 Task: Look for space in Thành Phố Hòa Bình, Vietnam from 24th August, 2023 to 10th September, 2023 for 8 adults, 2 children in price range Rs.12000 to Rs.15000. Place can be entire place or shared room with 4 bedrooms having 8 beds and 4 bathrooms. Property type can be house, flat, guest house. Amenities needed are: wifi, TV, free parkinig on premises, gym, breakfast. Booking option can be shelf check-in. Required host language is English.
Action: Mouse moved to (519, 108)
Screenshot: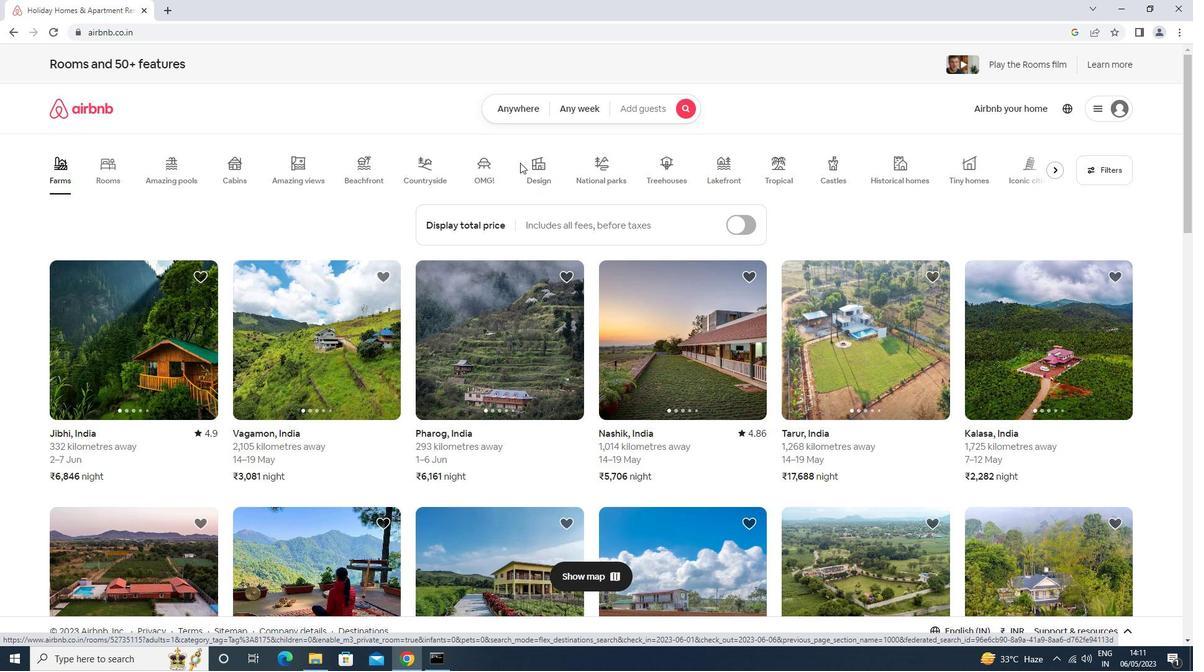 
Action: Mouse pressed left at (519, 108)
Screenshot: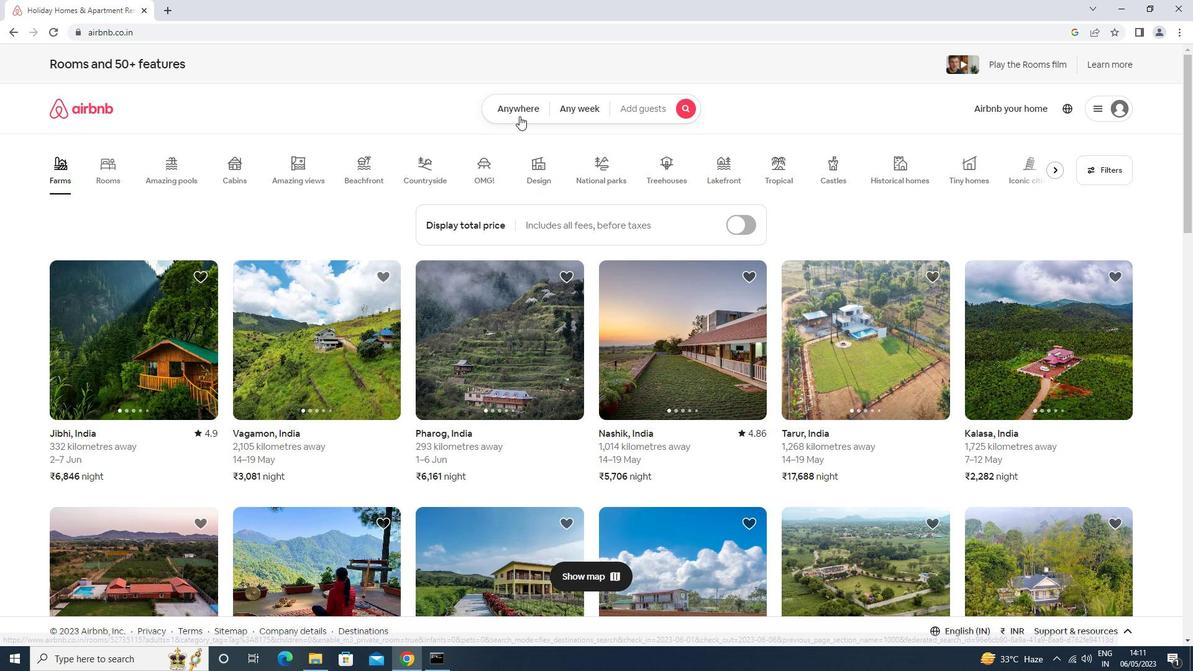 
Action: Mouse moved to (495, 149)
Screenshot: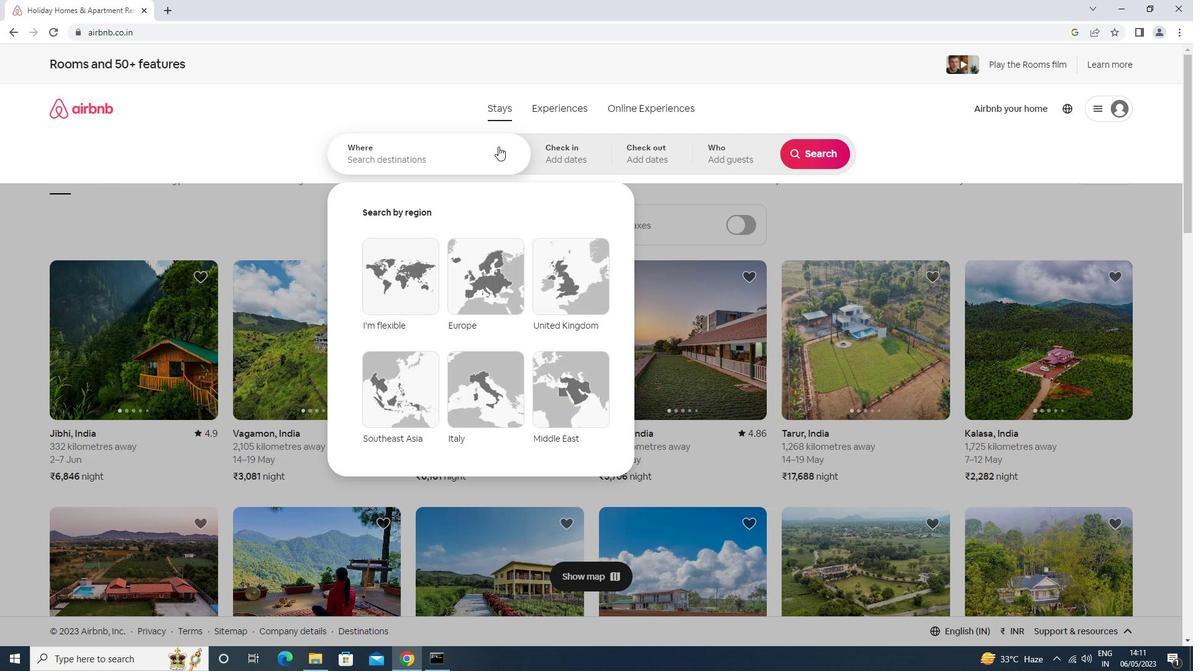 
Action: Mouse pressed left at (495, 149)
Screenshot: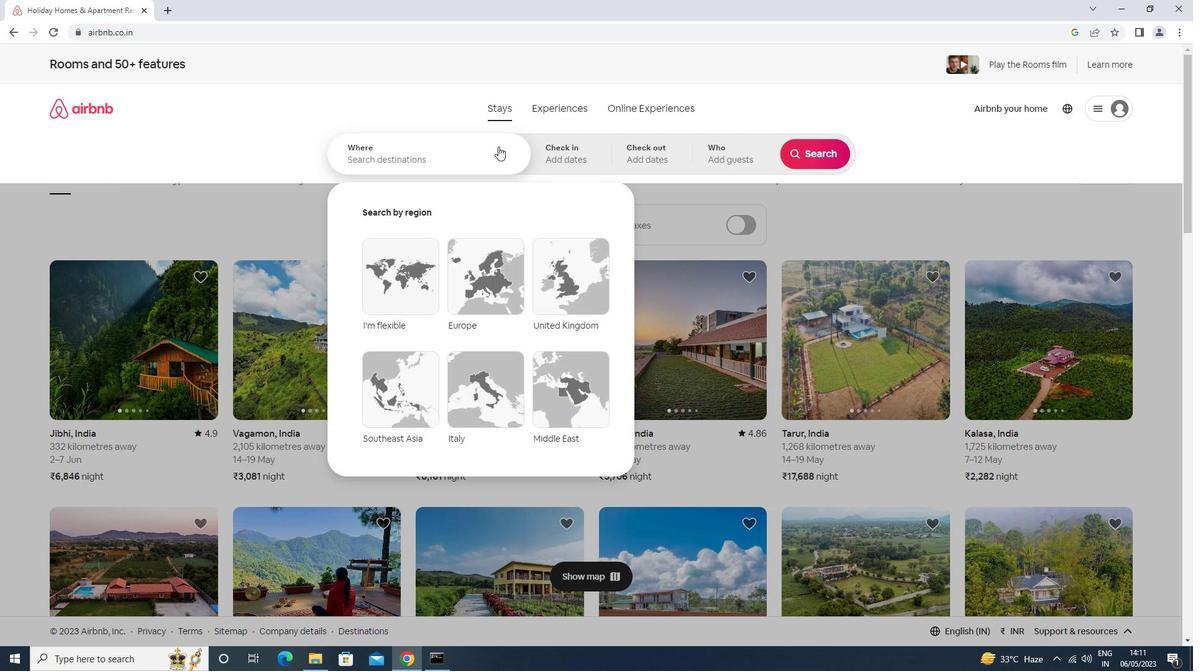 
Action: Key pressed thanh<Key.space>pho<Key.space>hoa<Key.space>binh<Key.enter>
Screenshot: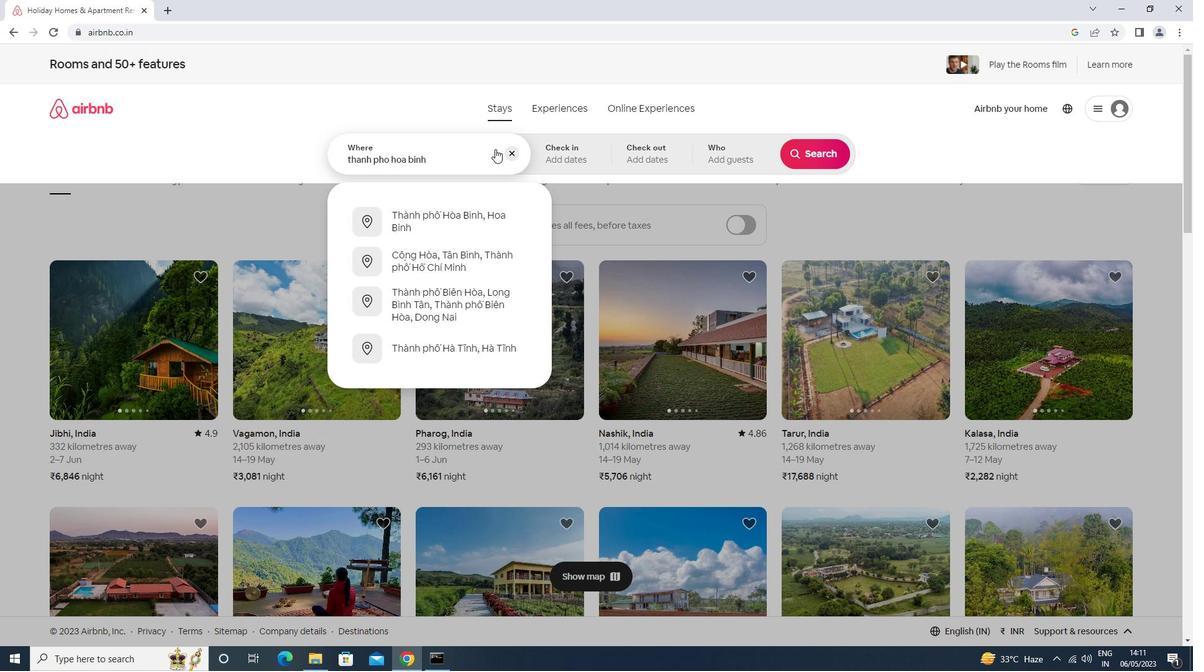 
Action: Mouse moved to (811, 251)
Screenshot: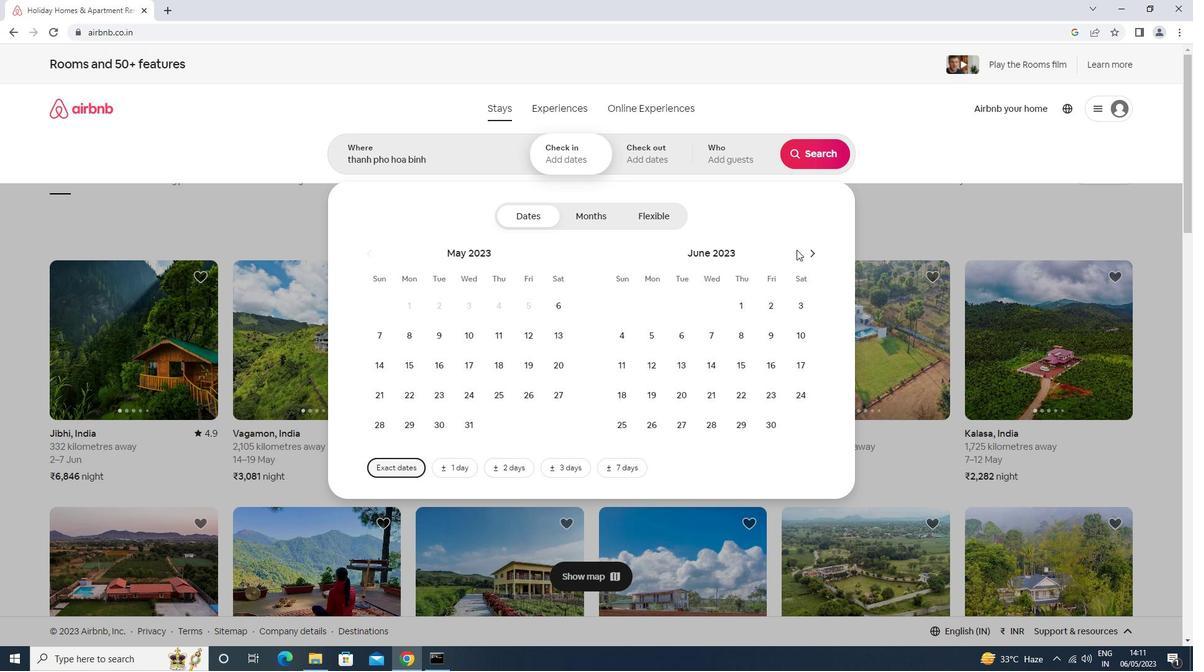 
Action: Mouse pressed left at (811, 251)
Screenshot: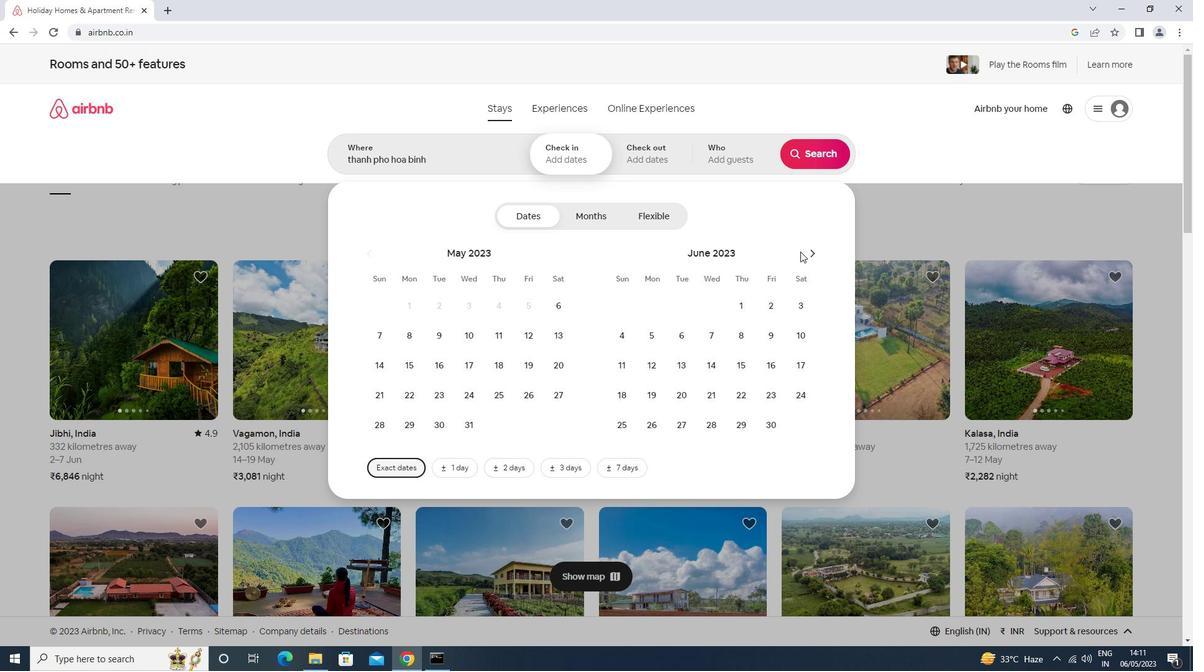 
Action: Mouse pressed left at (811, 251)
Screenshot: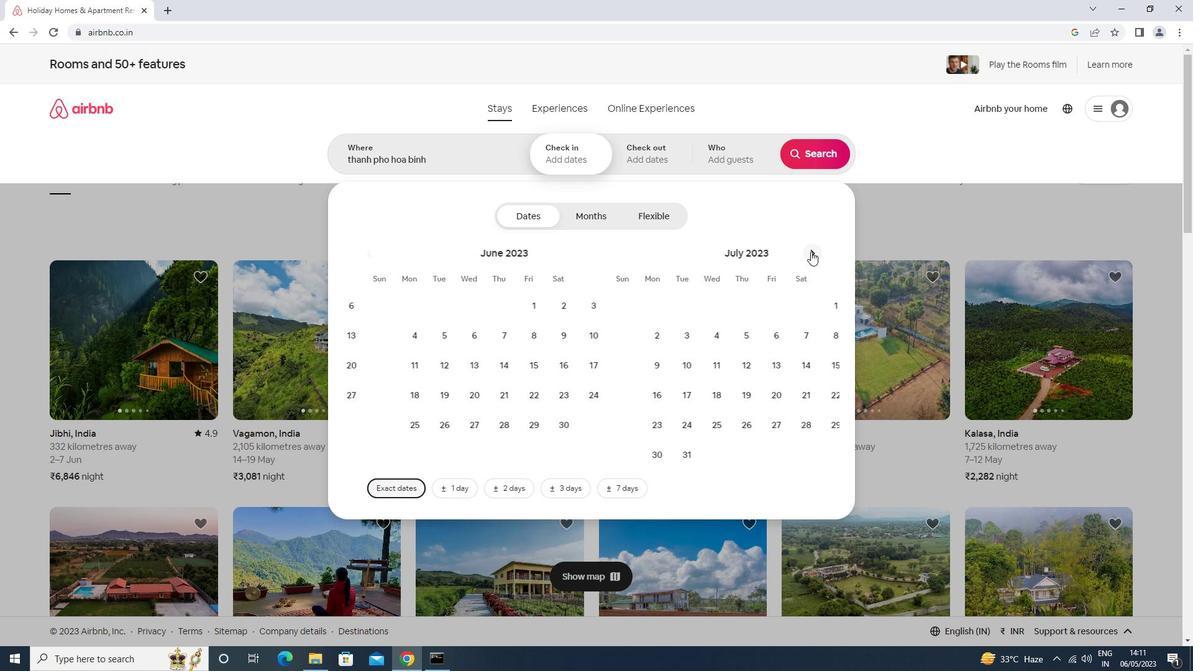 
Action: Mouse moved to (730, 387)
Screenshot: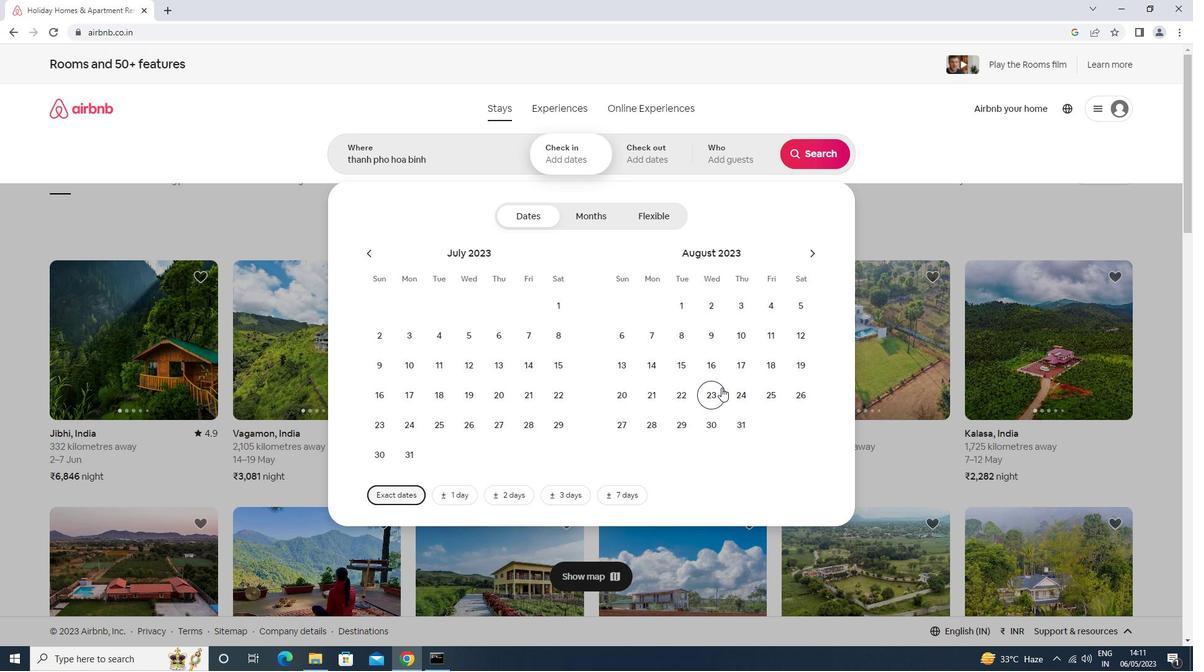
Action: Mouse pressed left at (730, 387)
Screenshot: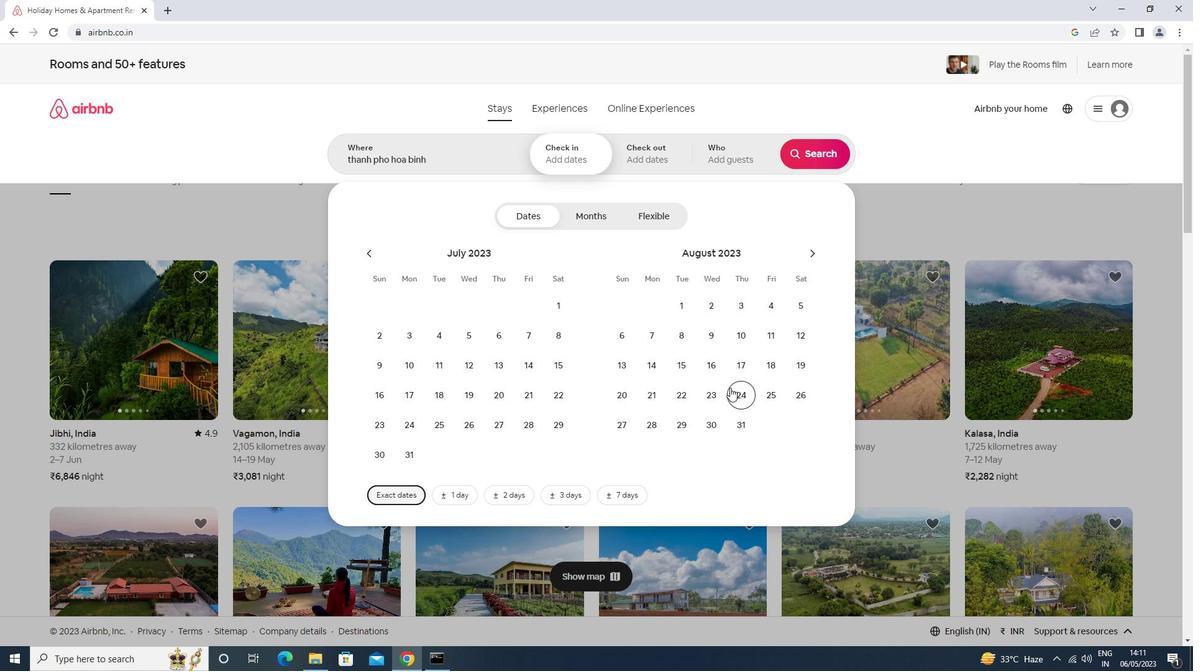
Action: Mouse moved to (815, 257)
Screenshot: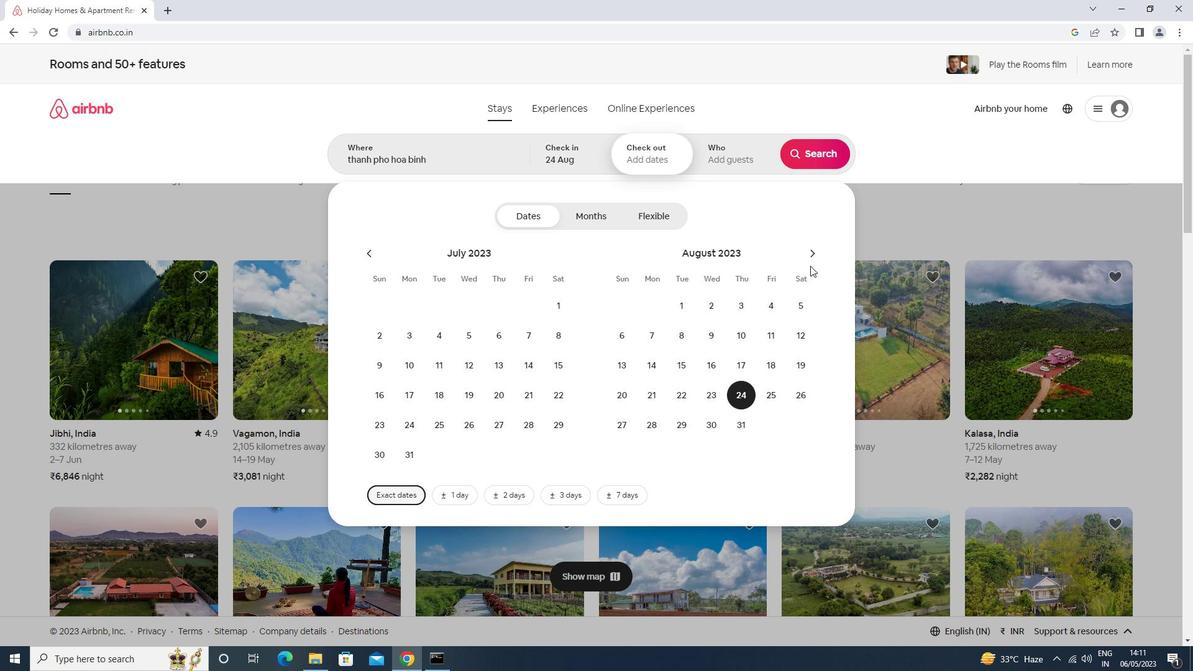 
Action: Mouse pressed left at (815, 257)
Screenshot: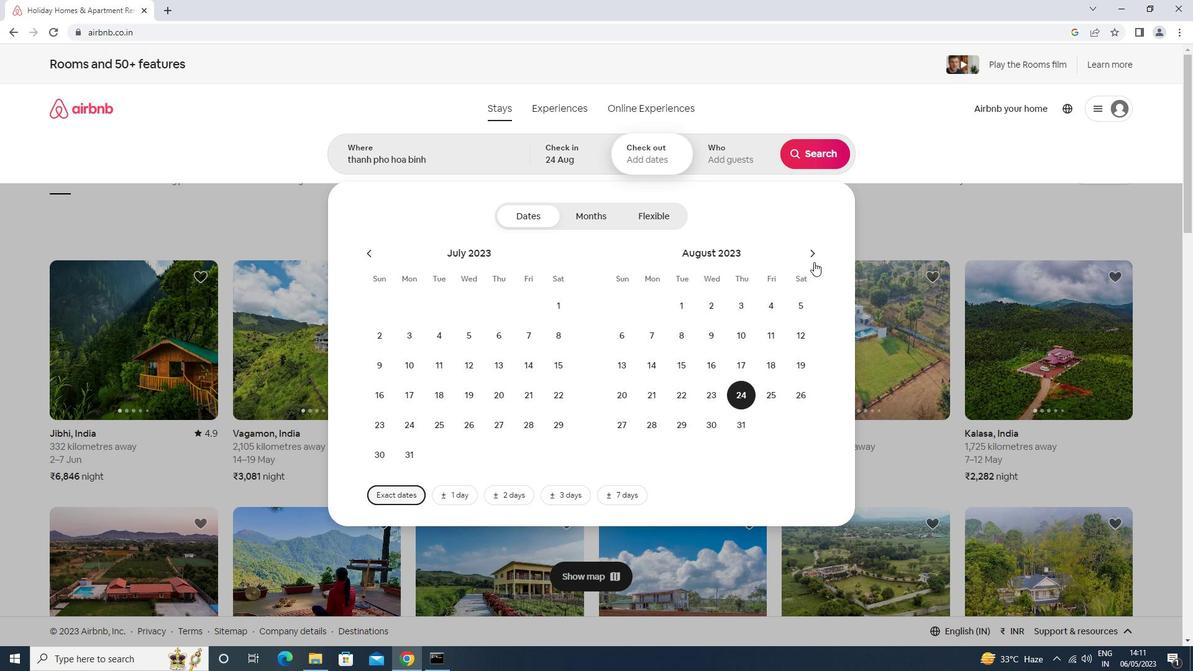 
Action: Mouse moved to (622, 369)
Screenshot: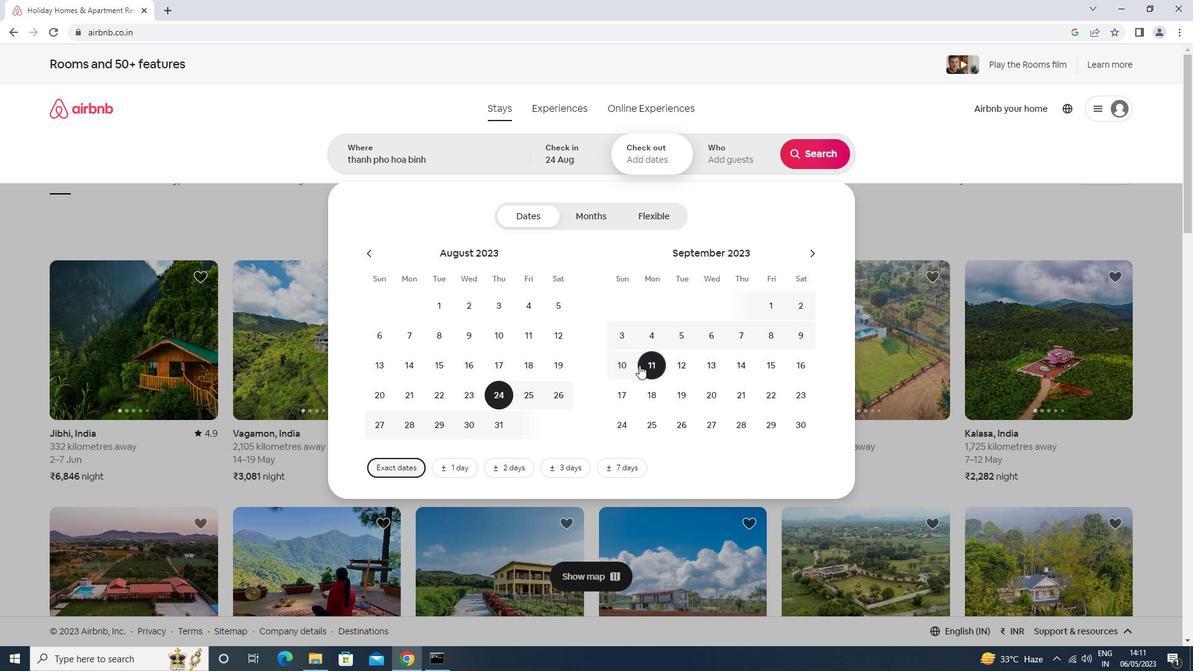 
Action: Mouse pressed left at (622, 369)
Screenshot: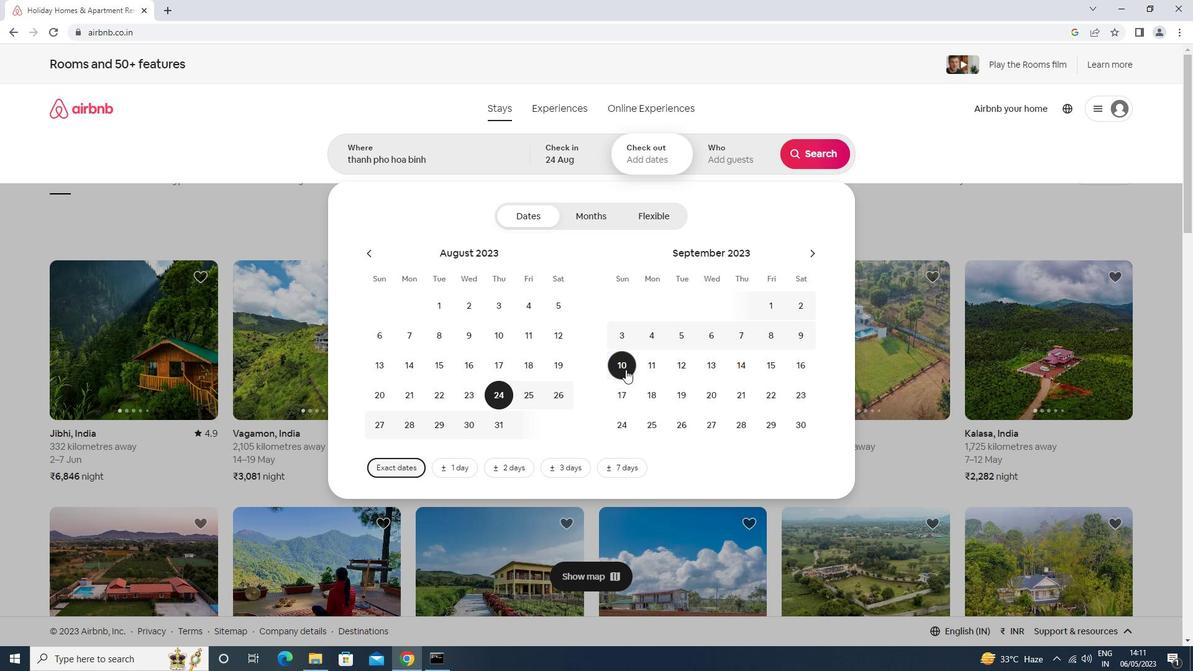 
Action: Mouse moved to (727, 170)
Screenshot: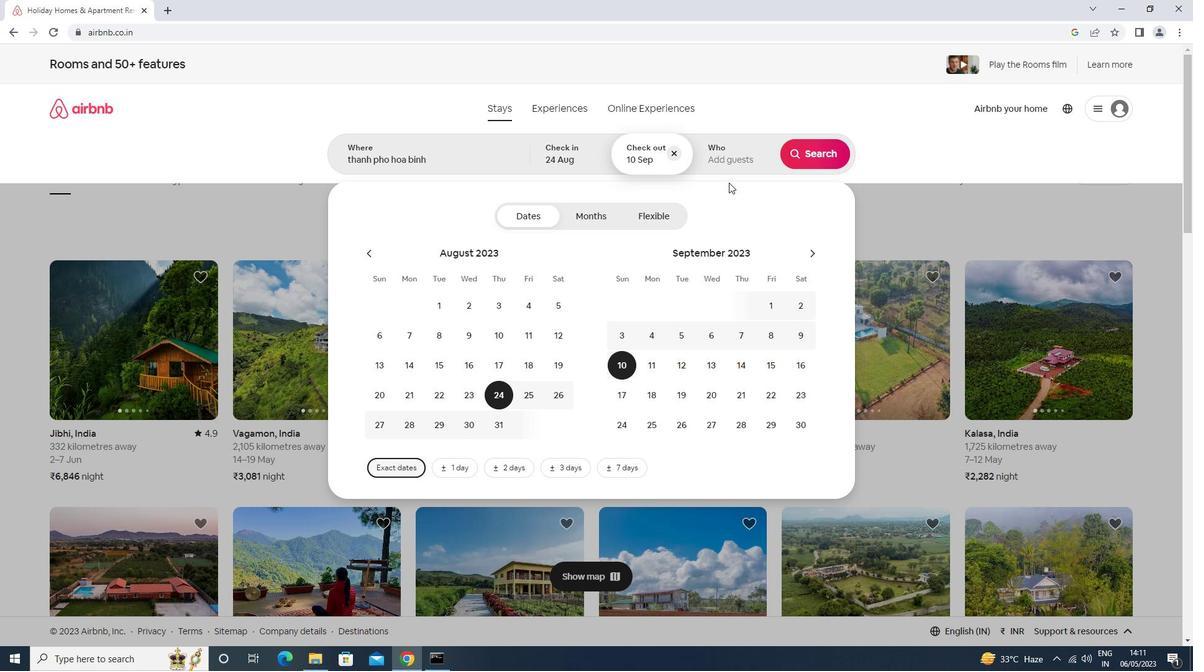 
Action: Mouse pressed left at (727, 170)
Screenshot: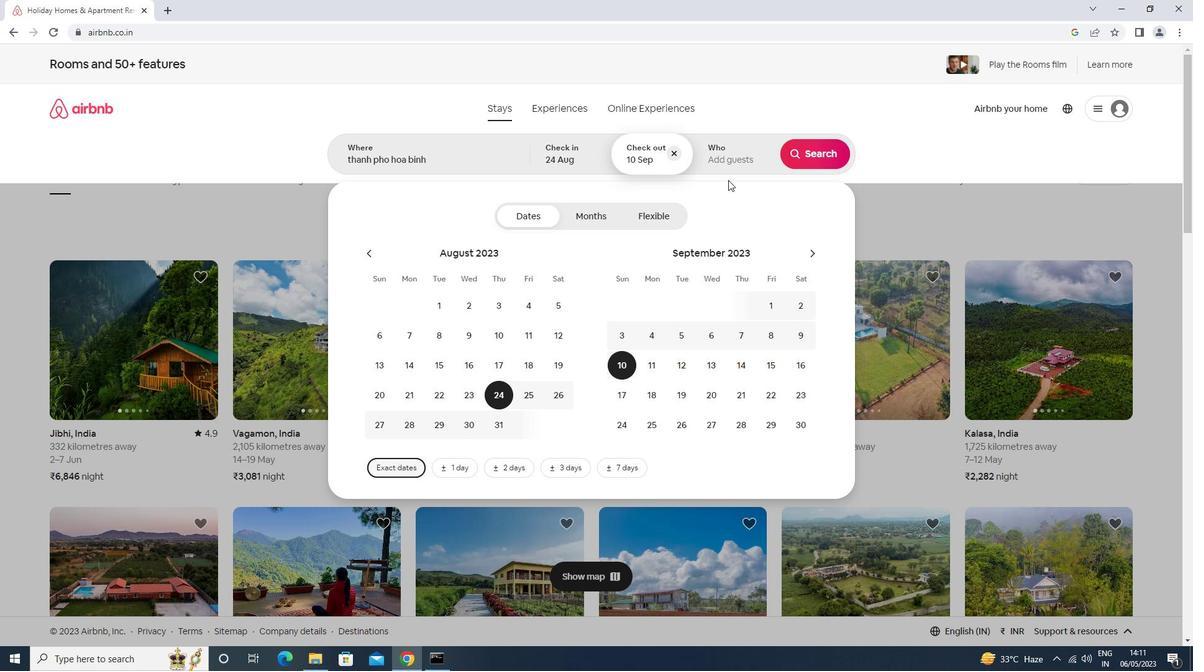 
Action: Mouse moved to (821, 215)
Screenshot: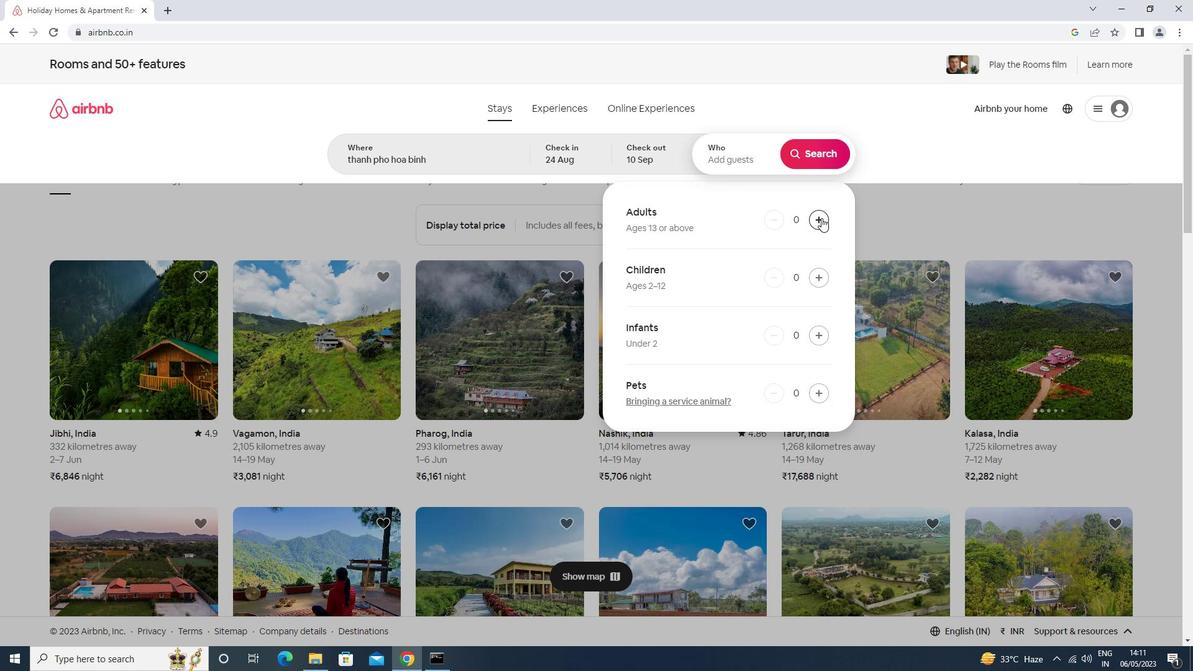 
Action: Mouse pressed left at (821, 215)
Screenshot: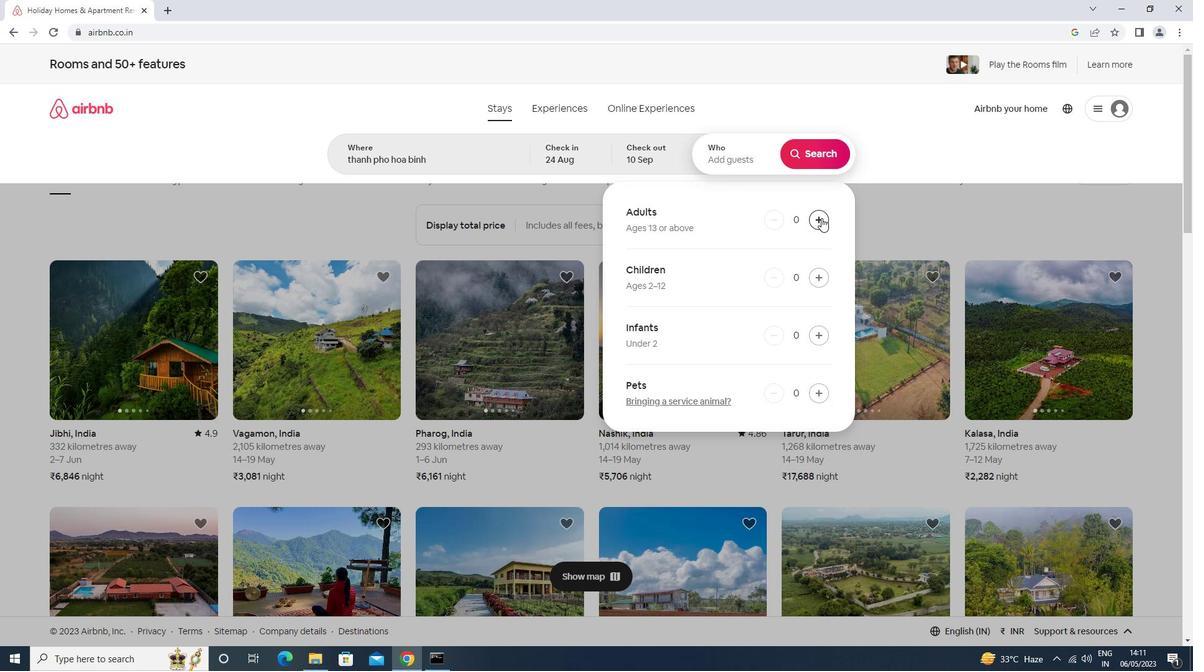 
Action: Mouse pressed left at (821, 215)
Screenshot: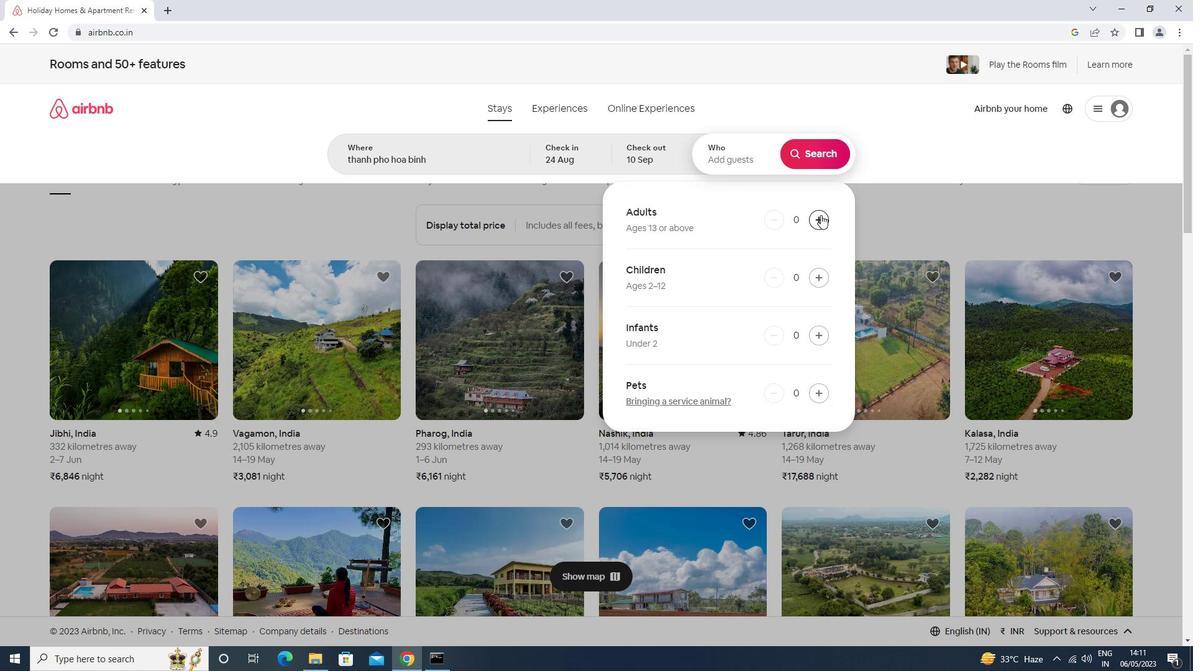 
Action: Mouse pressed left at (821, 215)
Screenshot: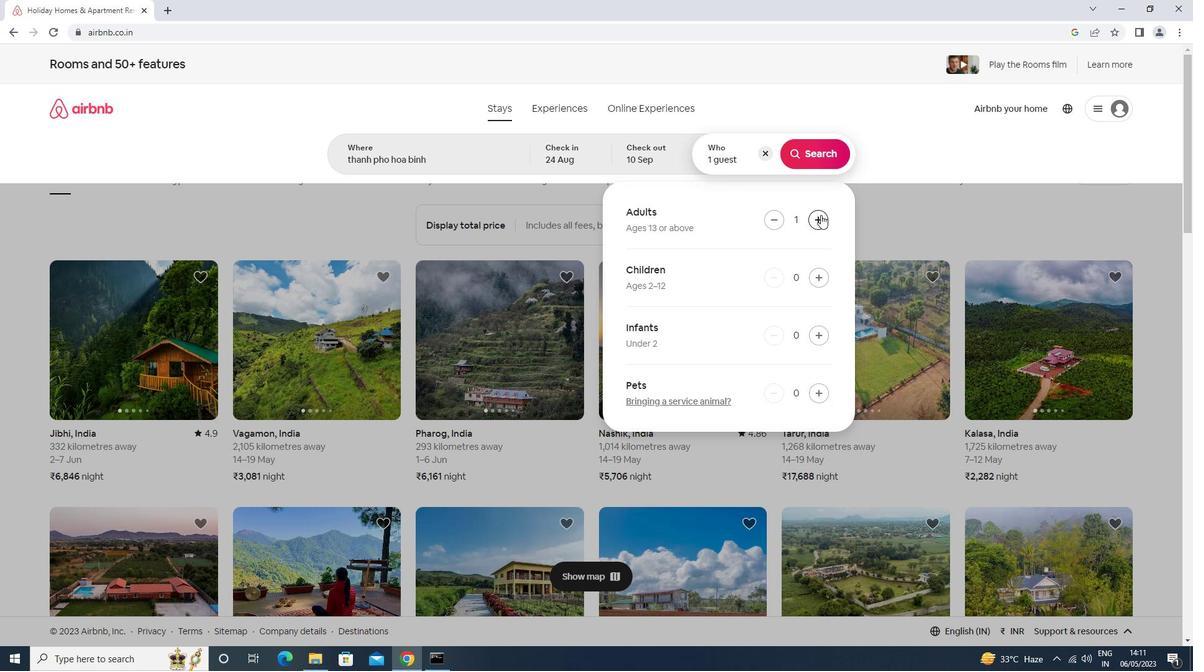 
Action: Mouse pressed left at (821, 215)
Screenshot: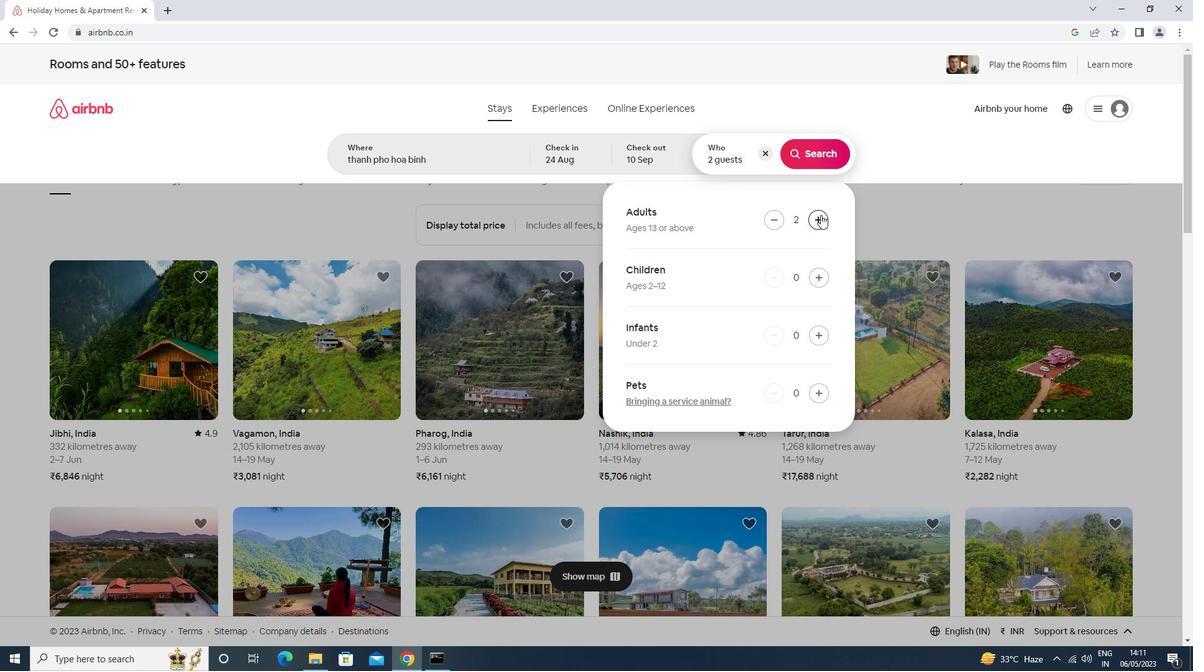 
Action: Mouse pressed left at (821, 215)
Screenshot: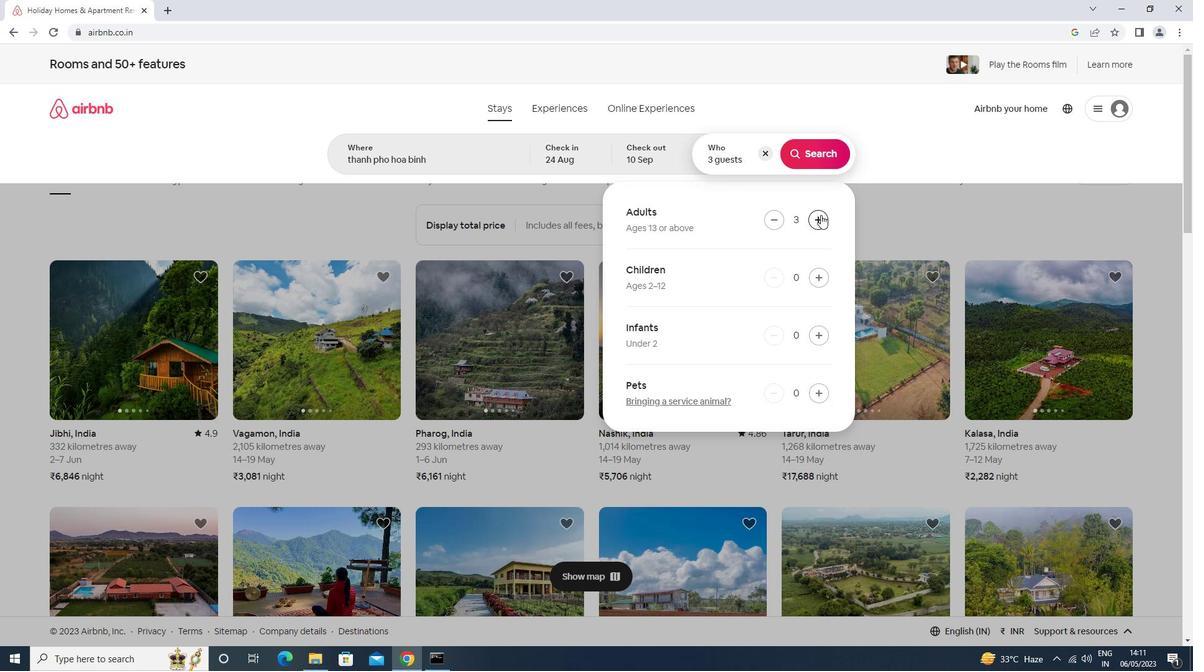 
Action: Mouse pressed left at (821, 215)
Screenshot: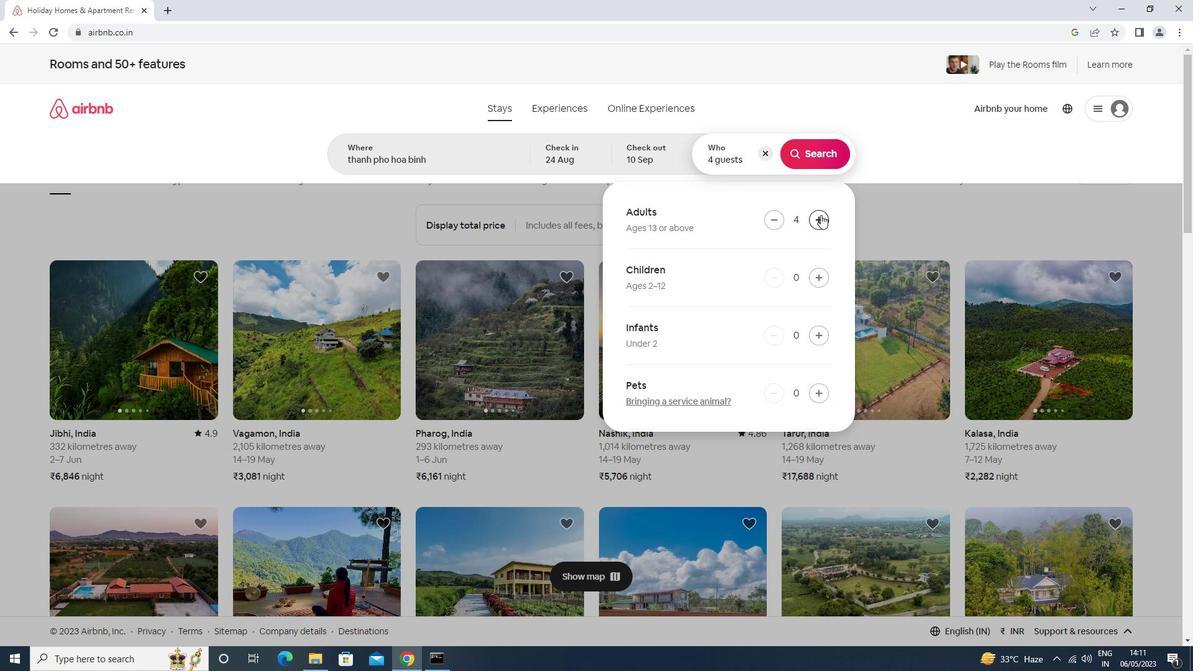 
Action: Mouse pressed left at (821, 215)
Screenshot: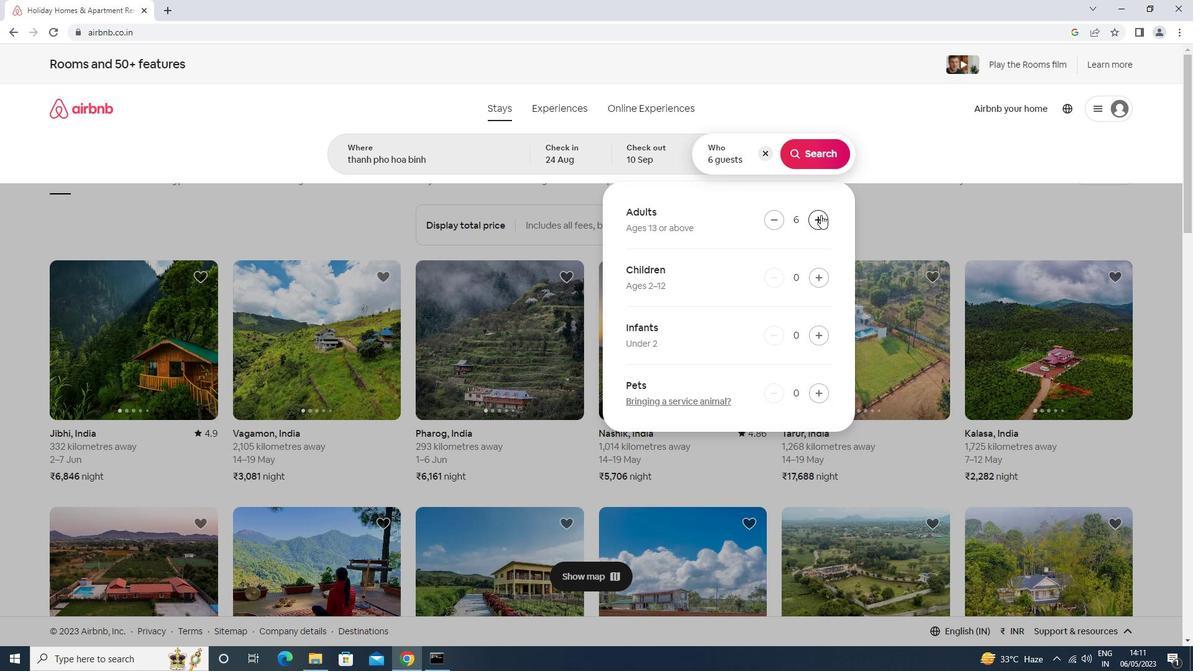 
Action: Mouse moved to (818, 215)
Screenshot: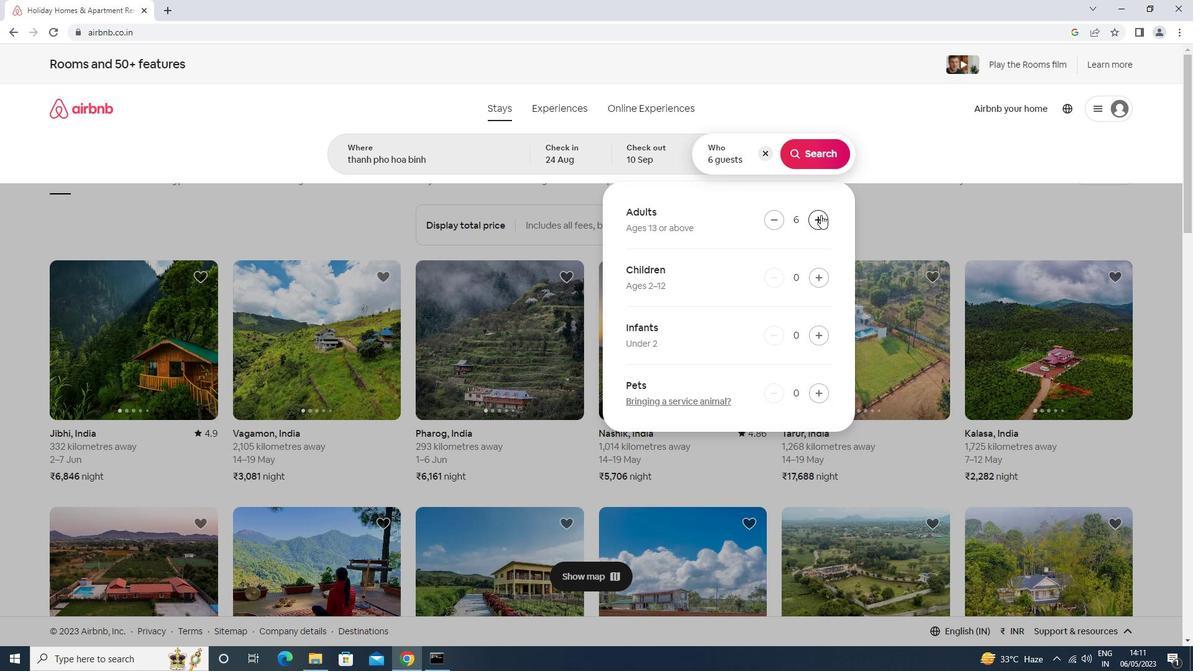 
Action: Mouse pressed left at (818, 215)
Screenshot: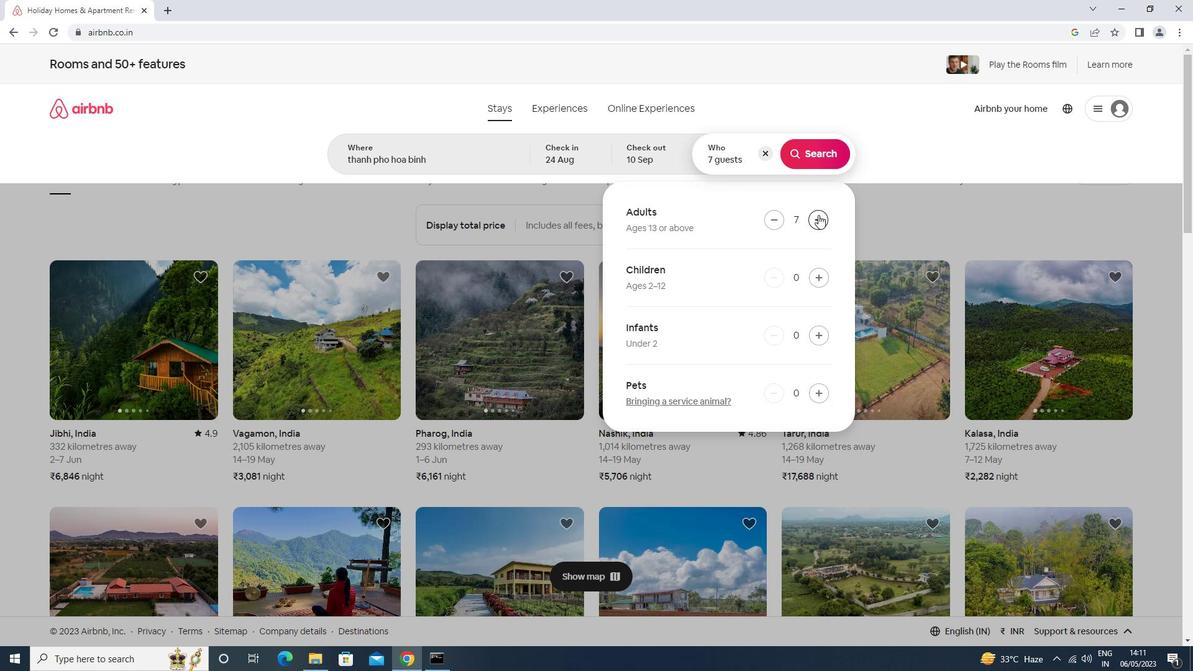 
Action: Mouse moved to (816, 157)
Screenshot: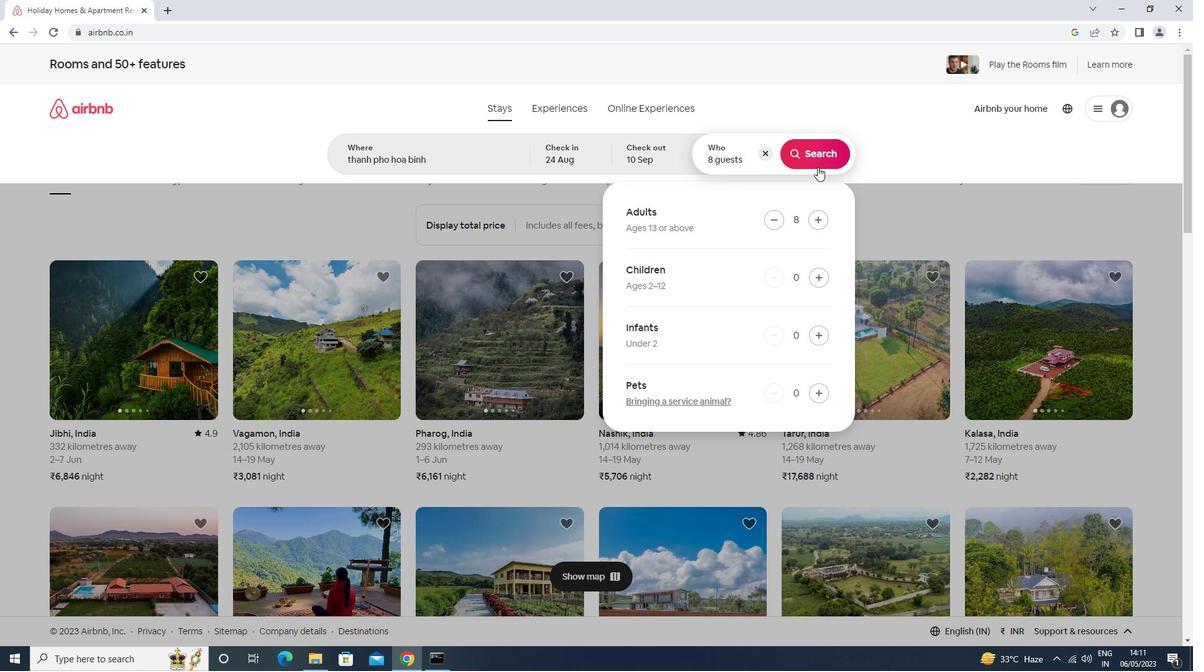 
Action: Mouse pressed left at (816, 157)
Screenshot: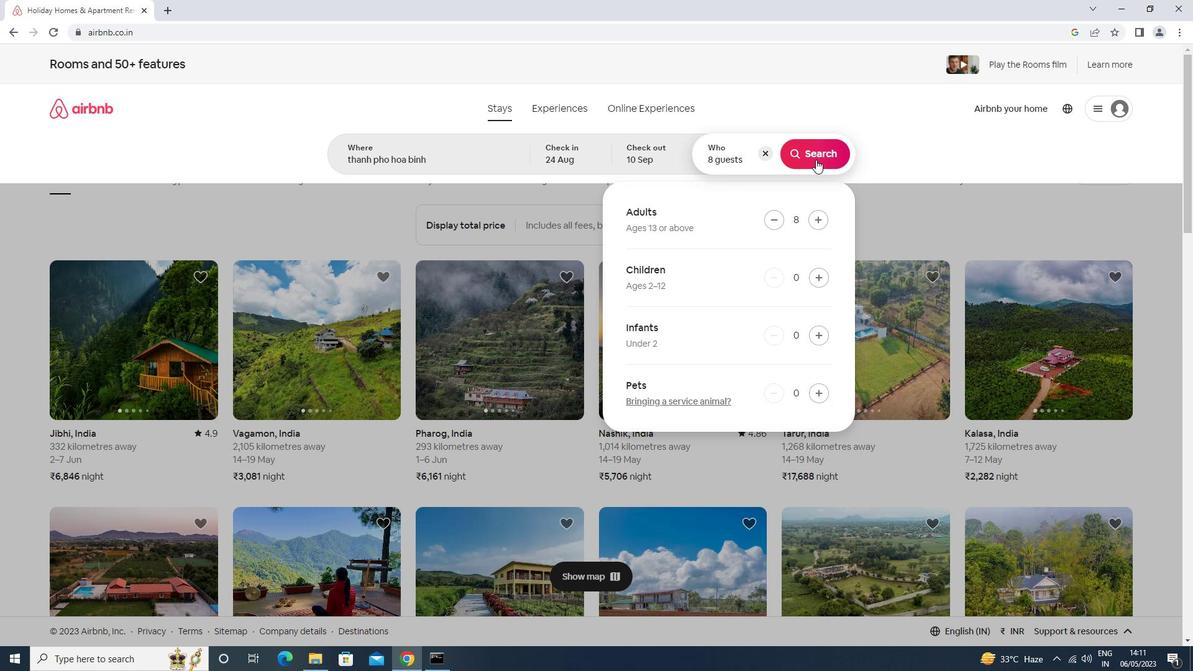 
Action: Mouse moved to (681, 72)
Screenshot: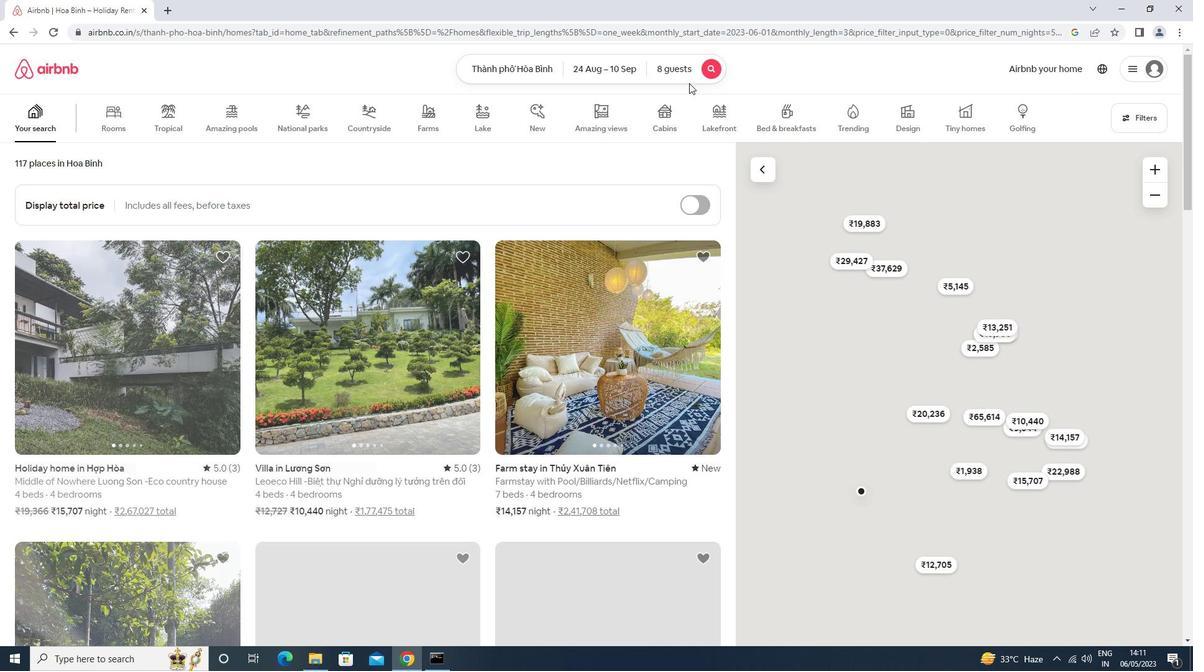 
Action: Mouse pressed left at (681, 72)
Screenshot: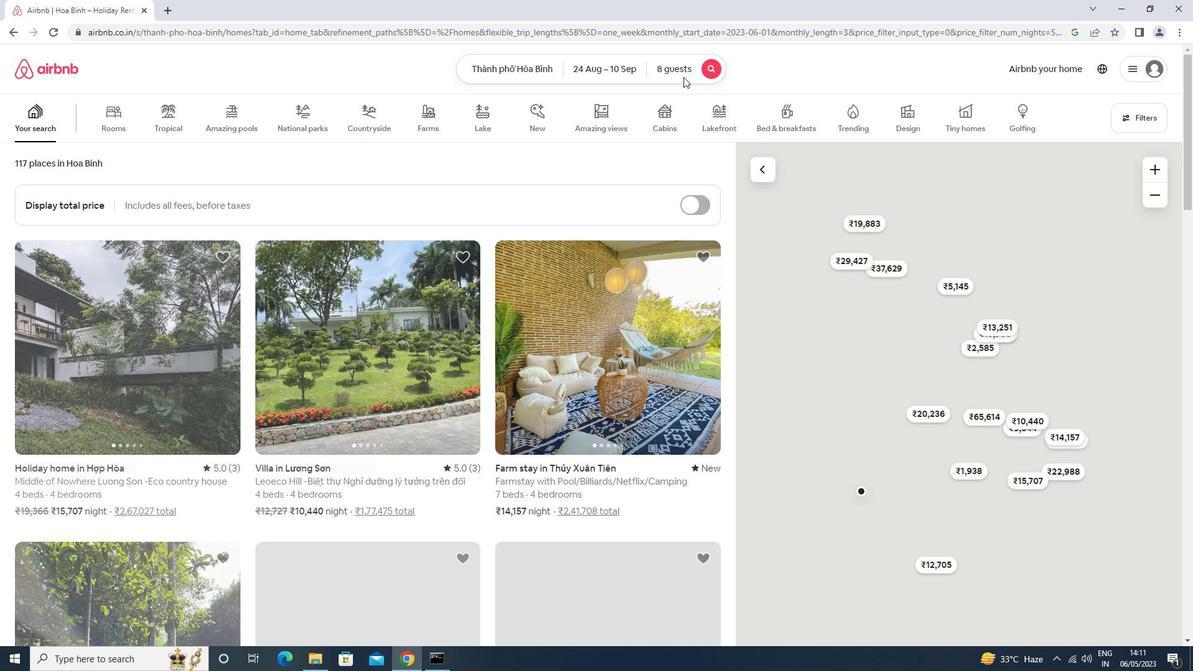 
Action: Mouse moved to (818, 237)
Screenshot: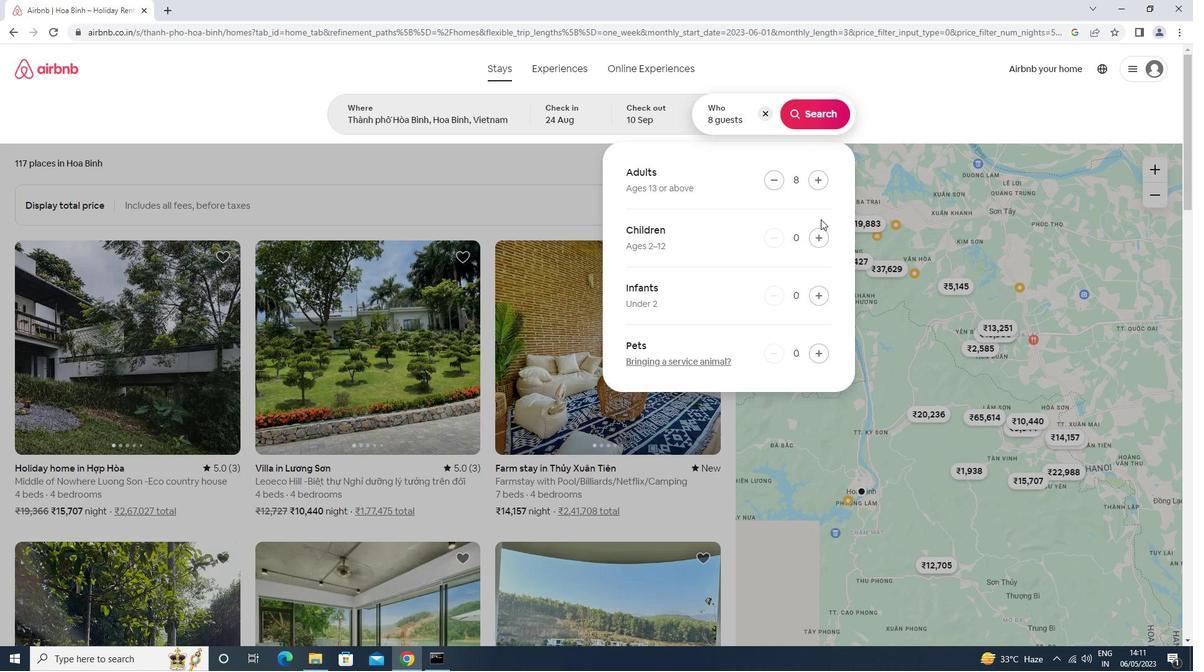 
Action: Mouse pressed left at (818, 237)
Screenshot: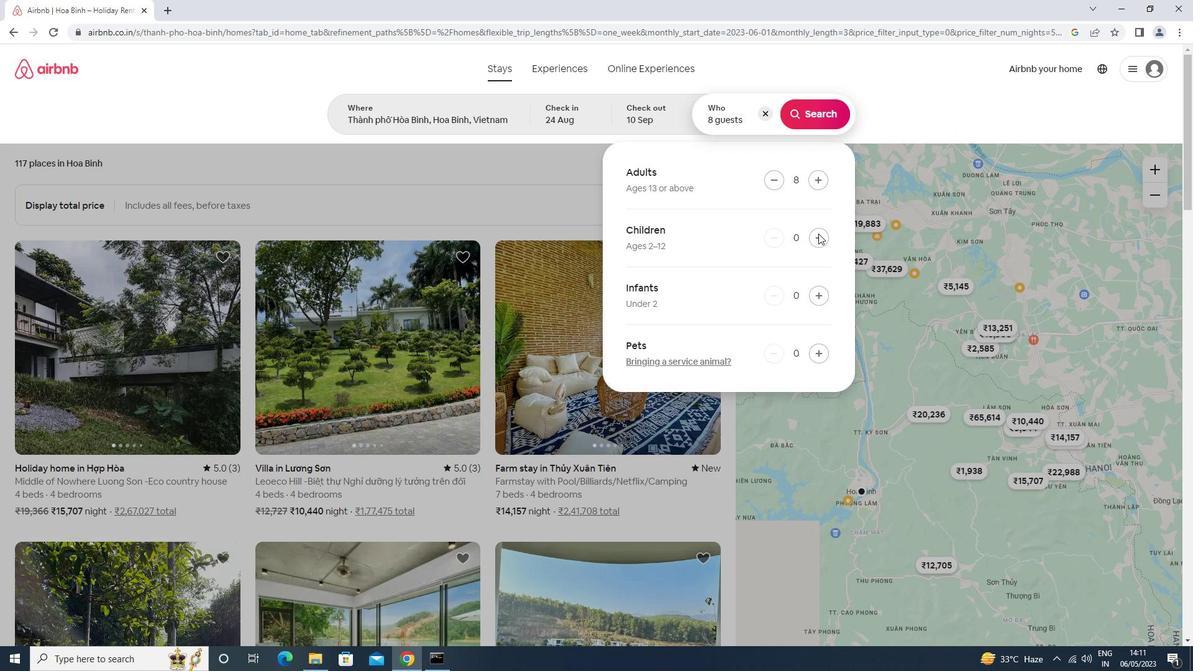 
Action: Mouse pressed left at (818, 237)
Screenshot: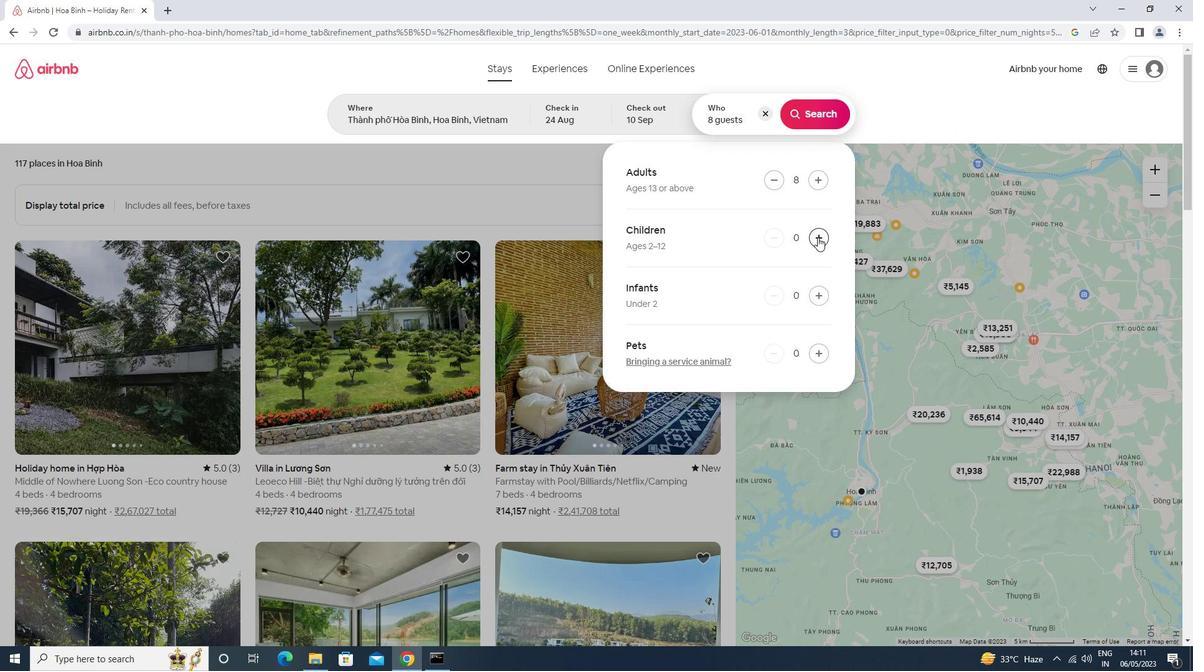 
Action: Mouse moved to (819, 111)
Screenshot: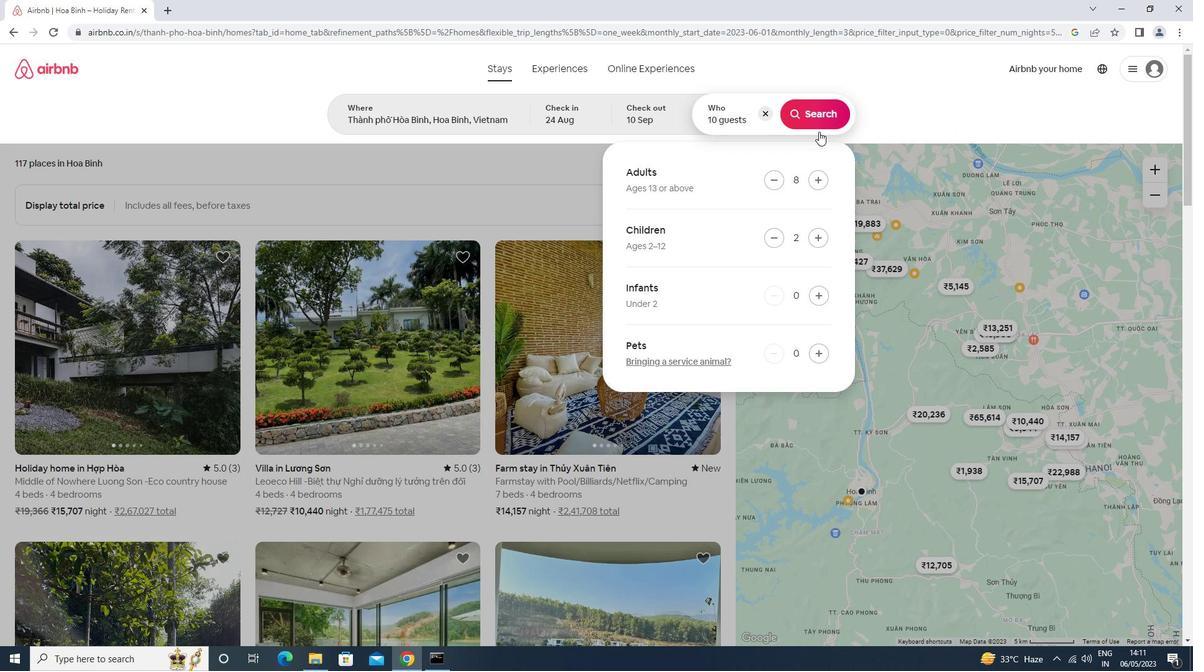 
Action: Mouse pressed left at (819, 111)
Screenshot: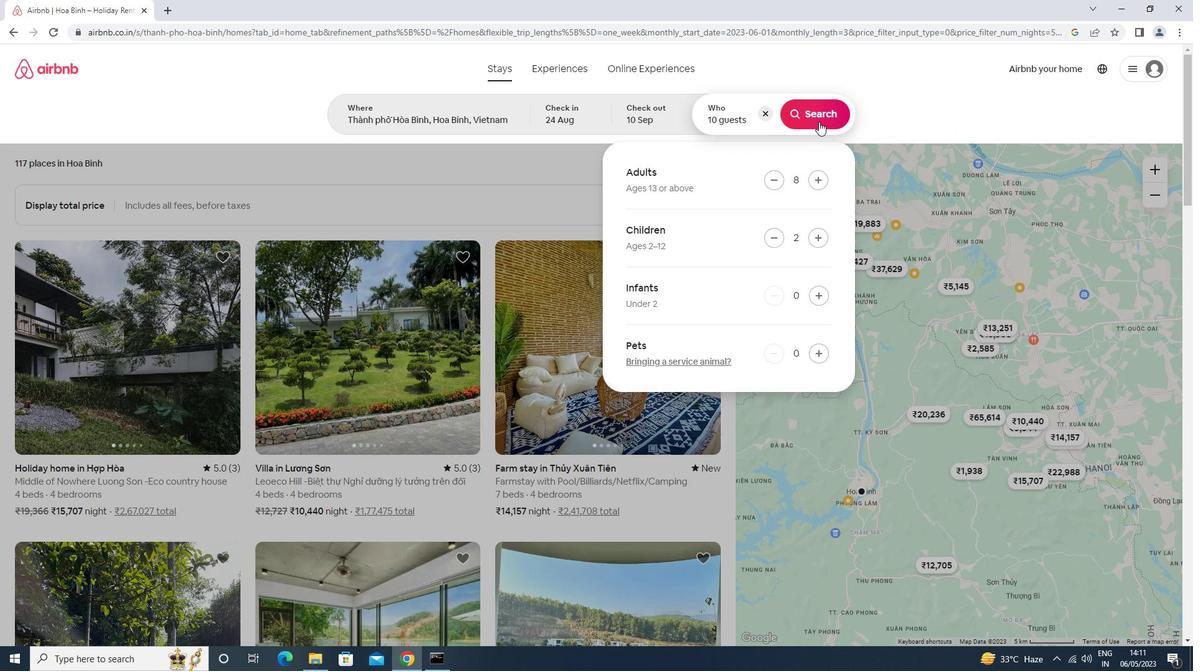 
Action: Mouse moved to (1156, 116)
Screenshot: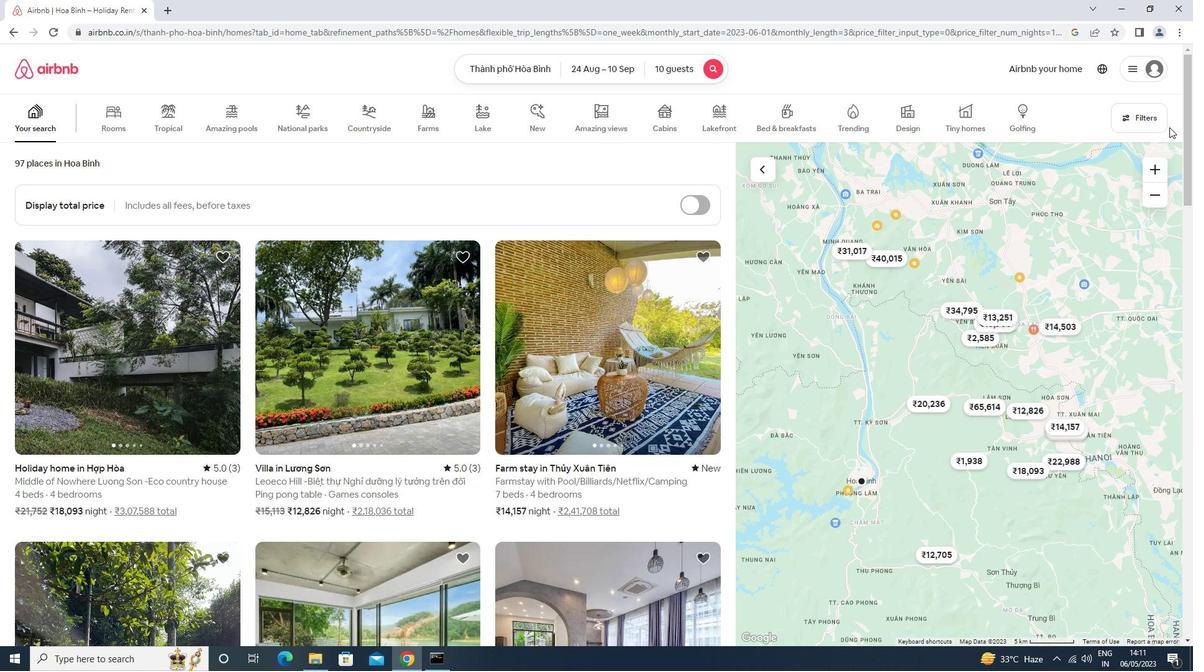 
Action: Mouse pressed left at (1156, 116)
Screenshot: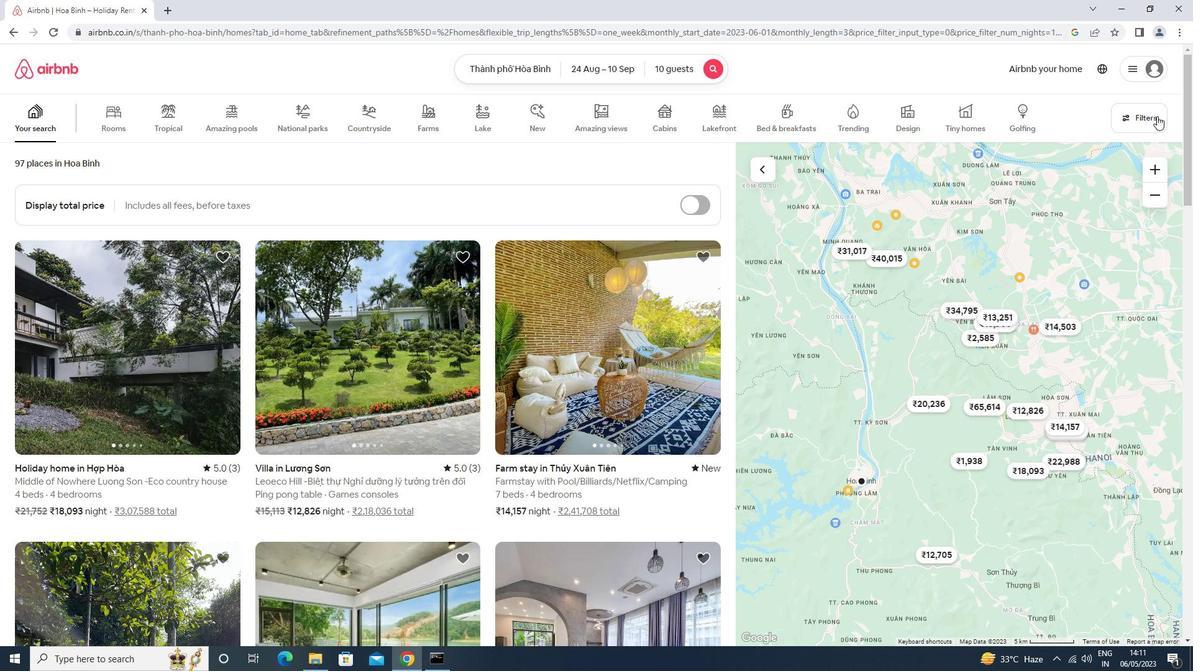 
Action: Mouse moved to (494, 425)
Screenshot: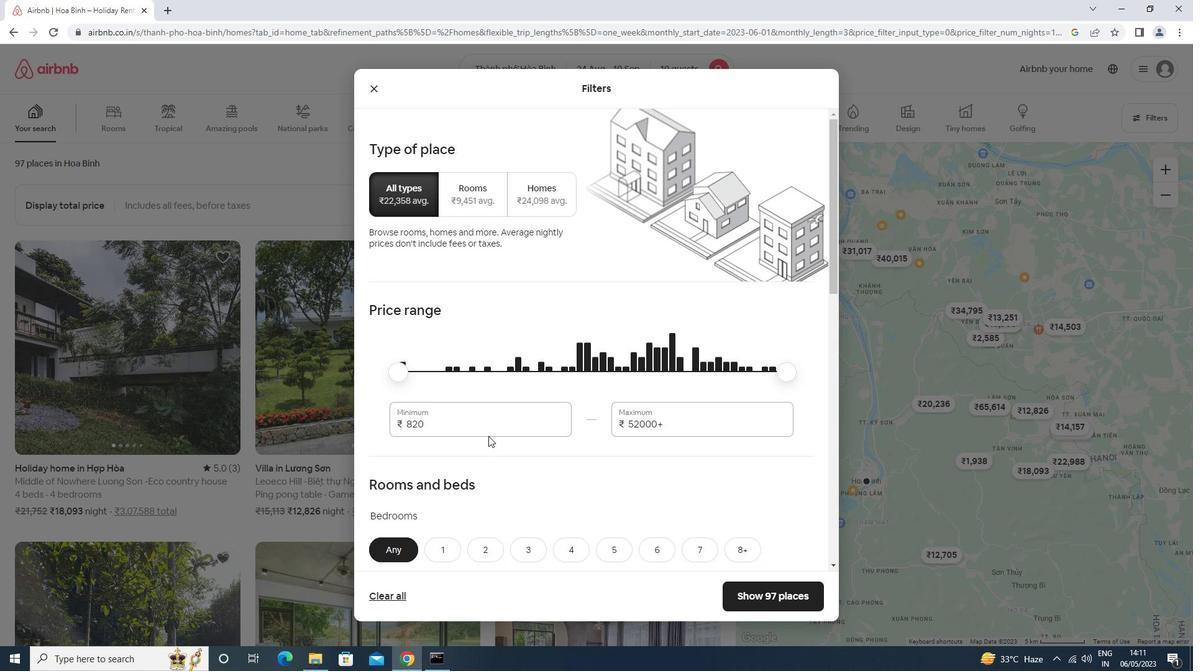 
Action: Mouse pressed left at (494, 425)
Screenshot: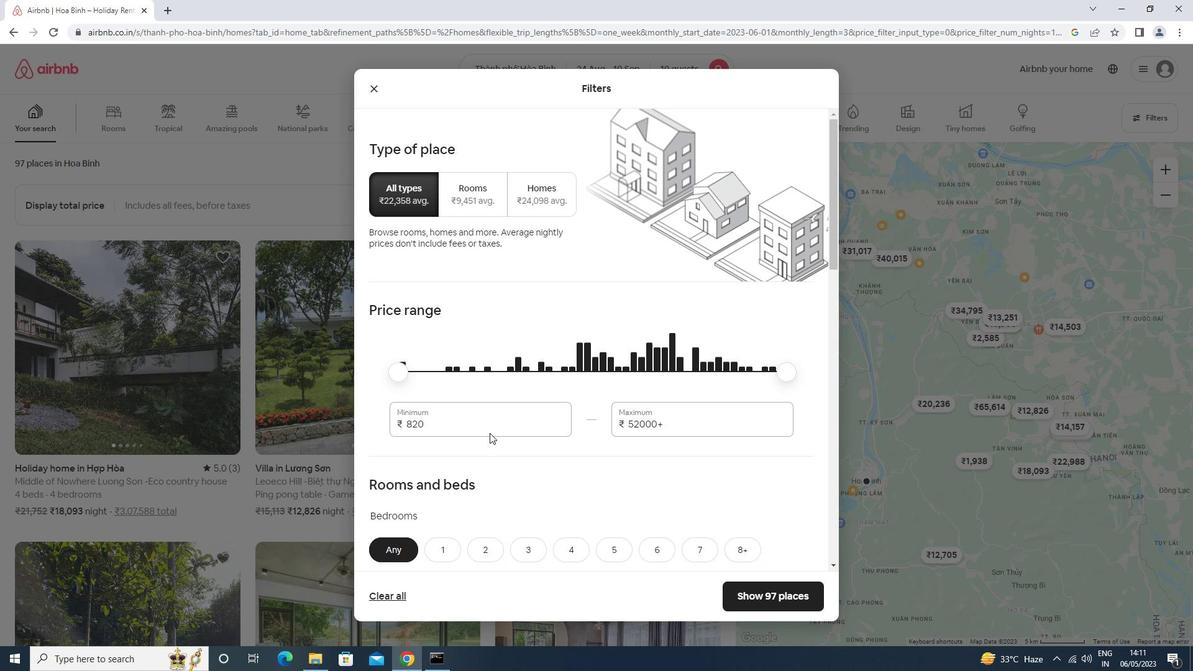 
Action: Mouse moved to (494, 419)
Screenshot: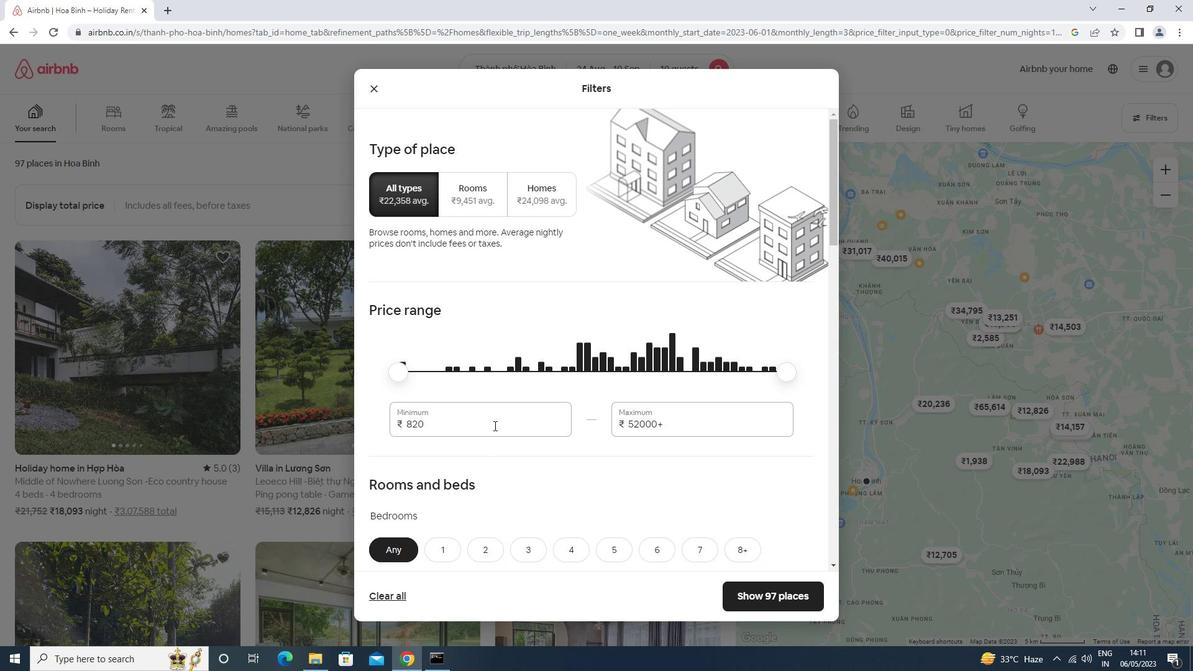 
Action: Key pressed <Key.backspace><Key.backspace><Key.backspace>12000<Key.tab>15000
Screenshot: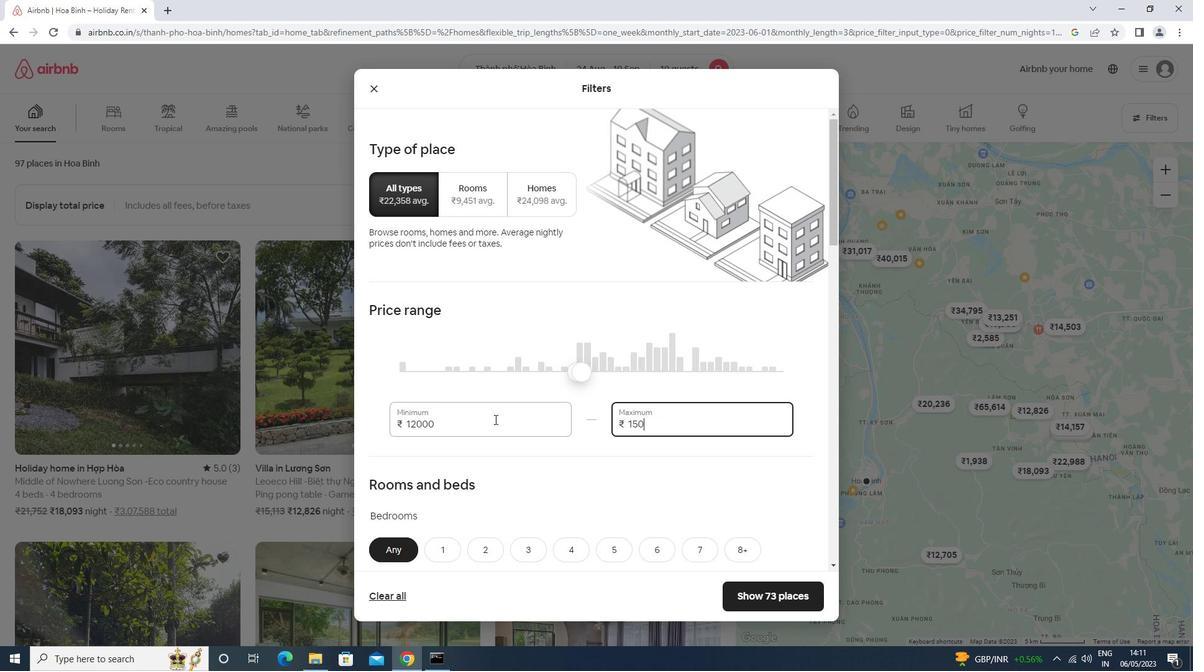 
Action: Mouse moved to (494, 414)
Screenshot: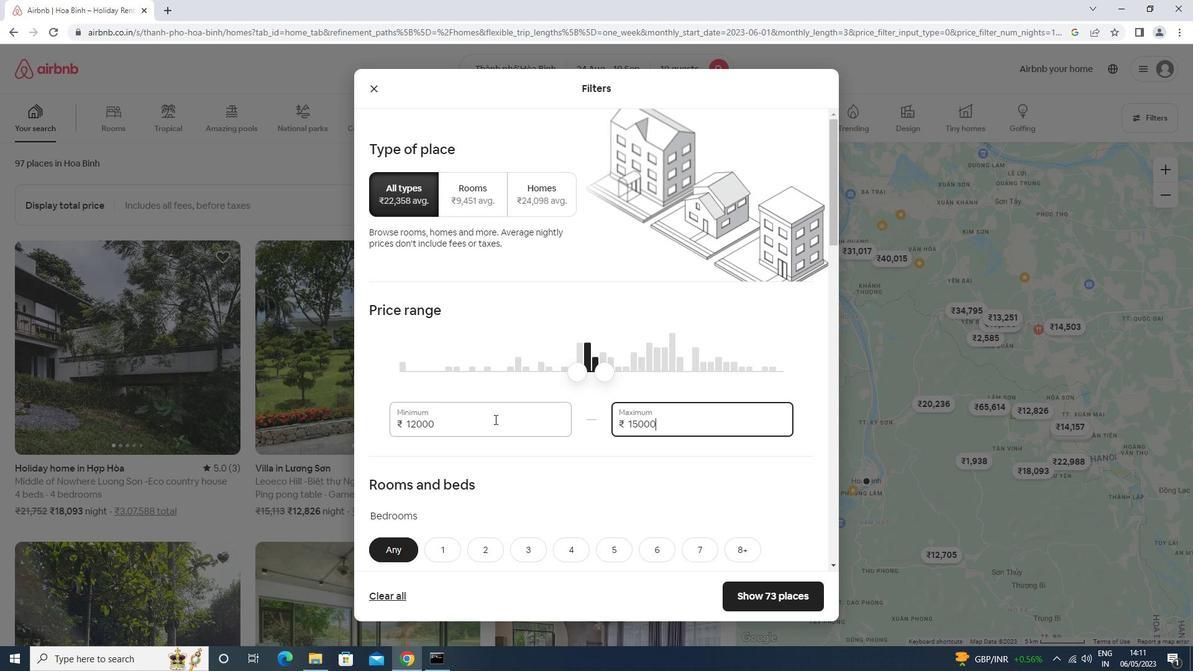 
Action: Mouse scrolled (494, 413) with delta (0, 0)
Screenshot: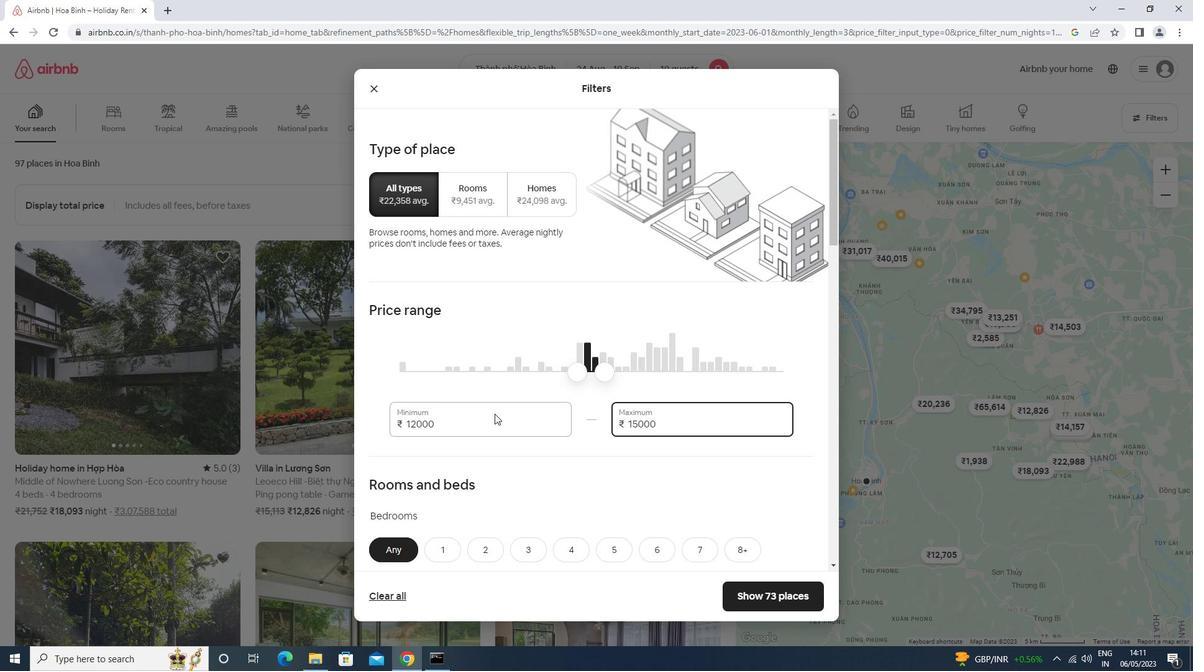 
Action: Mouse scrolled (494, 413) with delta (0, 0)
Screenshot: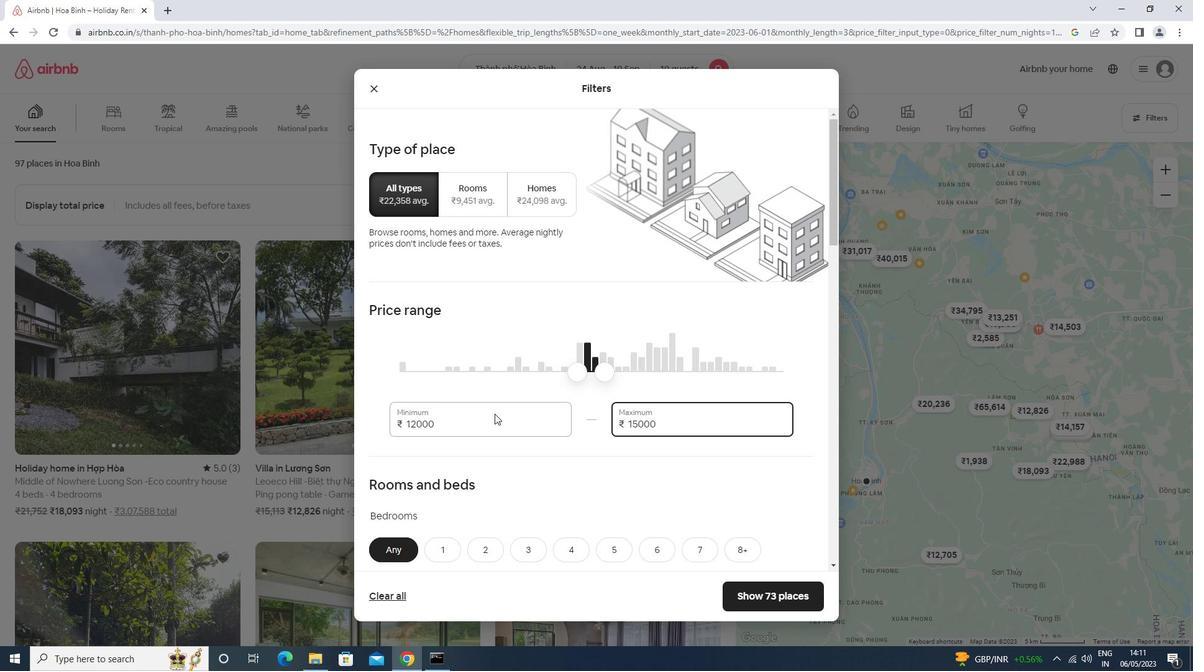 
Action: Mouse scrolled (494, 413) with delta (0, 0)
Screenshot: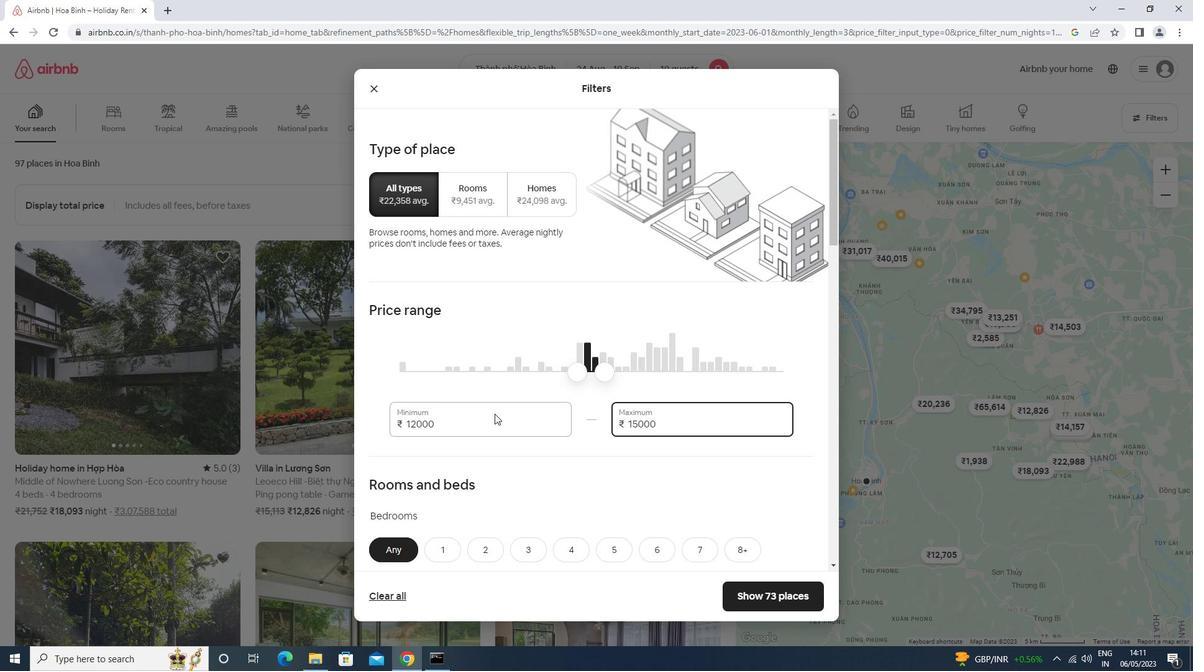 
Action: Mouse moved to (566, 363)
Screenshot: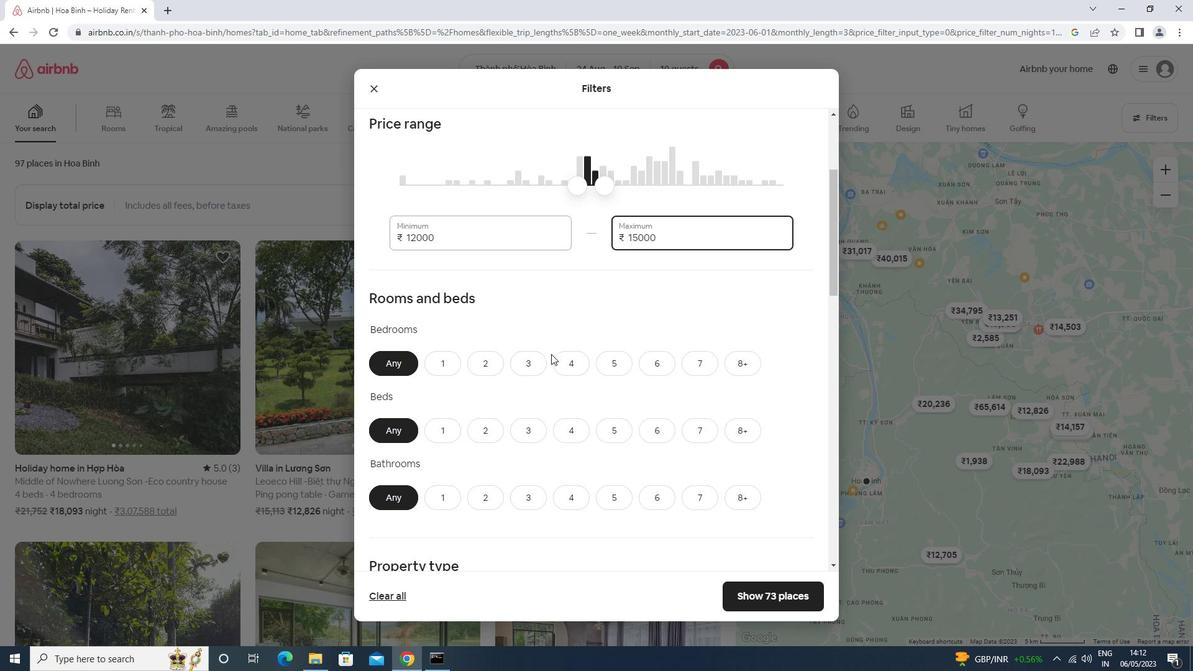 
Action: Mouse pressed left at (566, 363)
Screenshot: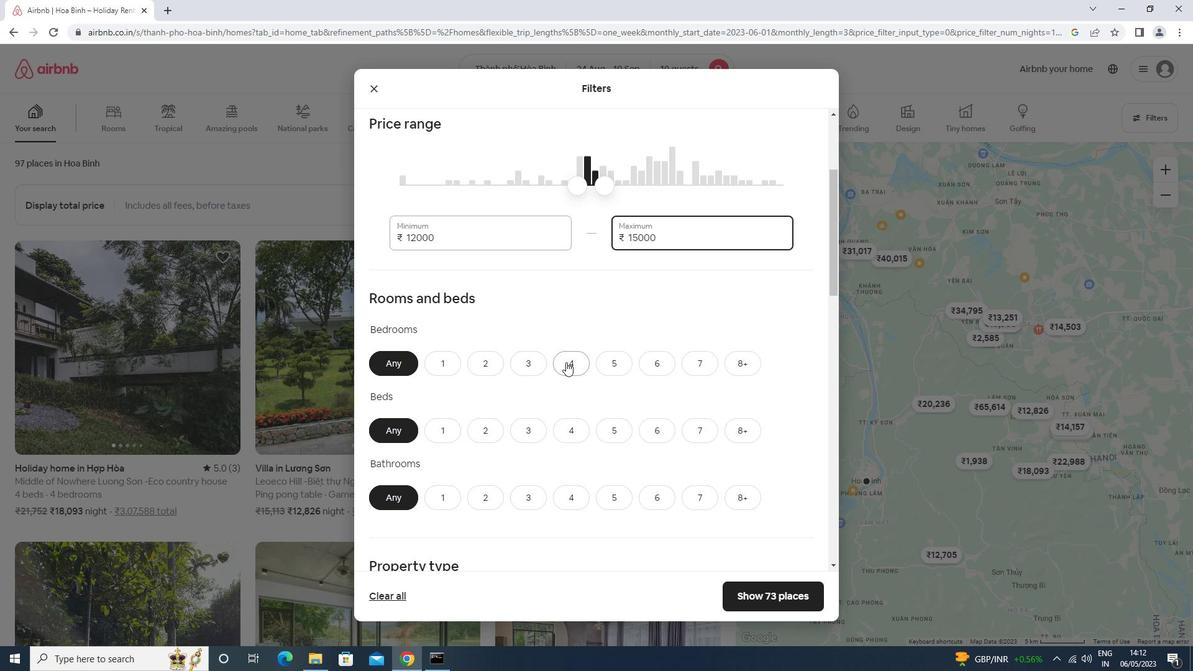 
Action: Mouse moved to (748, 423)
Screenshot: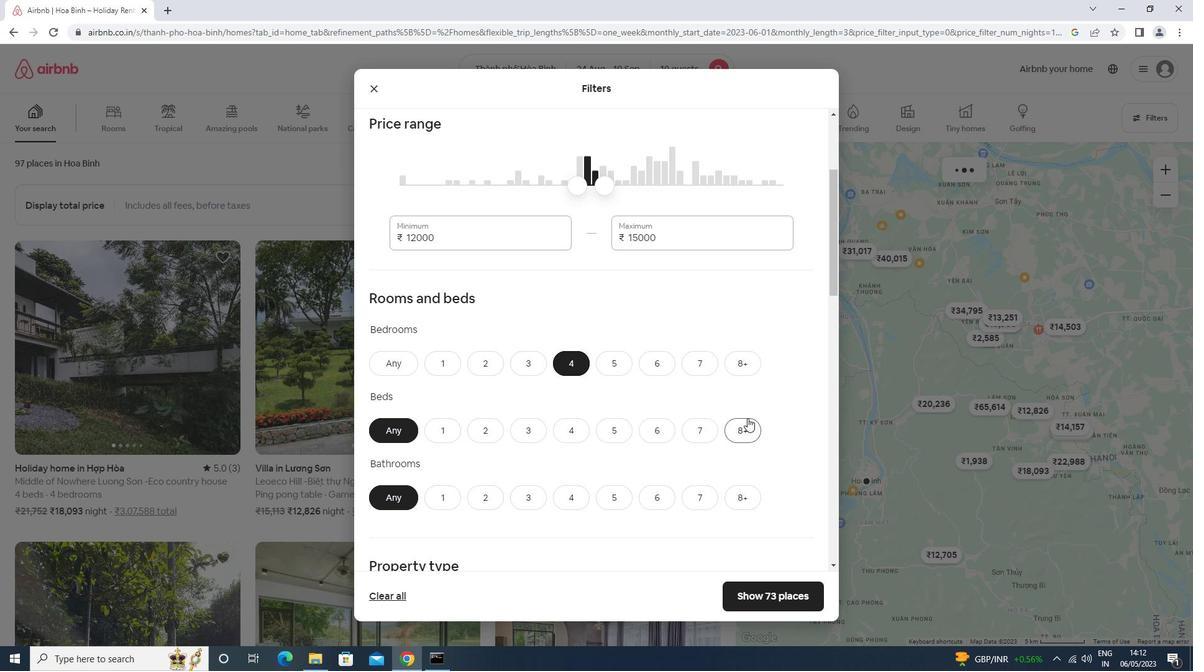 
Action: Mouse pressed left at (748, 423)
Screenshot: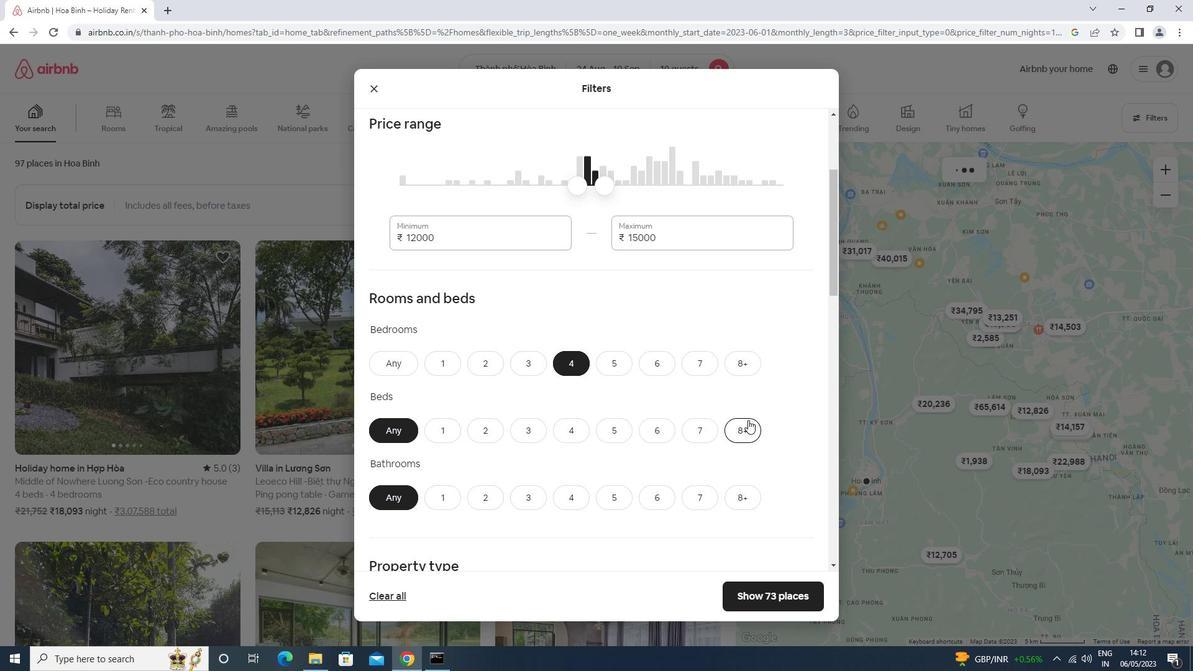 
Action: Mouse moved to (583, 492)
Screenshot: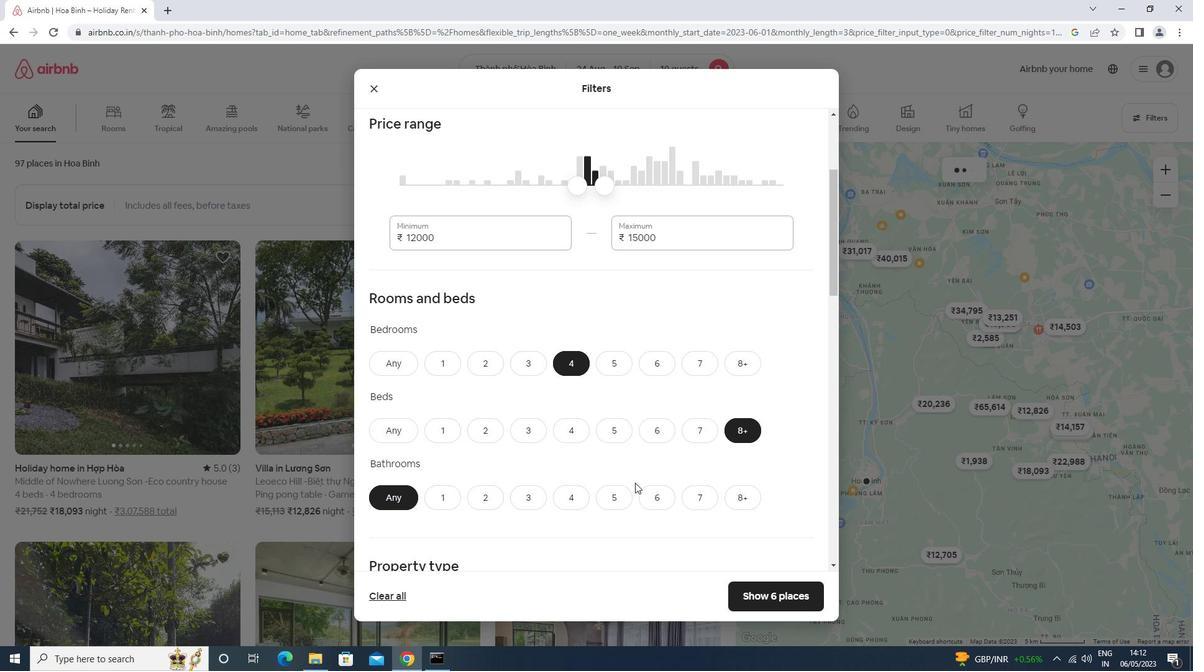 
Action: Mouse pressed left at (583, 492)
Screenshot: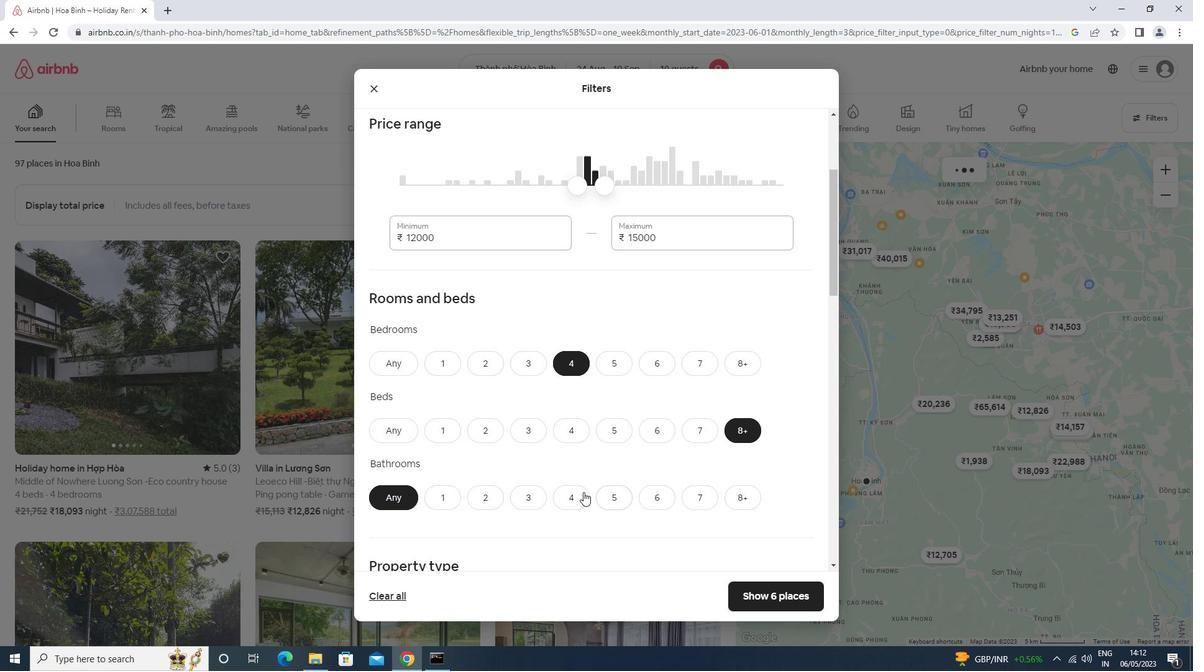 
Action: Mouse moved to (593, 435)
Screenshot: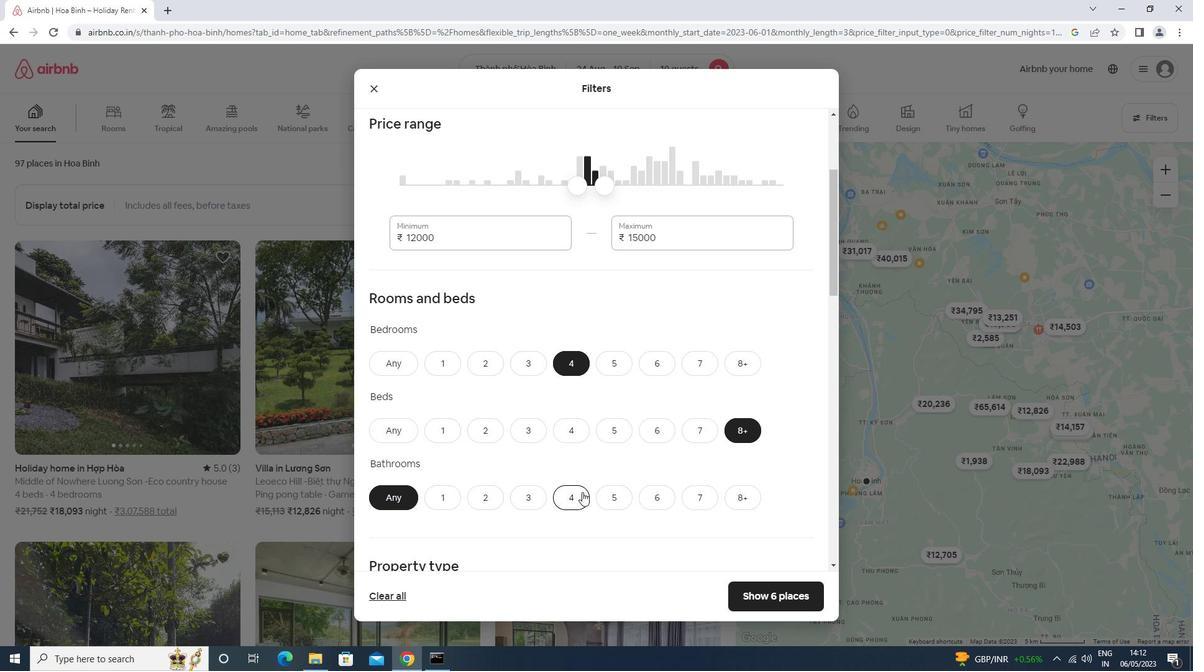 
Action: Mouse scrolled (593, 434) with delta (0, 0)
Screenshot: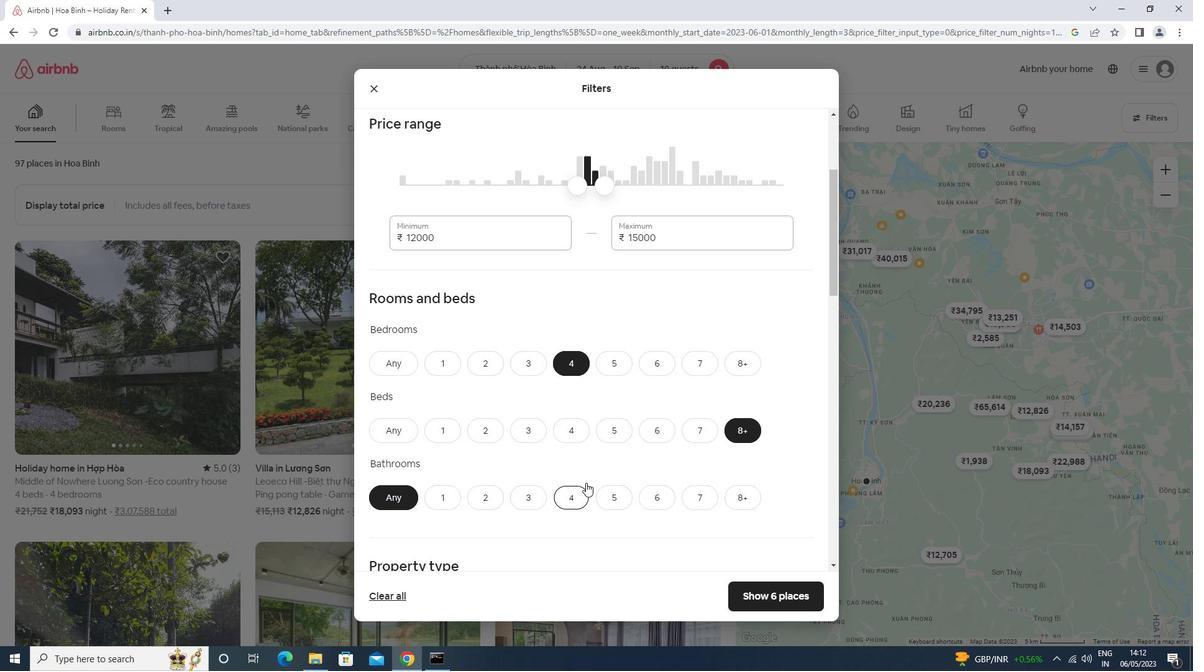 
Action: Mouse scrolled (593, 434) with delta (0, 0)
Screenshot: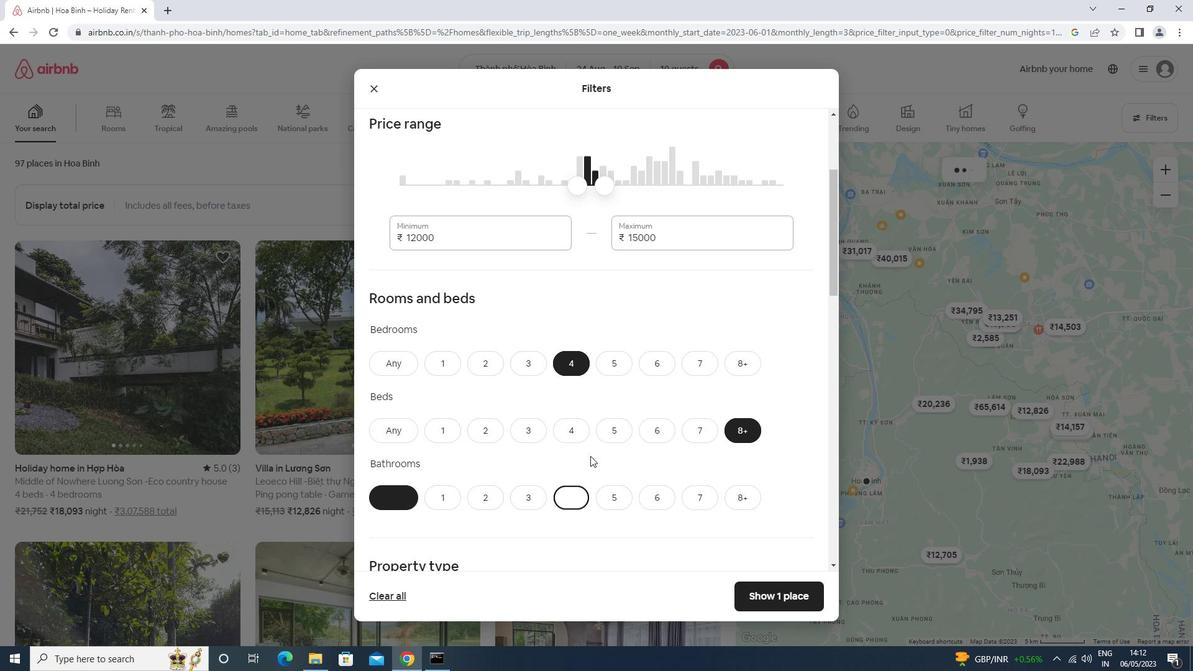 
Action: Mouse scrolled (593, 434) with delta (0, 0)
Screenshot: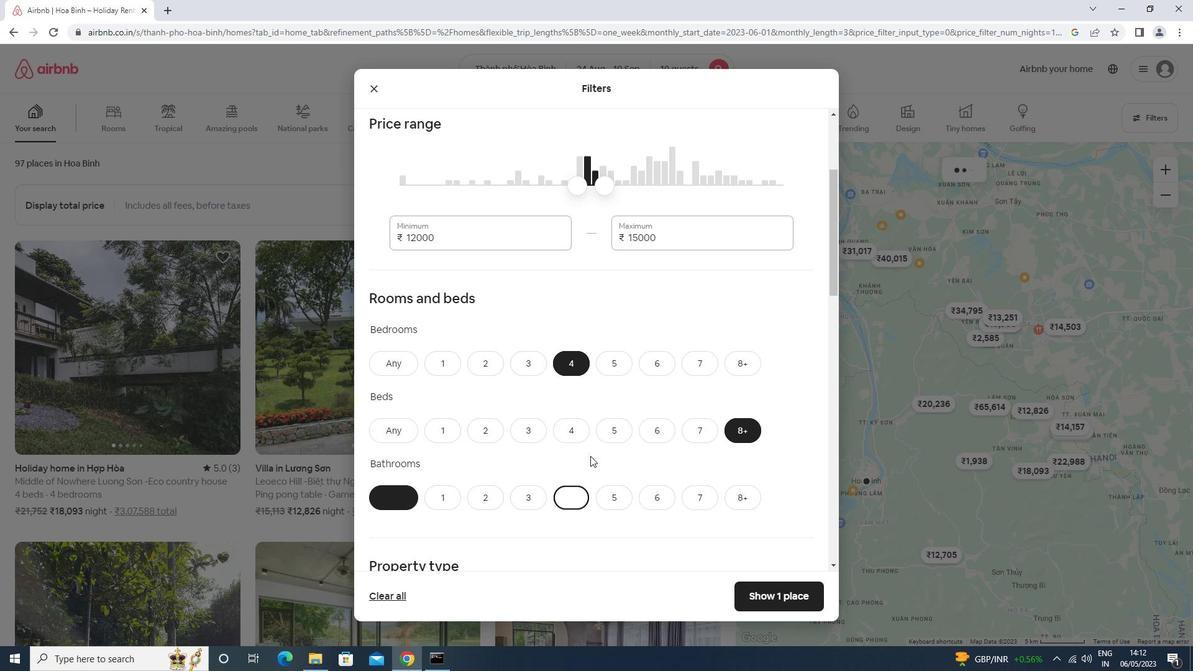 
Action: Mouse scrolled (593, 434) with delta (0, 0)
Screenshot: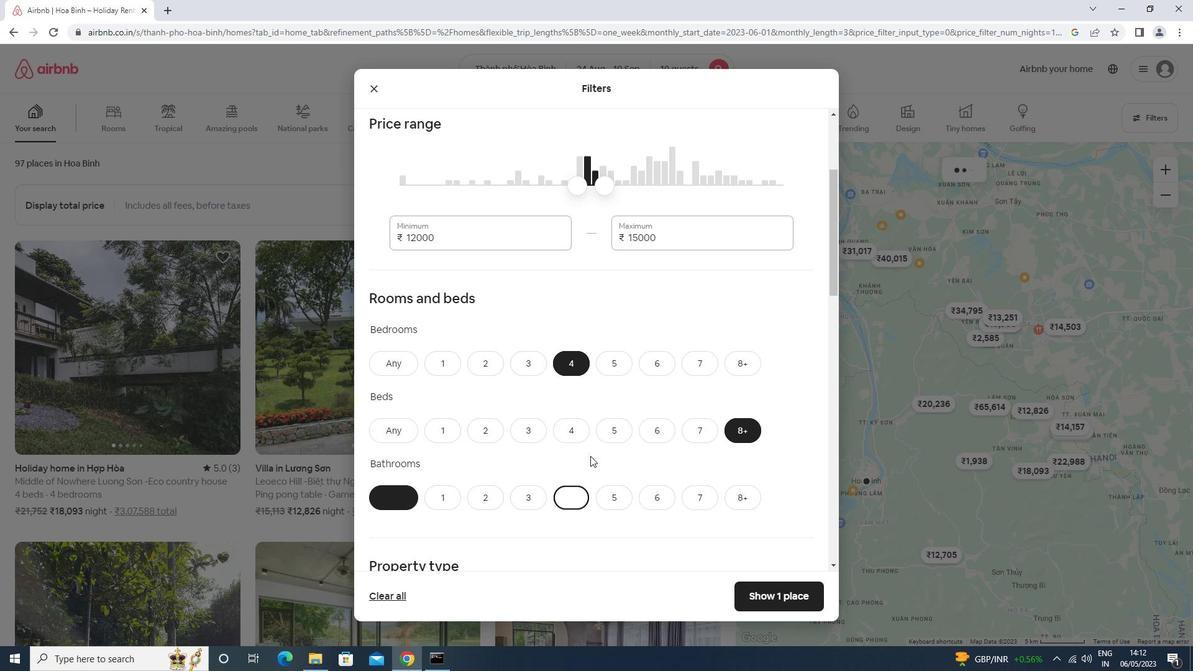 
Action: Mouse scrolled (593, 434) with delta (0, 0)
Screenshot: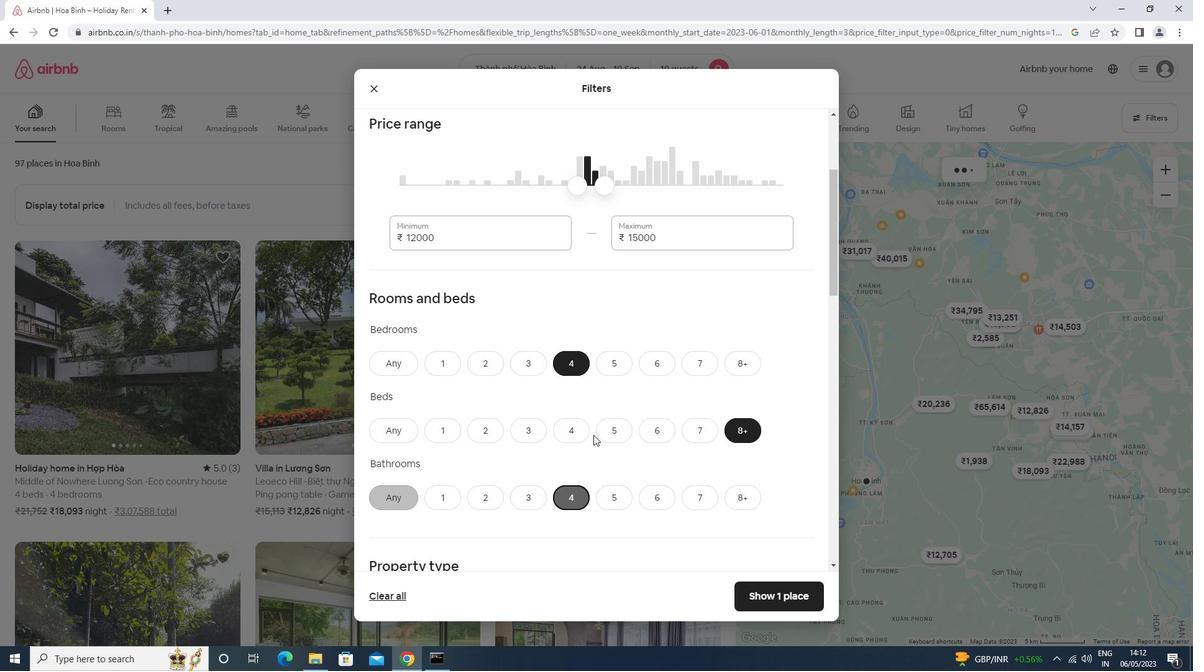 
Action: Mouse moved to (427, 336)
Screenshot: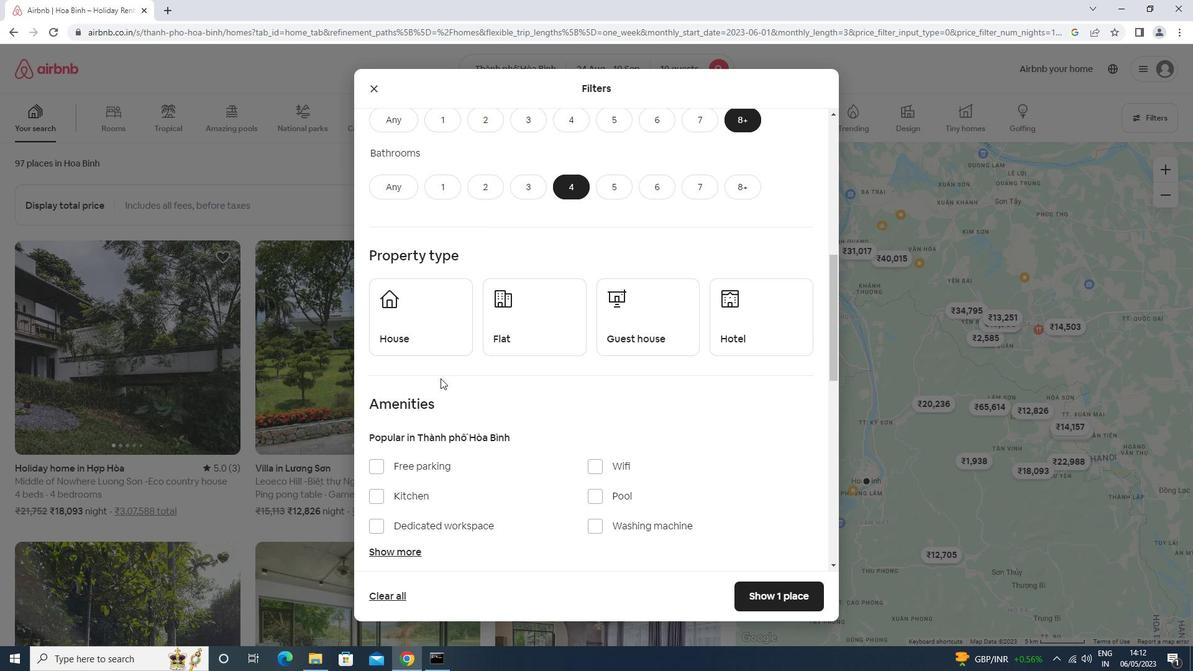 
Action: Mouse pressed left at (427, 336)
Screenshot: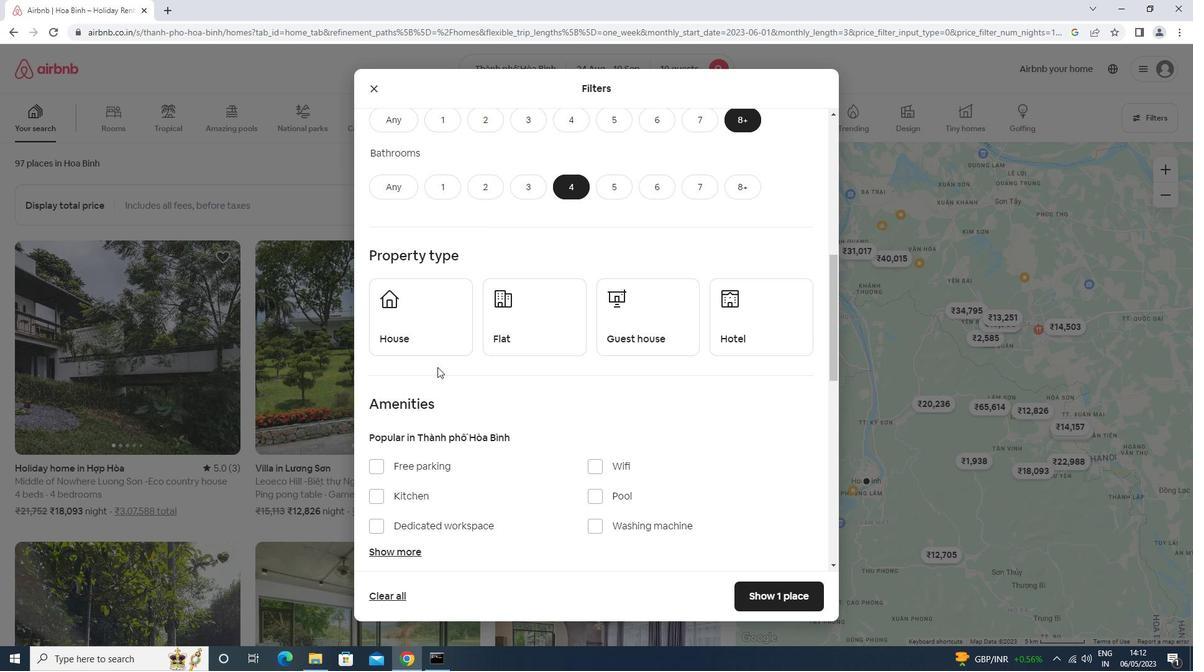 
Action: Mouse moved to (568, 346)
Screenshot: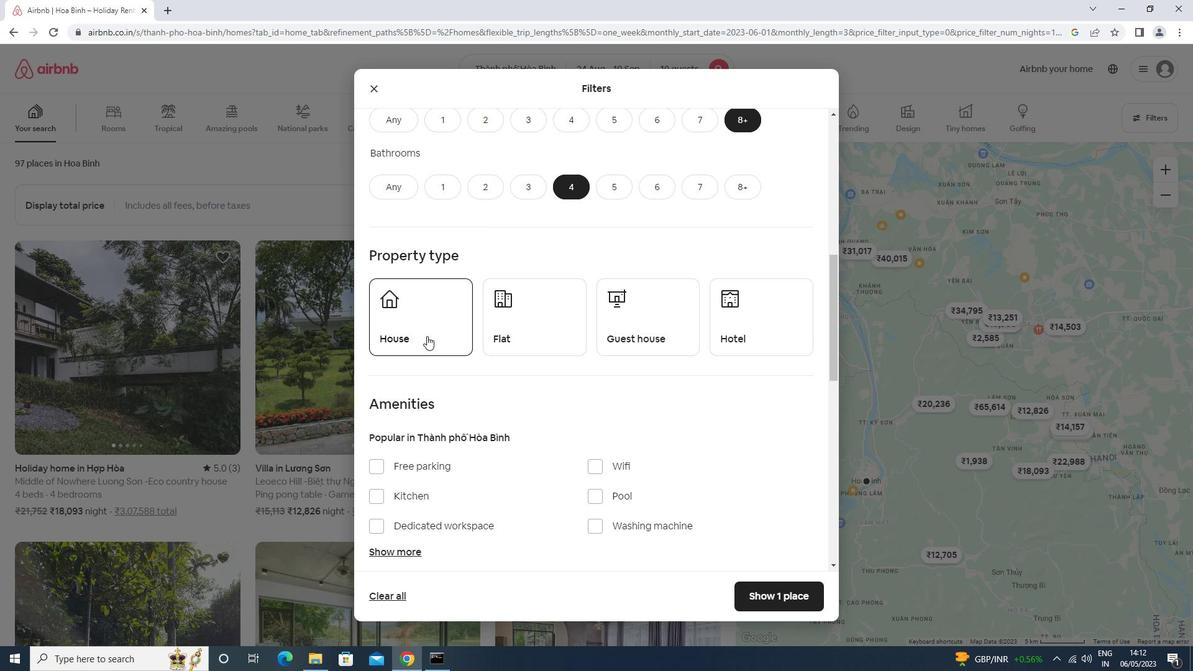 
Action: Mouse pressed left at (568, 346)
Screenshot: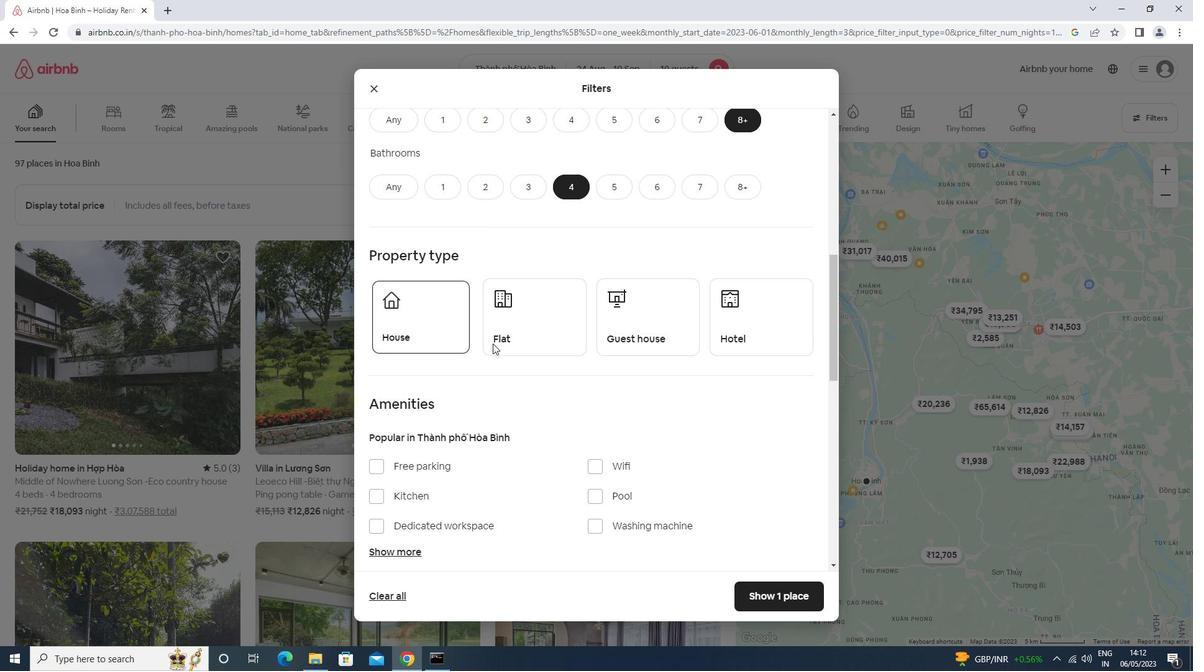 
Action: Mouse moved to (647, 323)
Screenshot: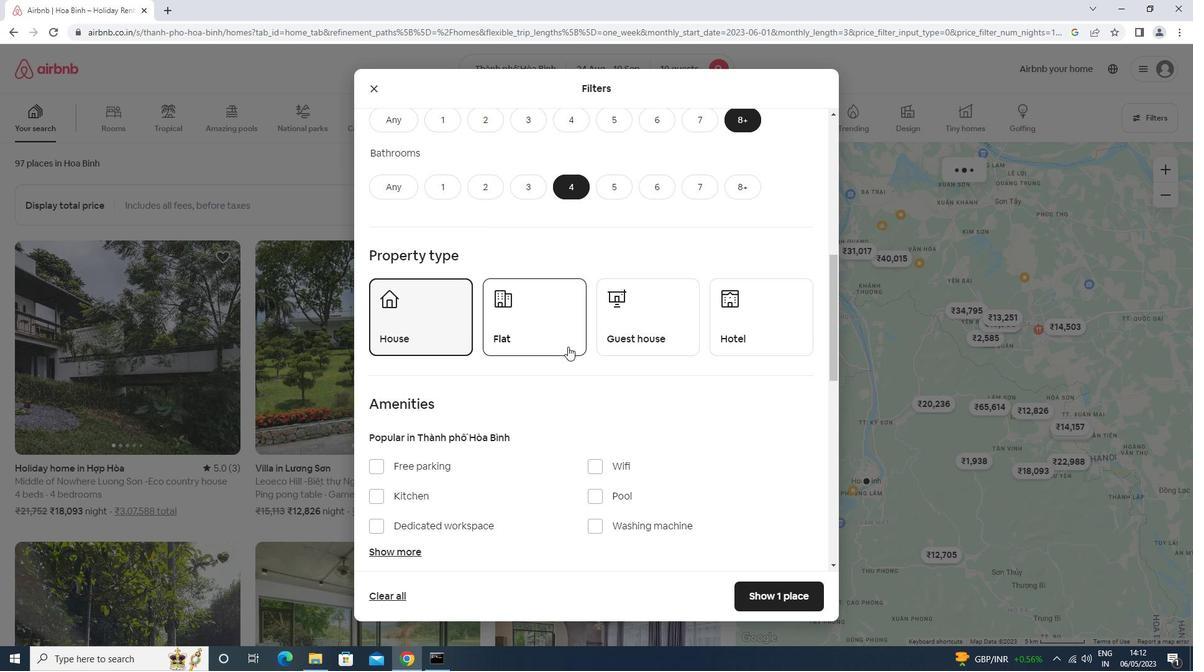 
Action: Mouse pressed left at (647, 323)
Screenshot: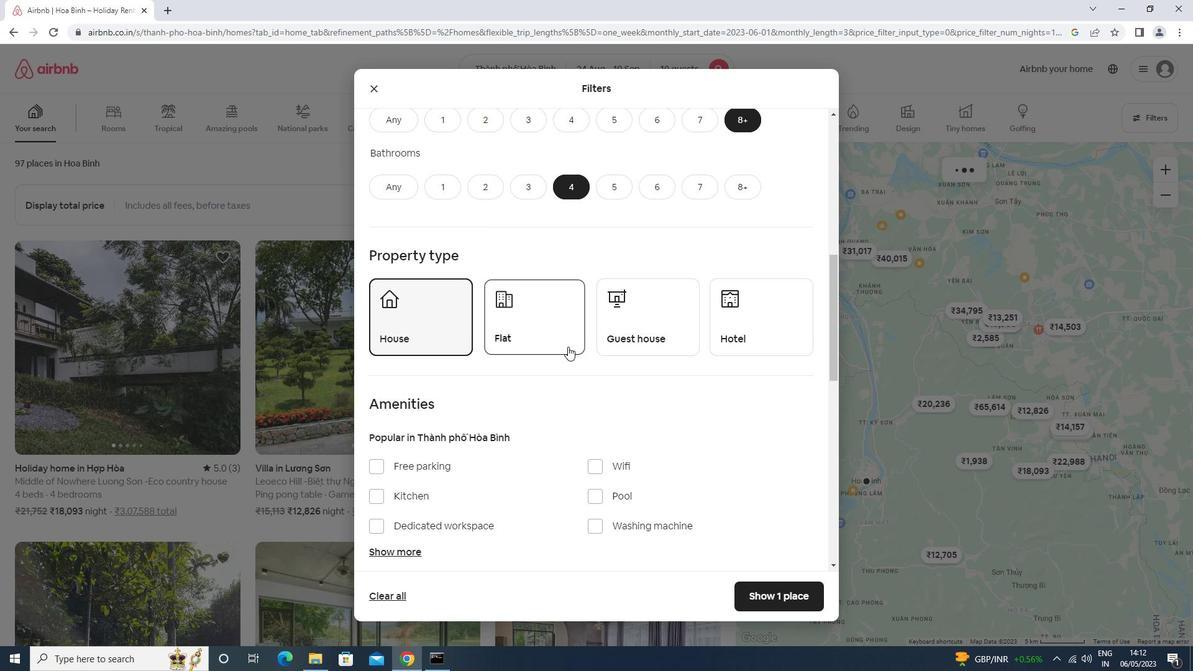 
Action: Mouse moved to (648, 323)
Screenshot: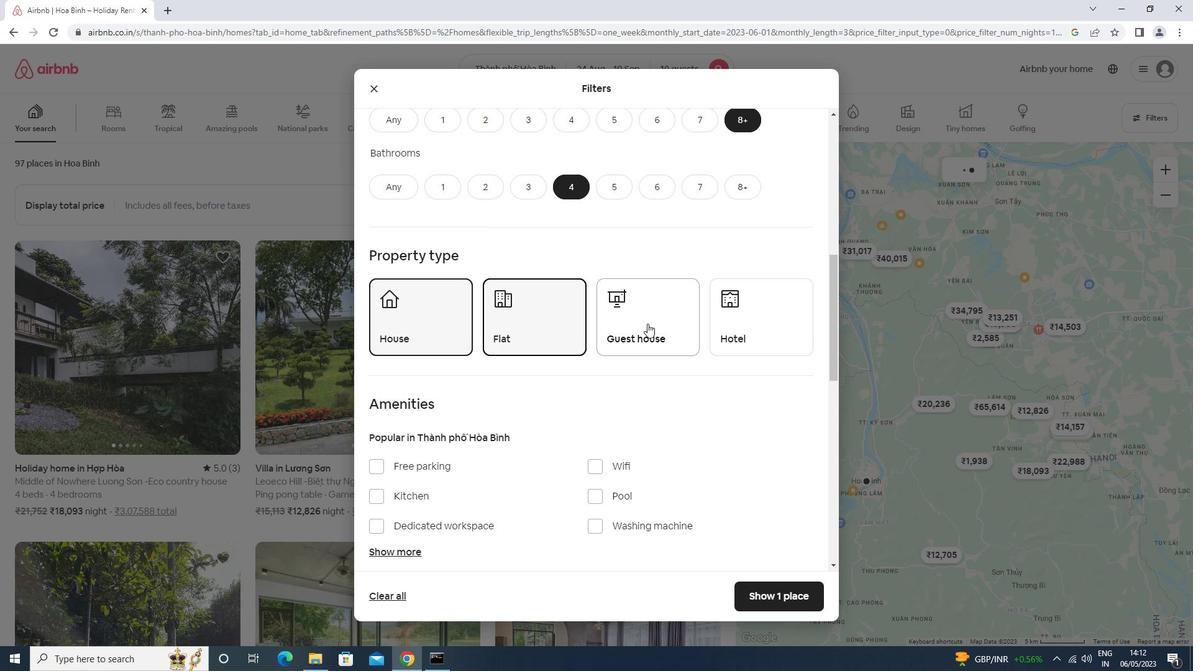 
Action: Mouse scrolled (648, 323) with delta (0, 0)
Screenshot: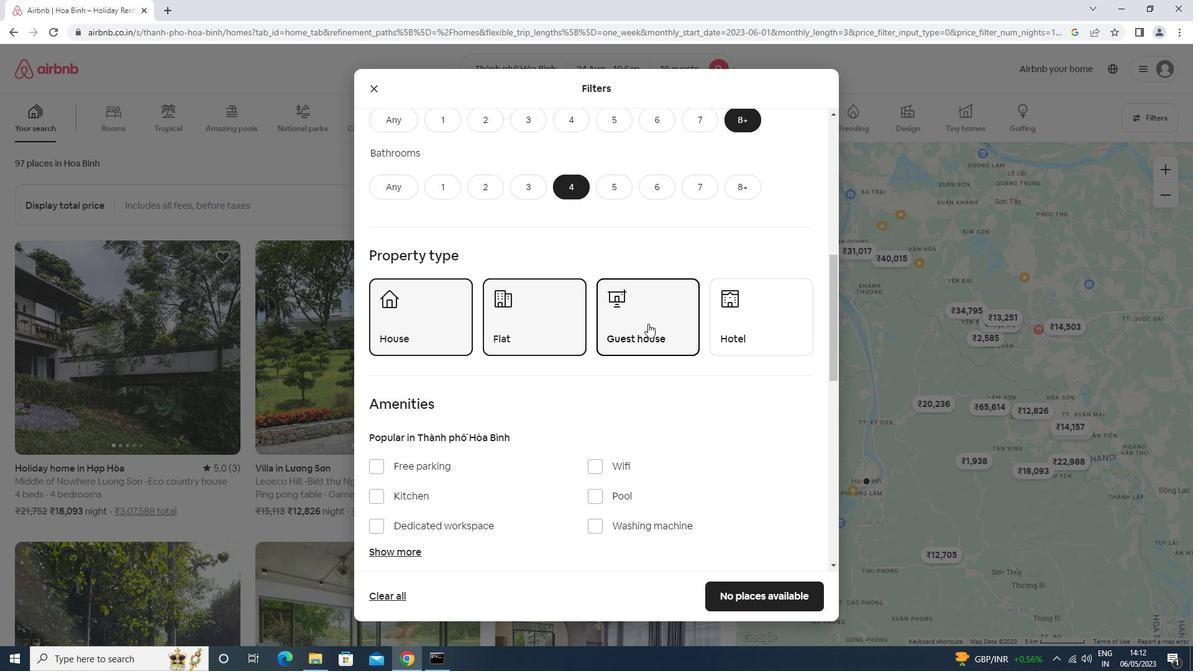 
Action: Mouse scrolled (648, 323) with delta (0, 0)
Screenshot: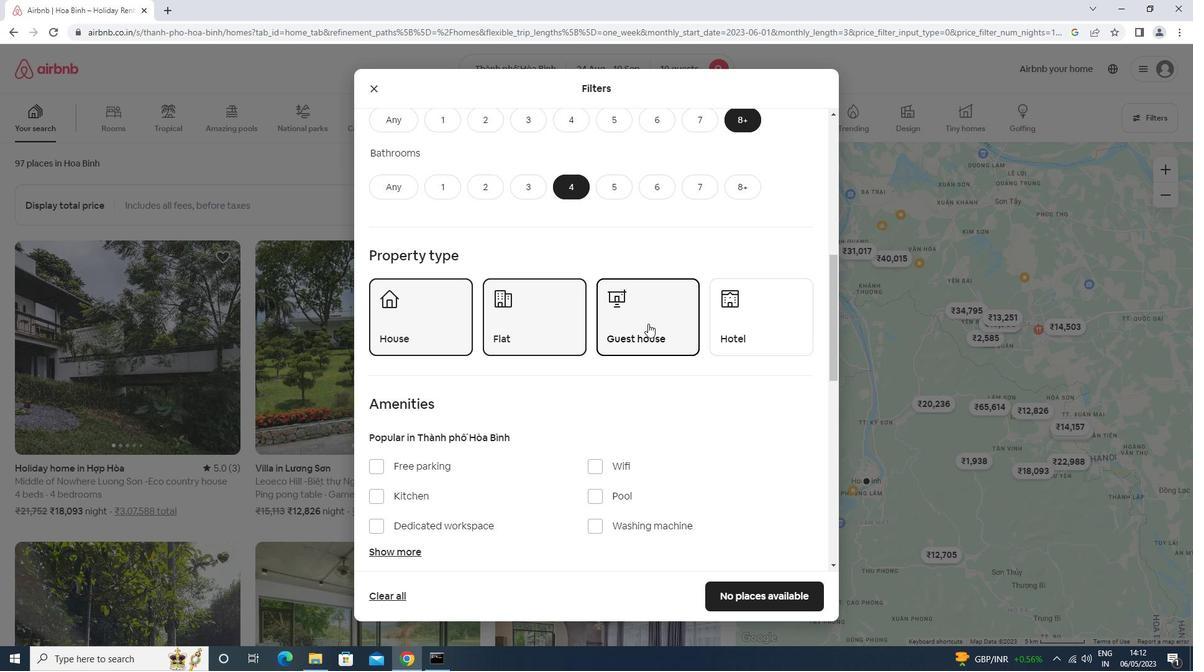 
Action: Mouse moved to (390, 337)
Screenshot: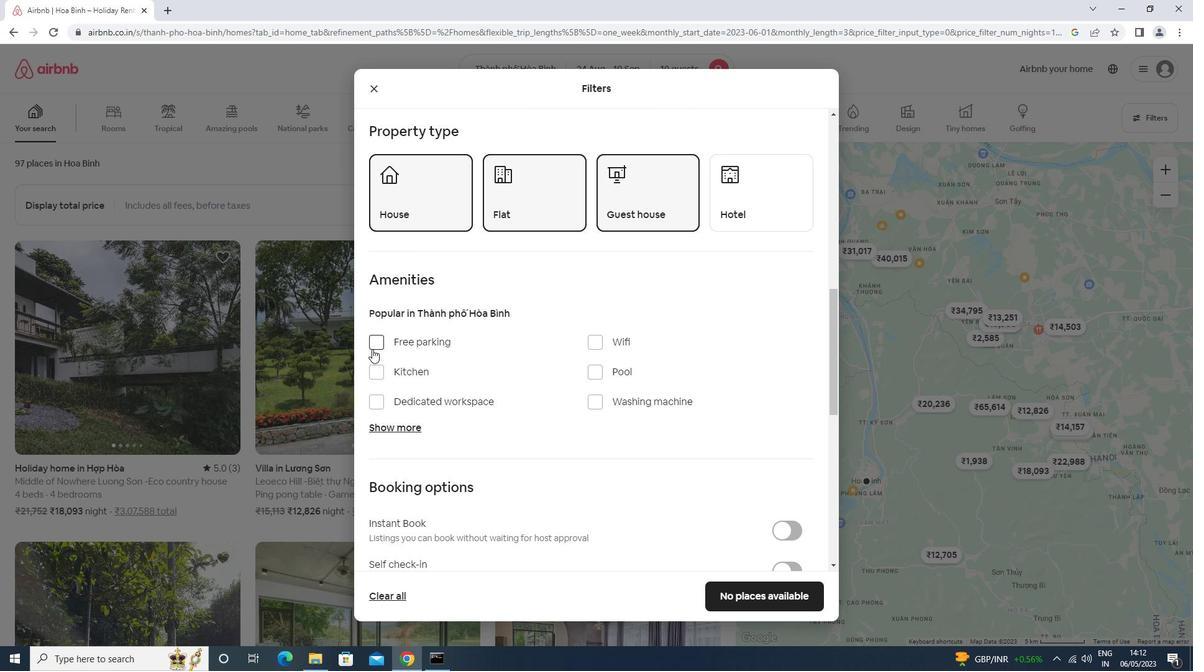 
Action: Mouse pressed left at (390, 337)
Screenshot: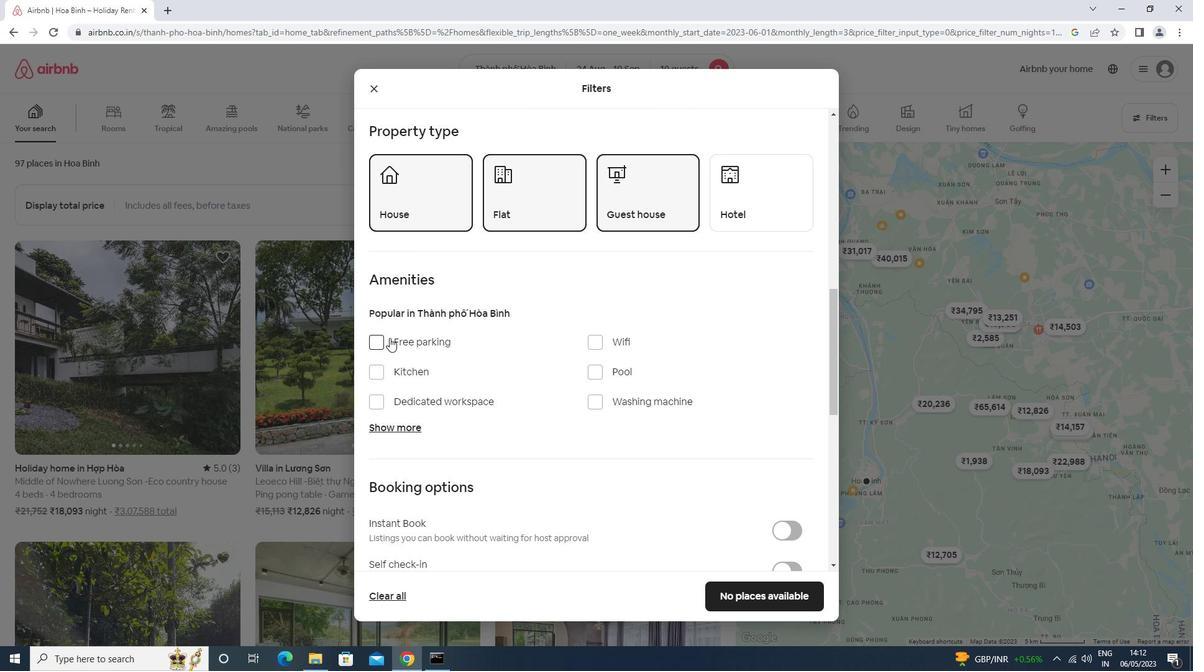 
Action: Mouse moved to (613, 338)
Screenshot: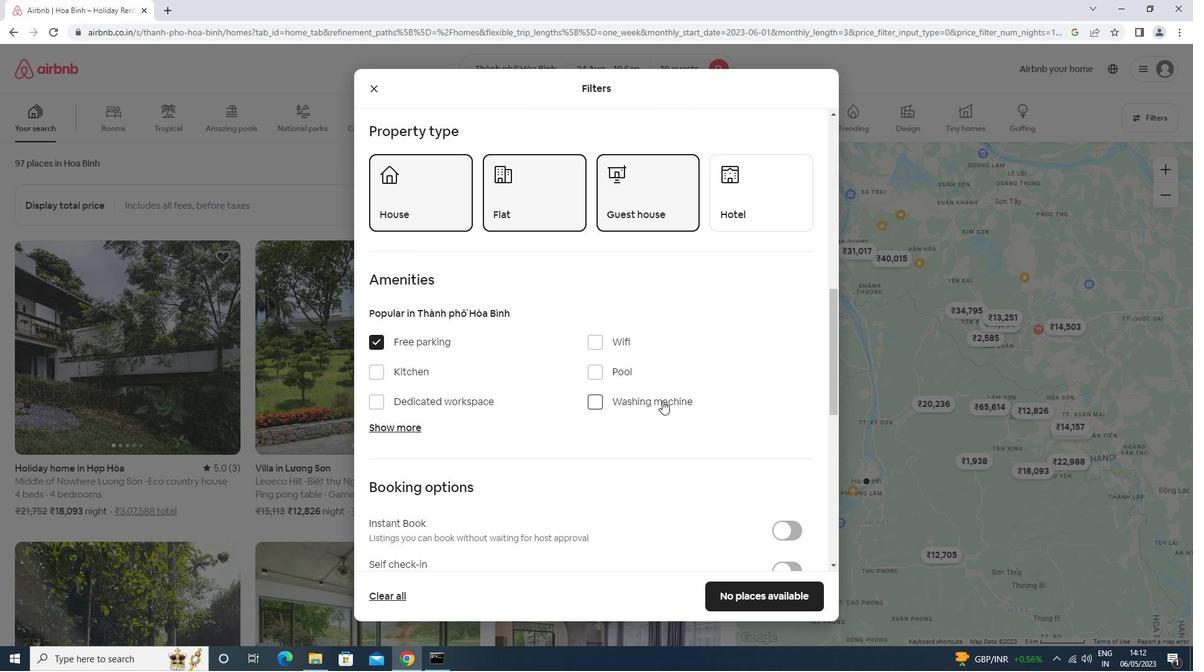 
Action: Mouse pressed left at (613, 338)
Screenshot: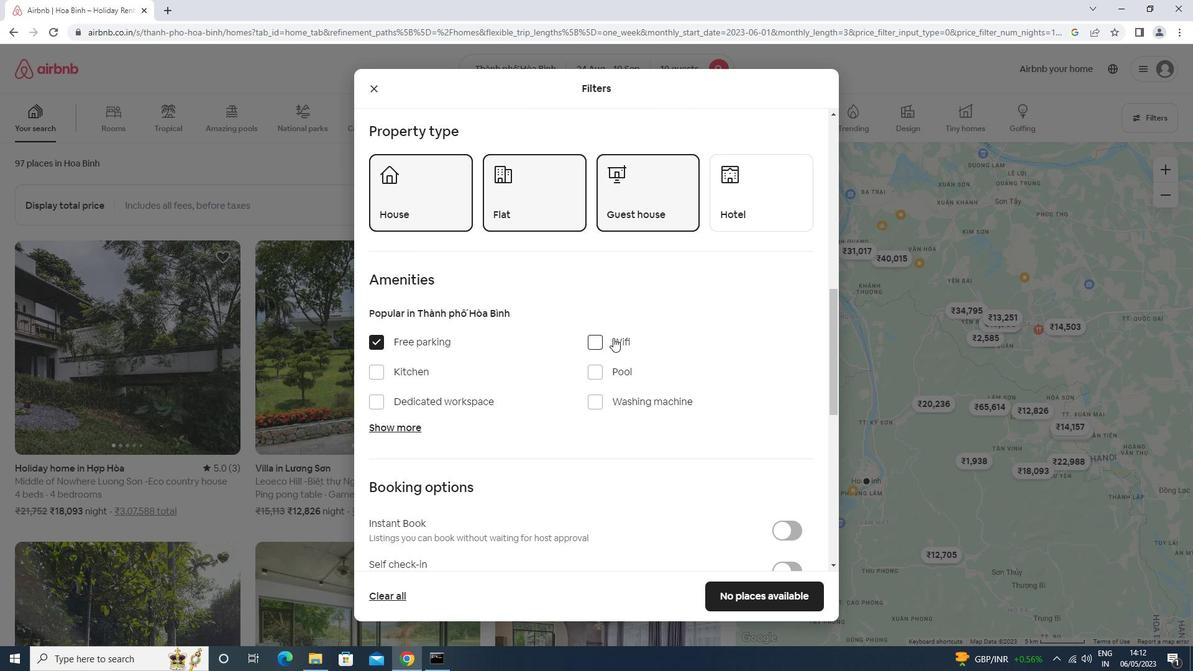 
Action: Mouse moved to (414, 427)
Screenshot: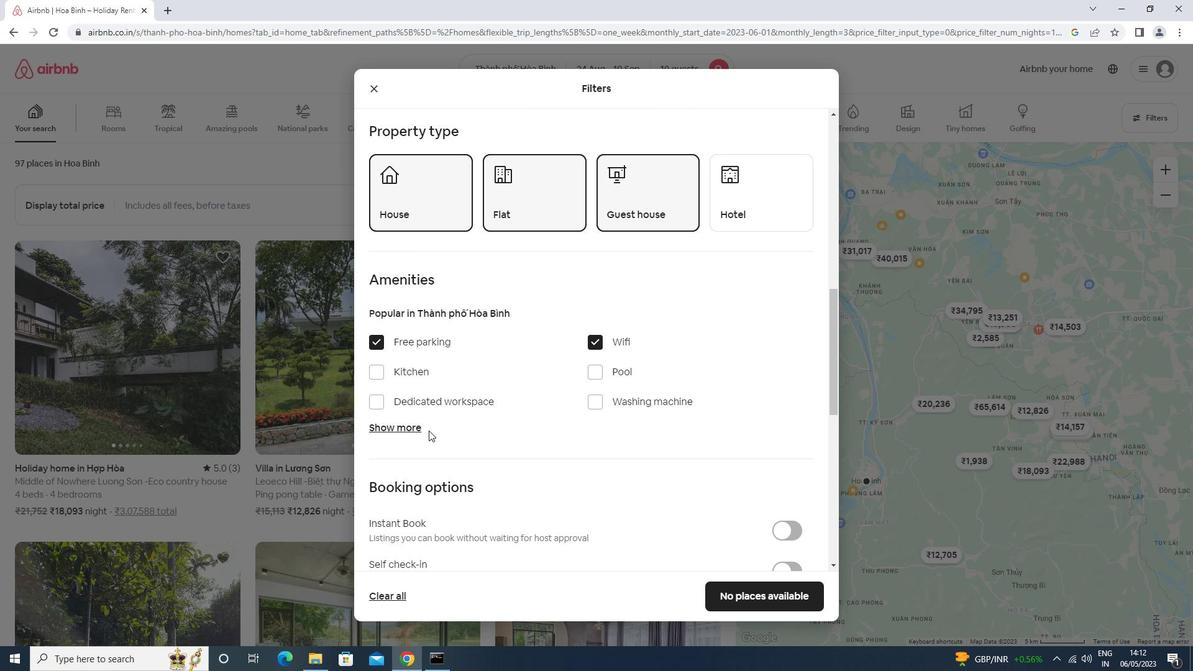 
Action: Mouse pressed left at (414, 427)
Screenshot: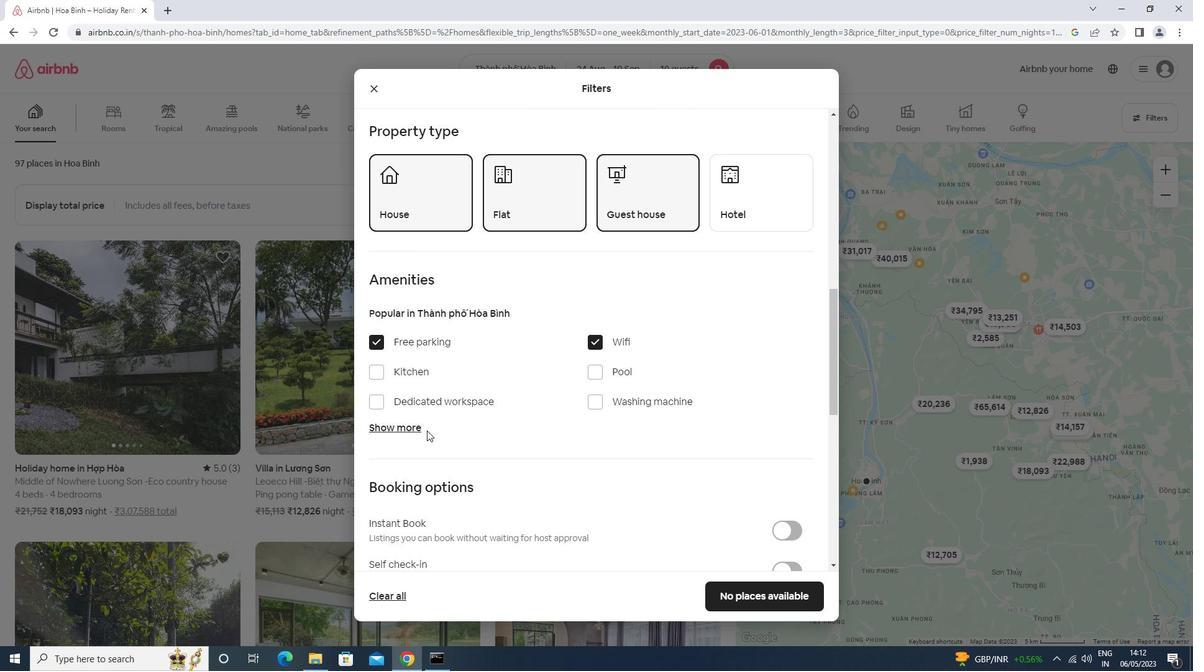 
Action: Mouse moved to (445, 494)
Screenshot: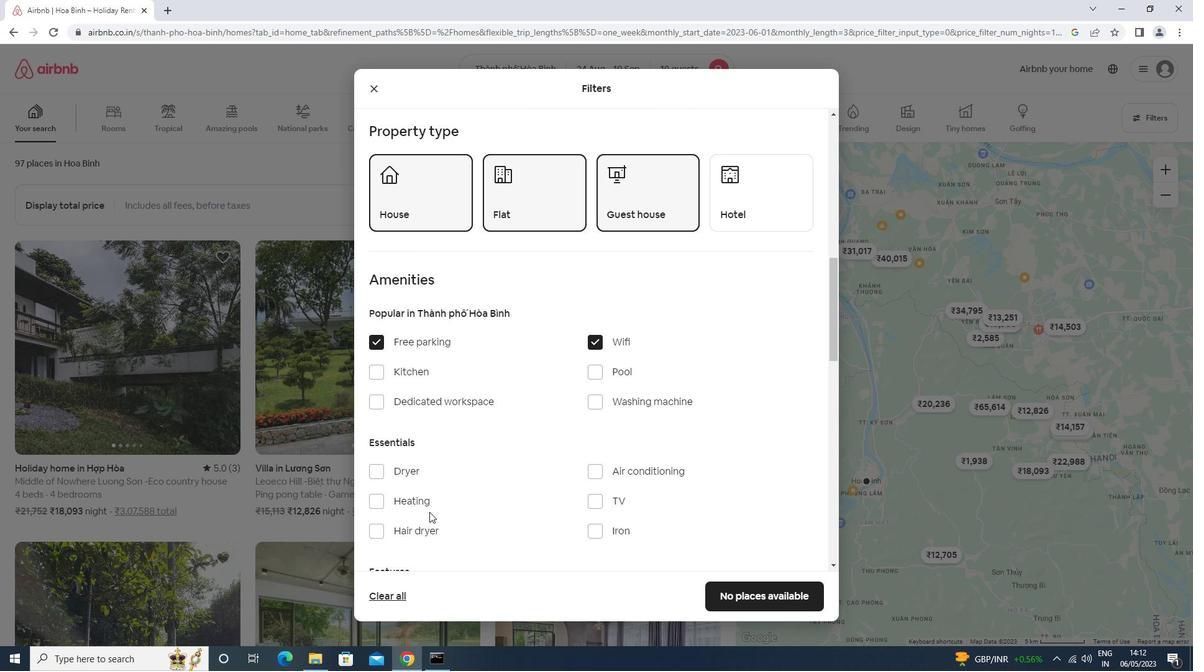 
Action: Mouse scrolled (445, 494) with delta (0, 0)
Screenshot: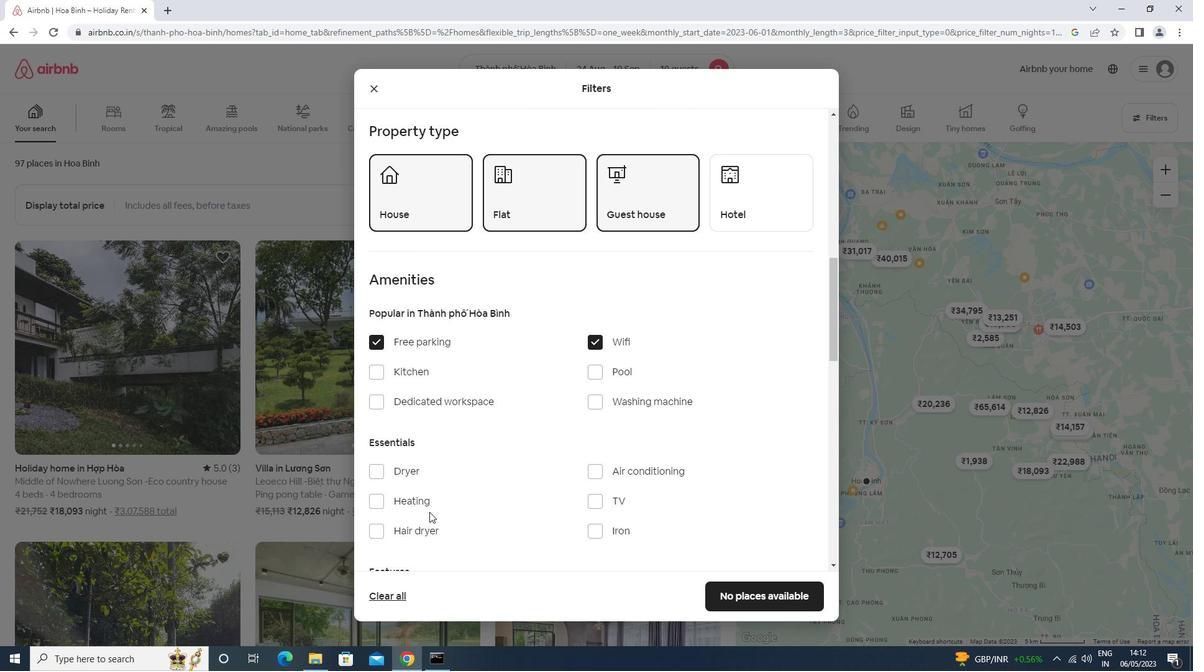 
Action: Mouse moved to (445, 494)
Screenshot: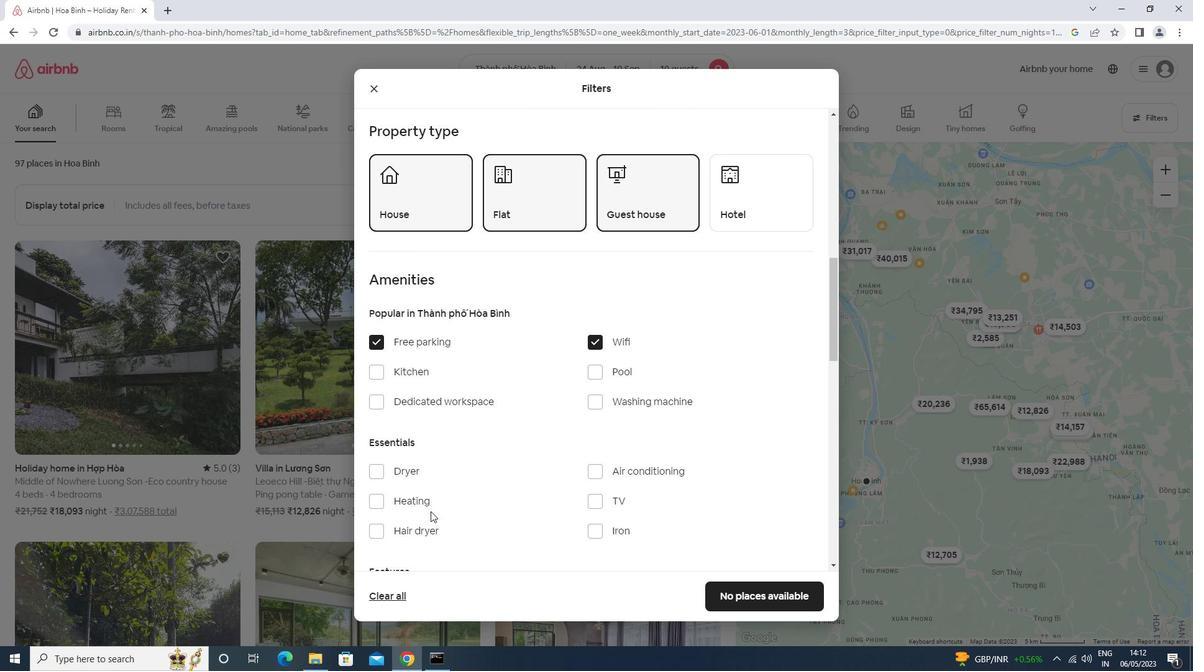 
Action: Mouse scrolled (445, 494) with delta (0, 0)
Screenshot: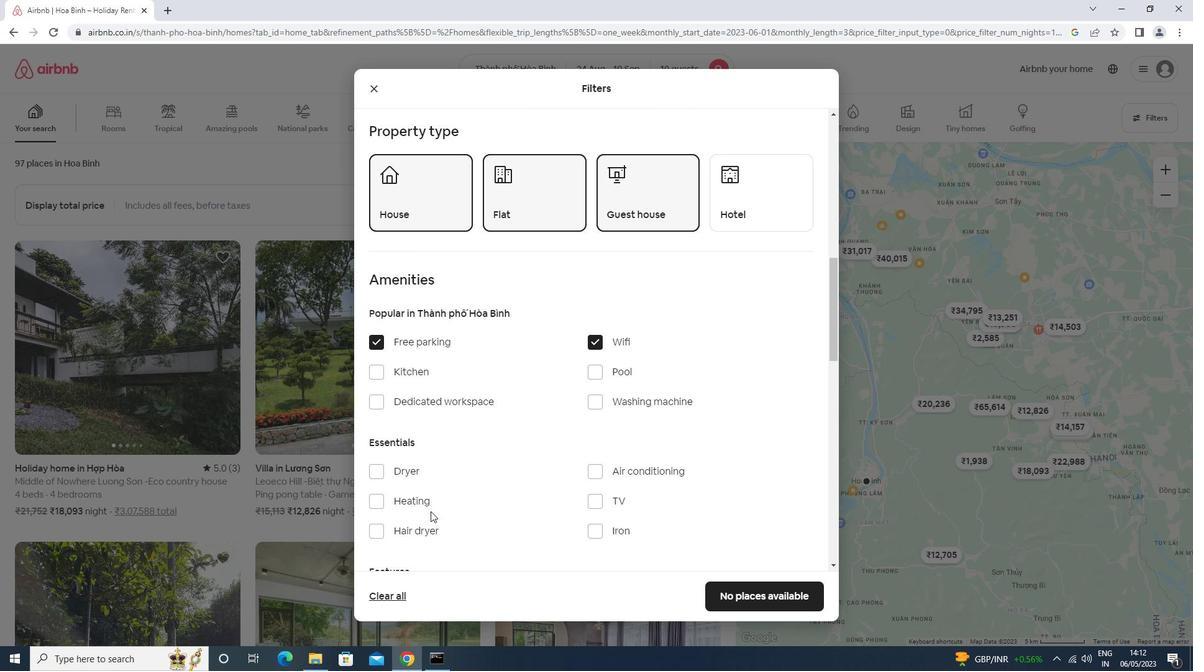
Action: Mouse scrolled (445, 494) with delta (0, 0)
Screenshot: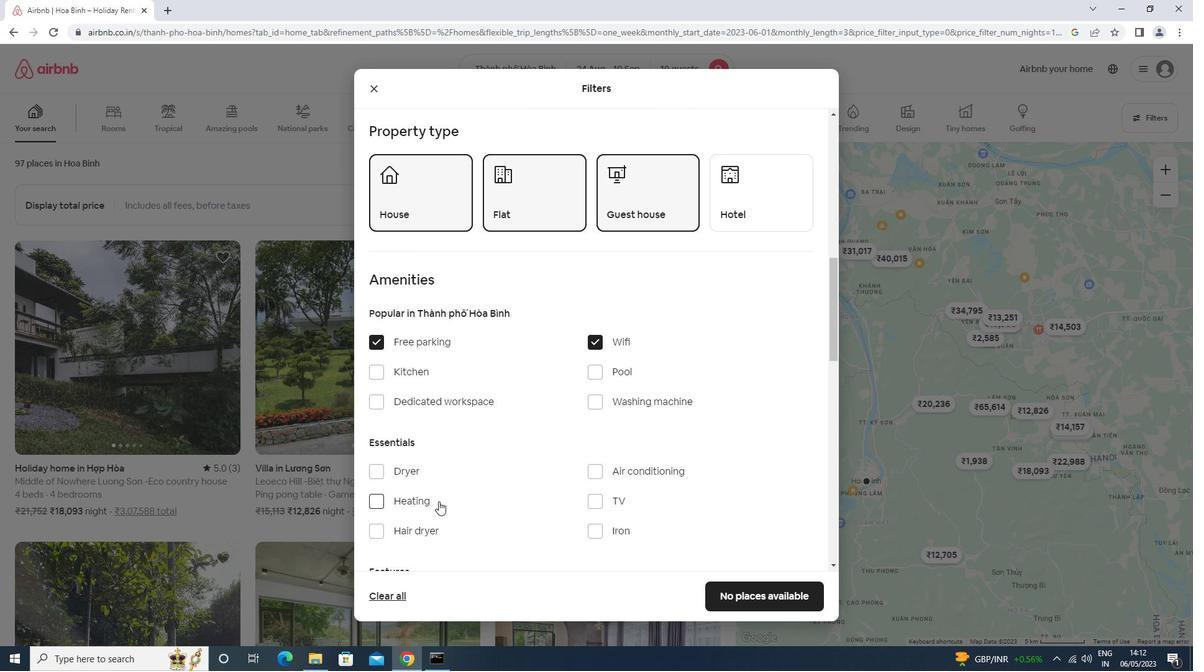 
Action: Mouse moved to (607, 309)
Screenshot: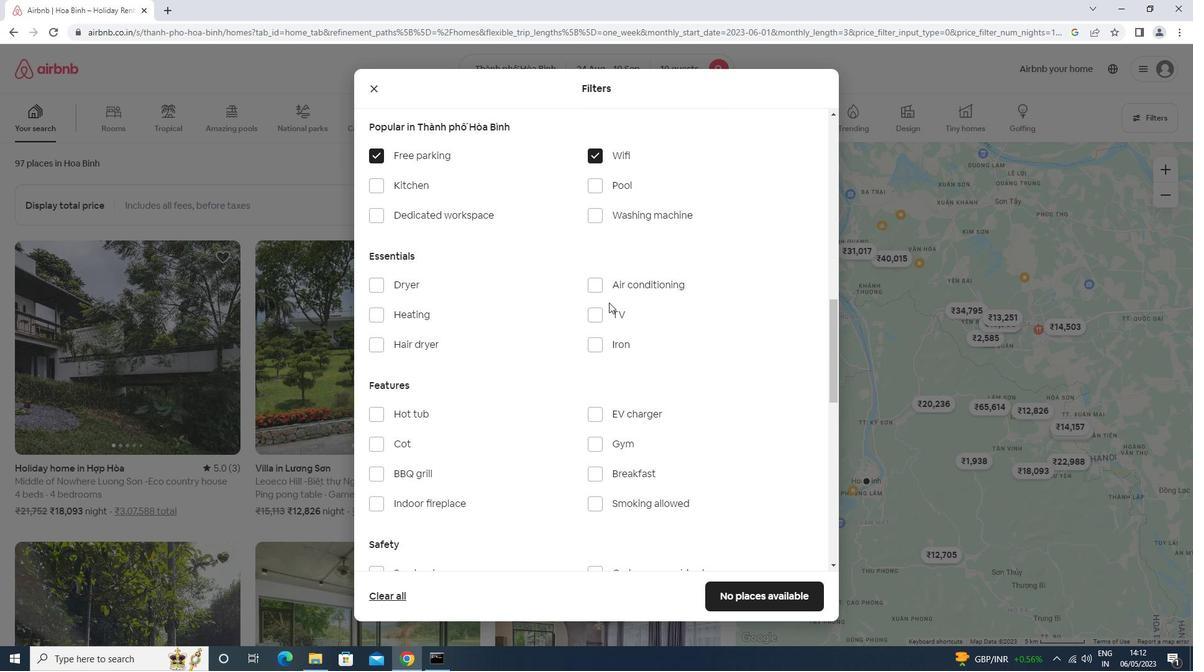 
Action: Mouse pressed left at (607, 309)
Screenshot: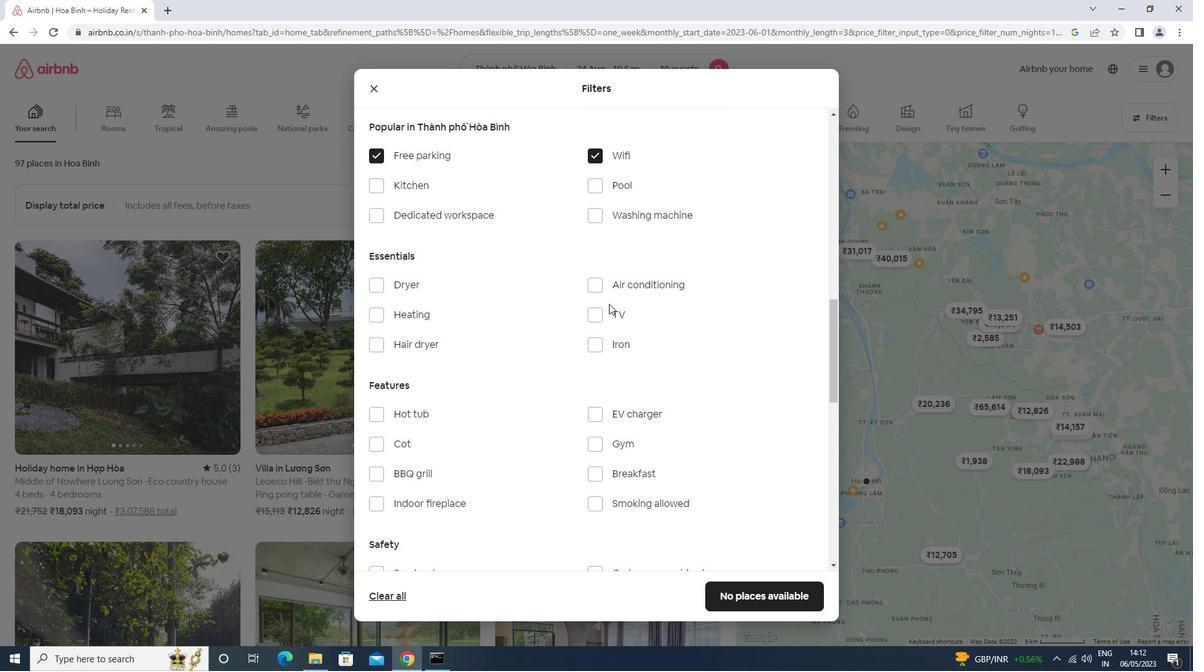 
Action: Mouse moved to (602, 445)
Screenshot: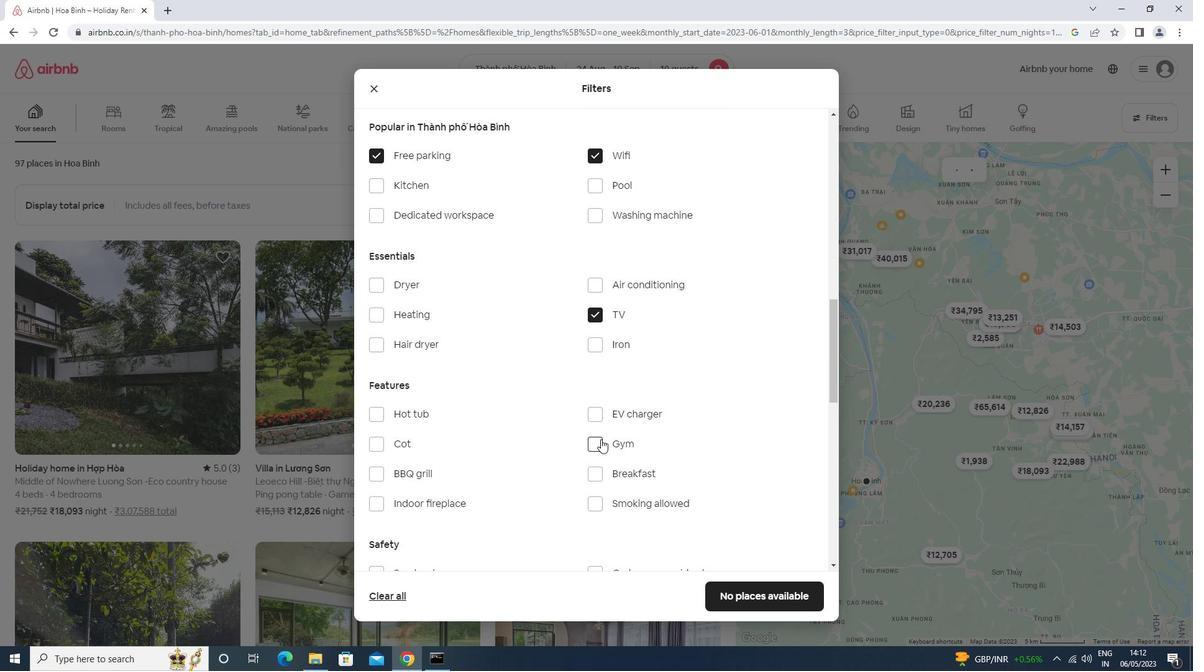 
Action: Mouse pressed left at (602, 445)
Screenshot: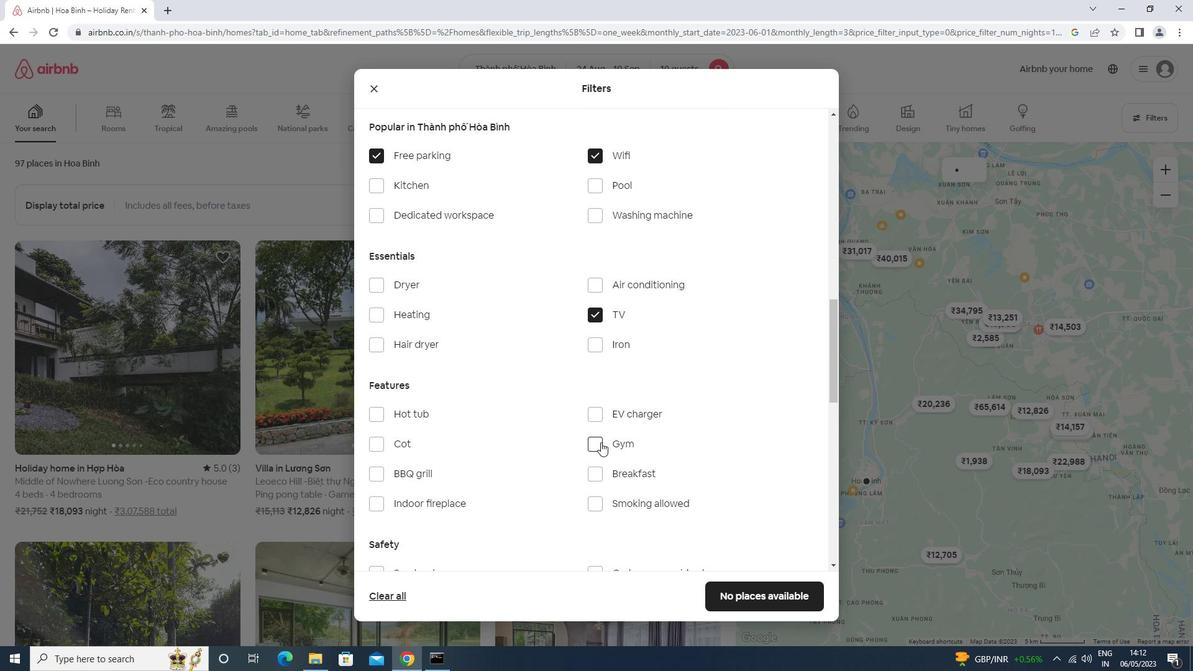 
Action: Mouse moved to (606, 473)
Screenshot: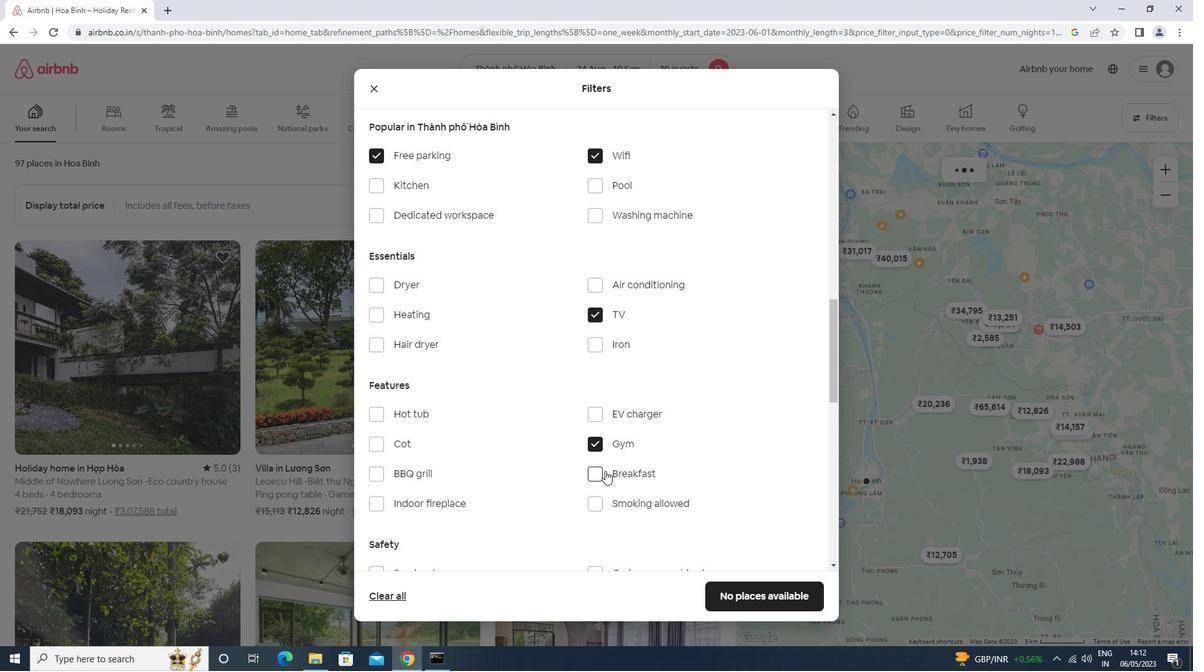 
Action: Mouse pressed left at (606, 473)
Screenshot: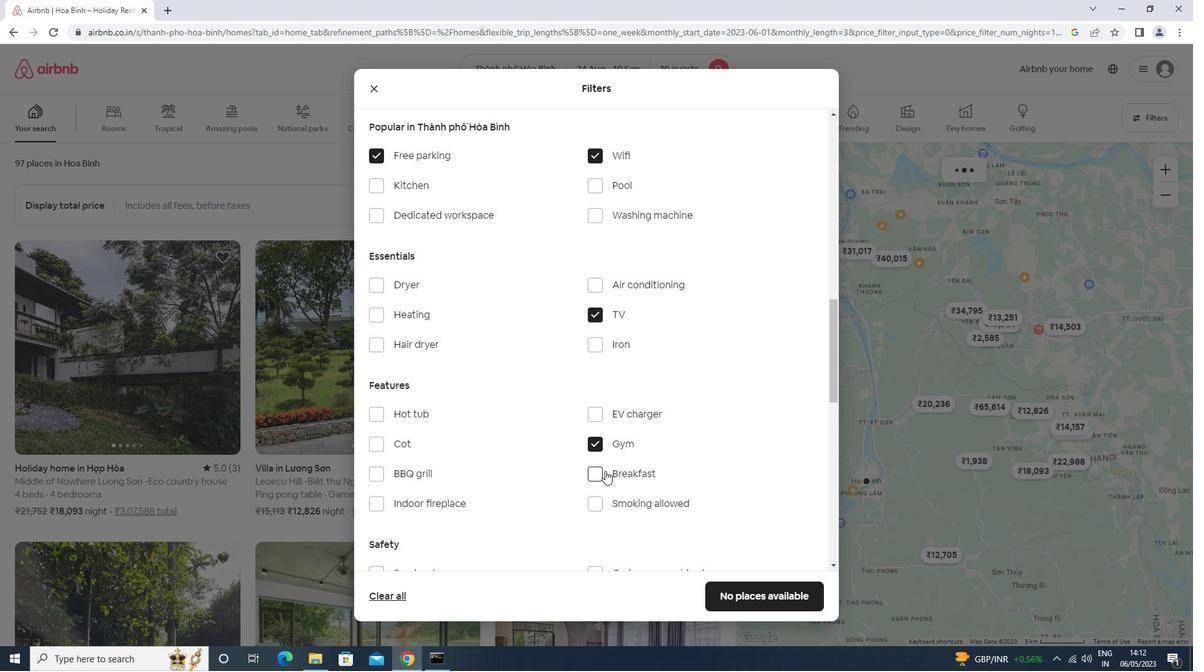 
Action: Mouse moved to (592, 455)
Screenshot: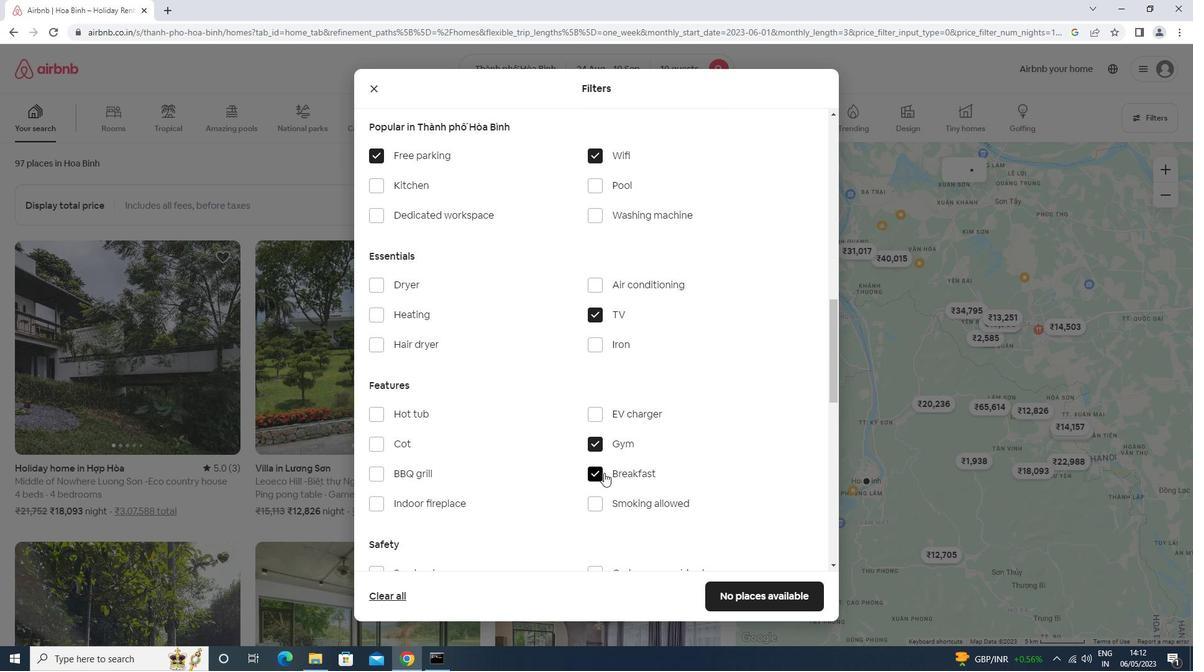 
Action: Mouse scrolled (592, 456) with delta (0, 0)
Screenshot: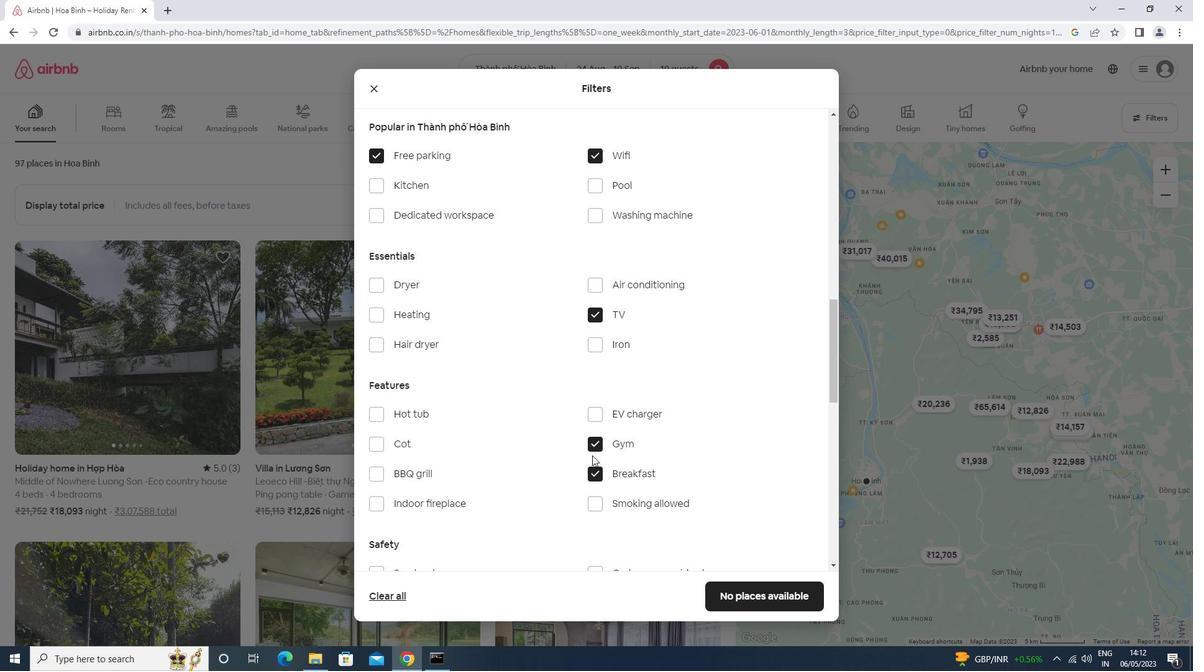 
Action: Mouse scrolled (592, 456) with delta (0, 0)
Screenshot: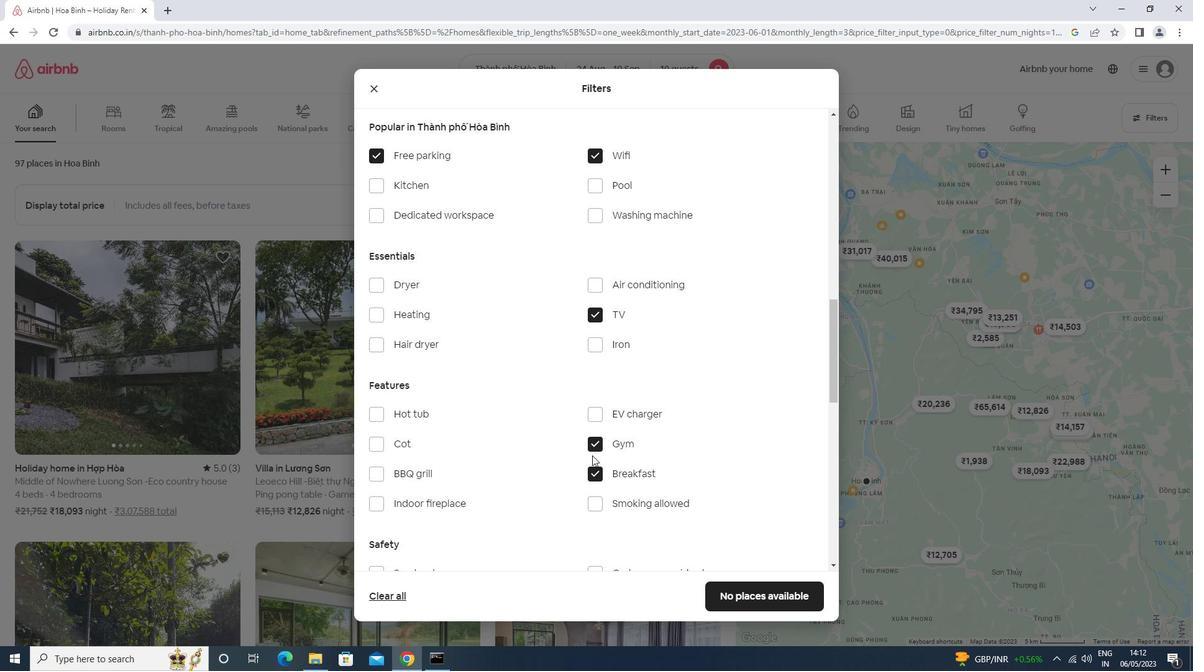 
Action: Mouse scrolled (592, 456) with delta (0, 0)
Screenshot: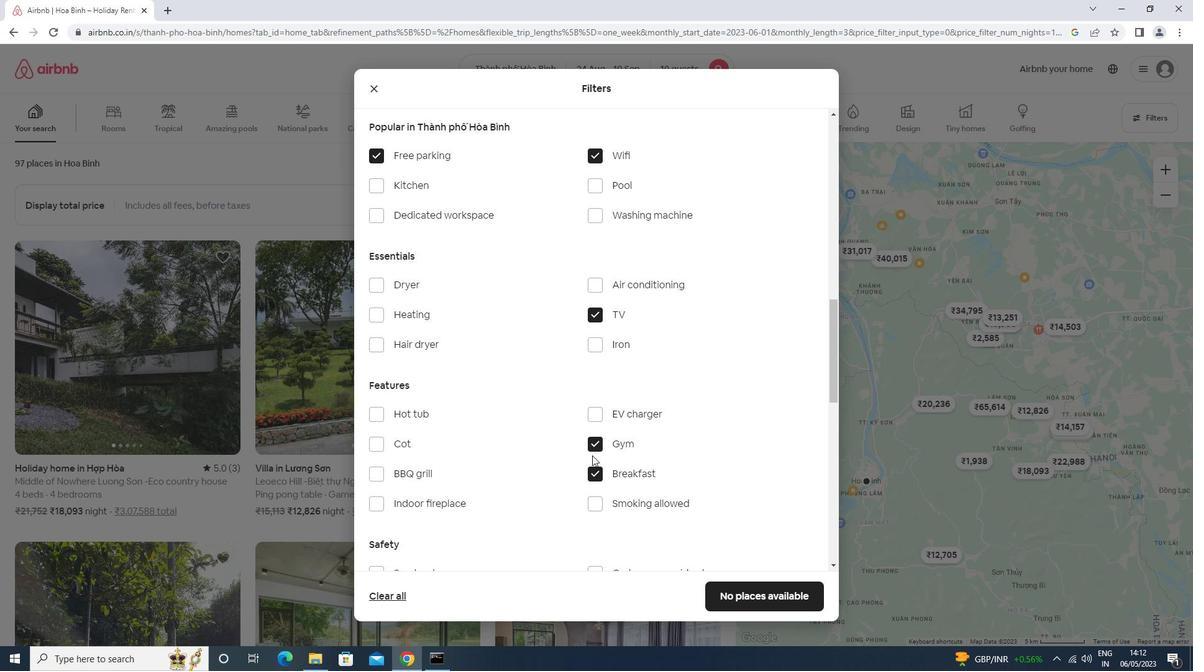 
Action: Mouse scrolled (592, 455) with delta (0, 0)
Screenshot: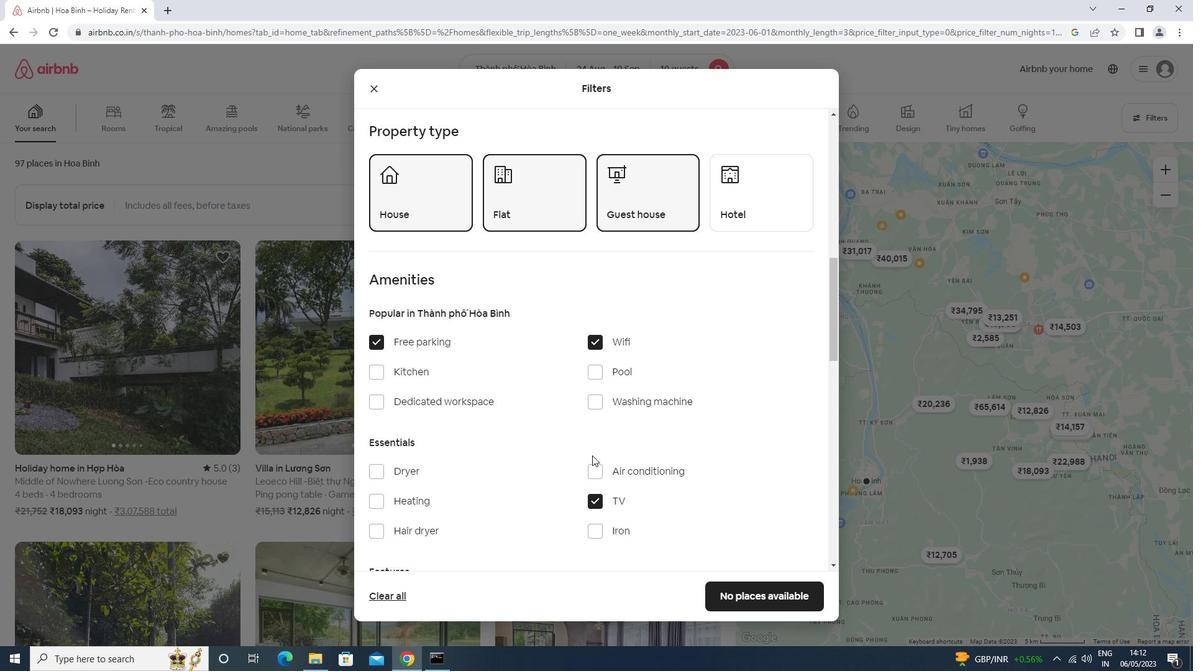 
Action: Mouse scrolled (592, 455) with delta (0, 0)
Screenshot: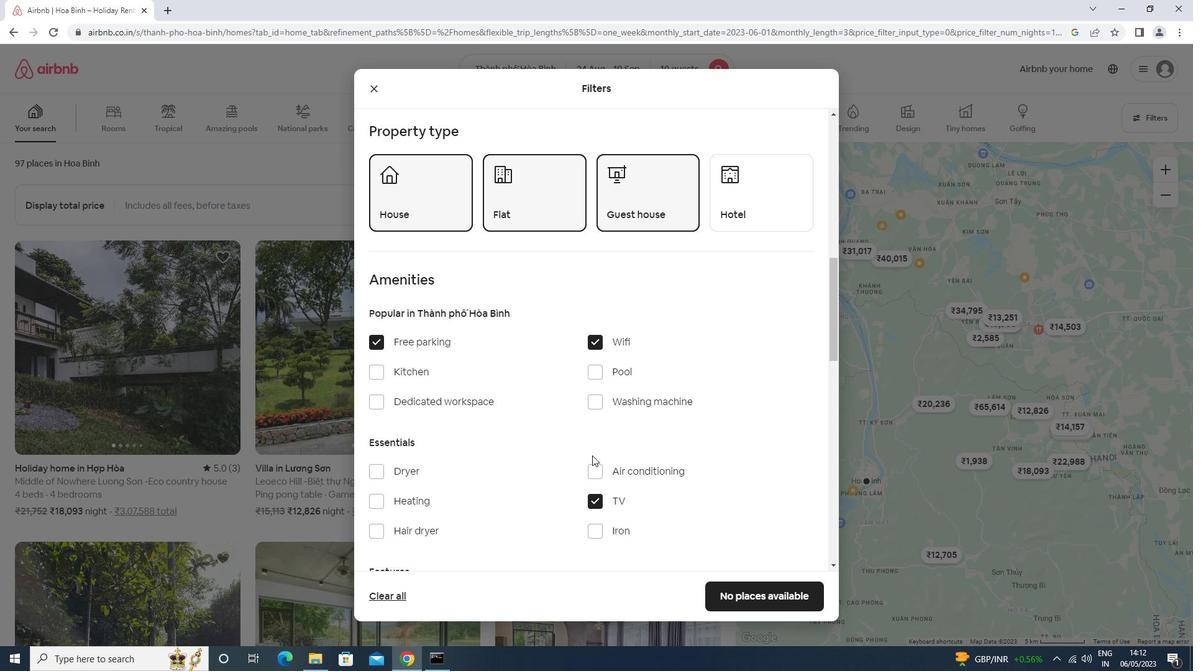
Action: Mouse scrolled (592, 455) with delta (0, 0)
Screenshot: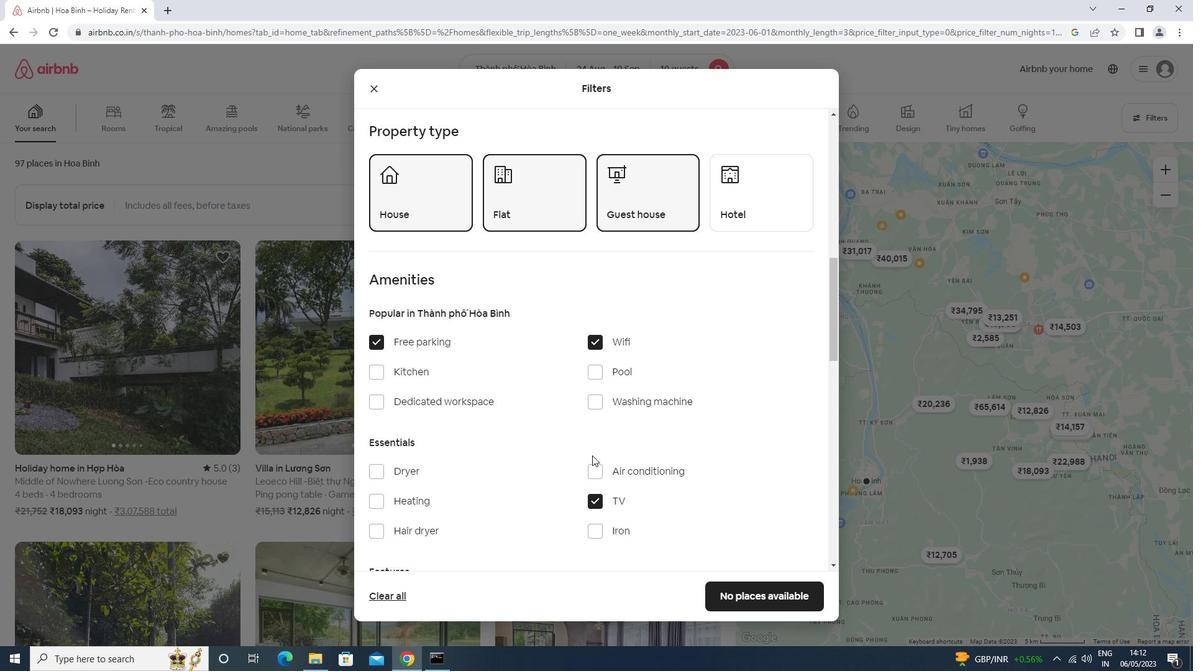
Action: Mouse scrolled (592, 455) with delta (0, 0)
Screenshot: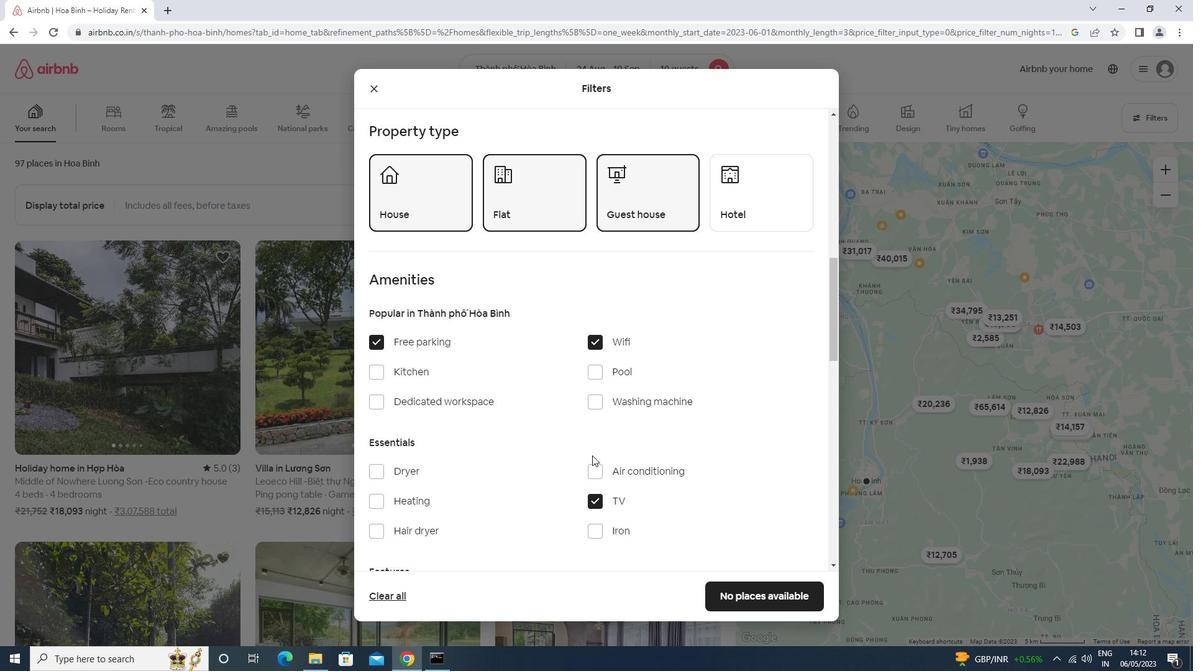 
Action: Mouse scrolled (592, 455) with delta (0, 0)
Screenshot: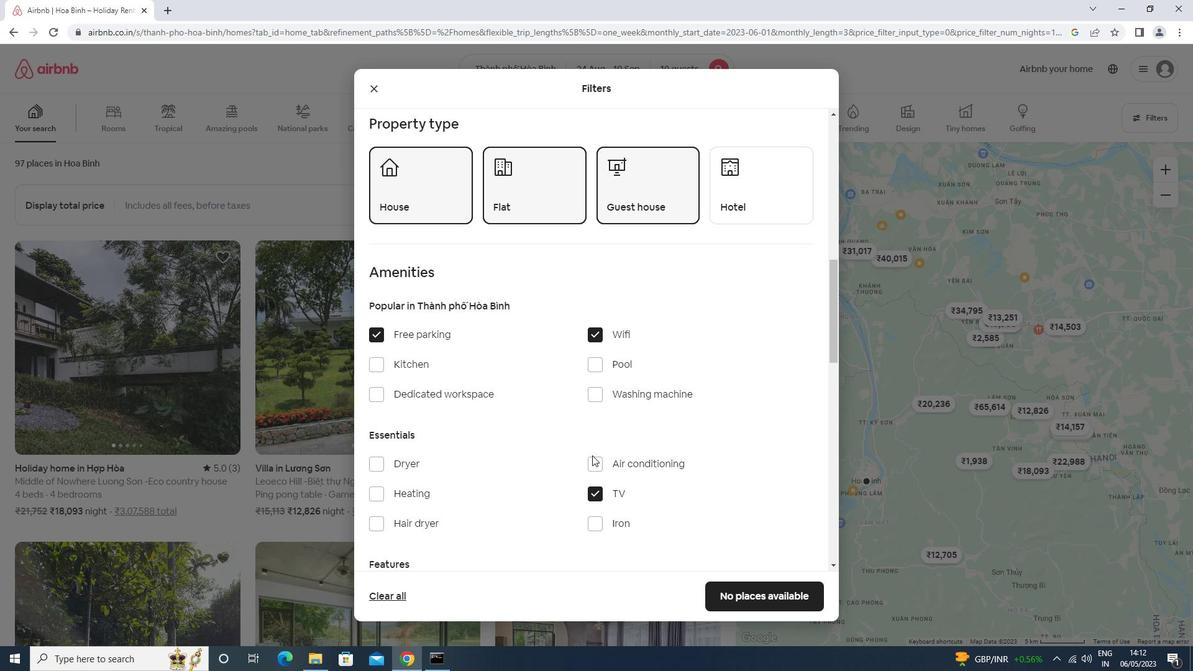 
Action: Mouse scrolled (592, 455) with delta (0, 0)
Screenshot: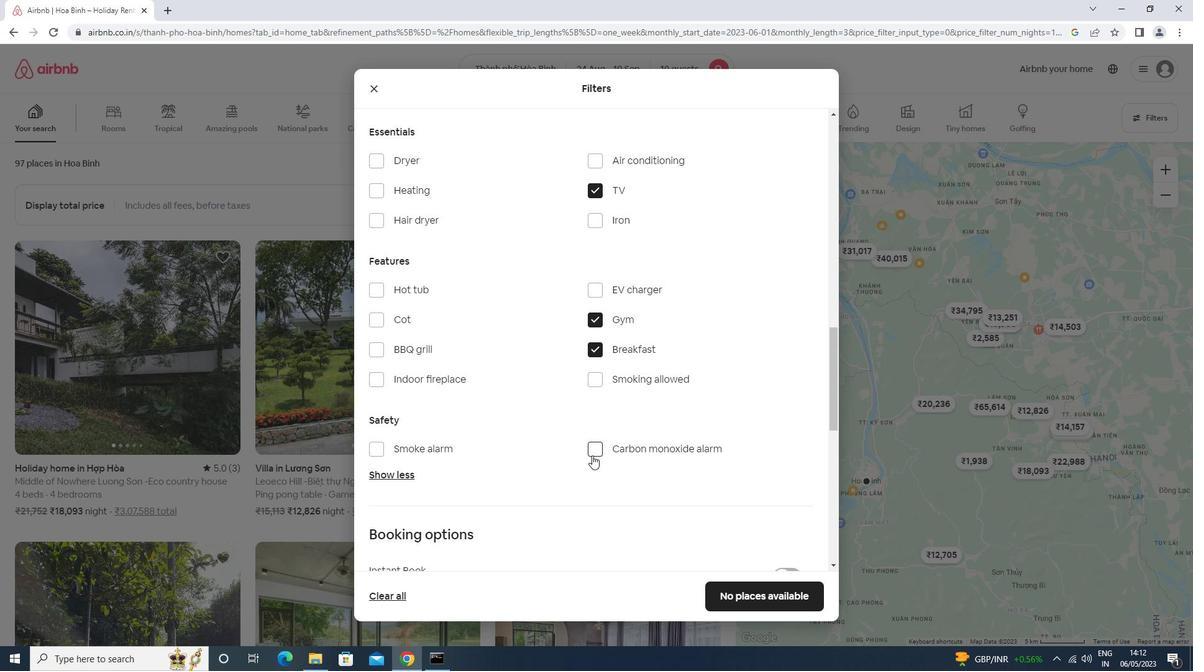 
Action: Mouse scrolled (592, 455) with delta (0, 0)
Screenshot: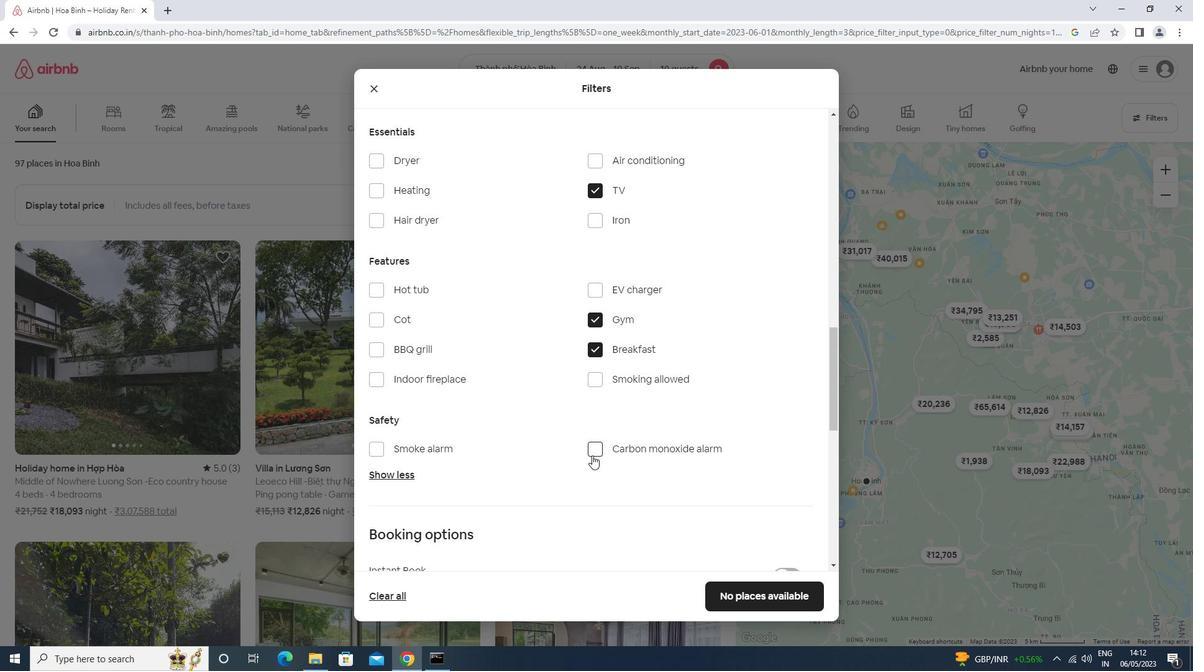 
Action: Mouse scrolled (592, 455) with delta (0, 0)
Screenshot: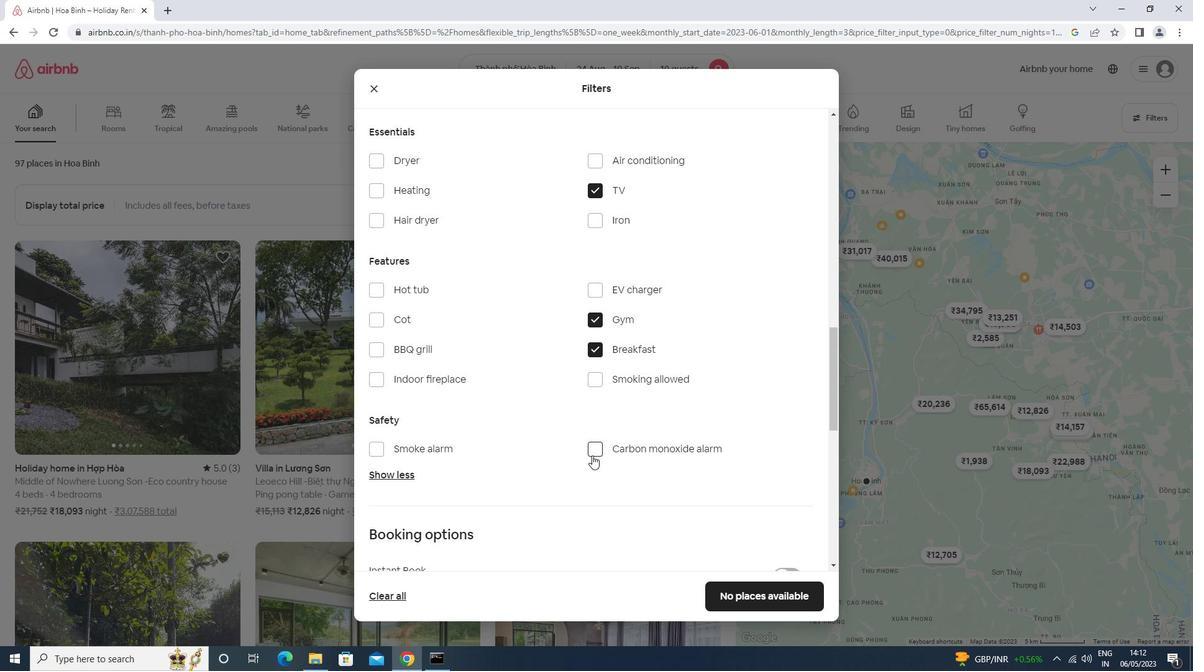 
Action: Mouse moved to (769, 432)
Screenshot: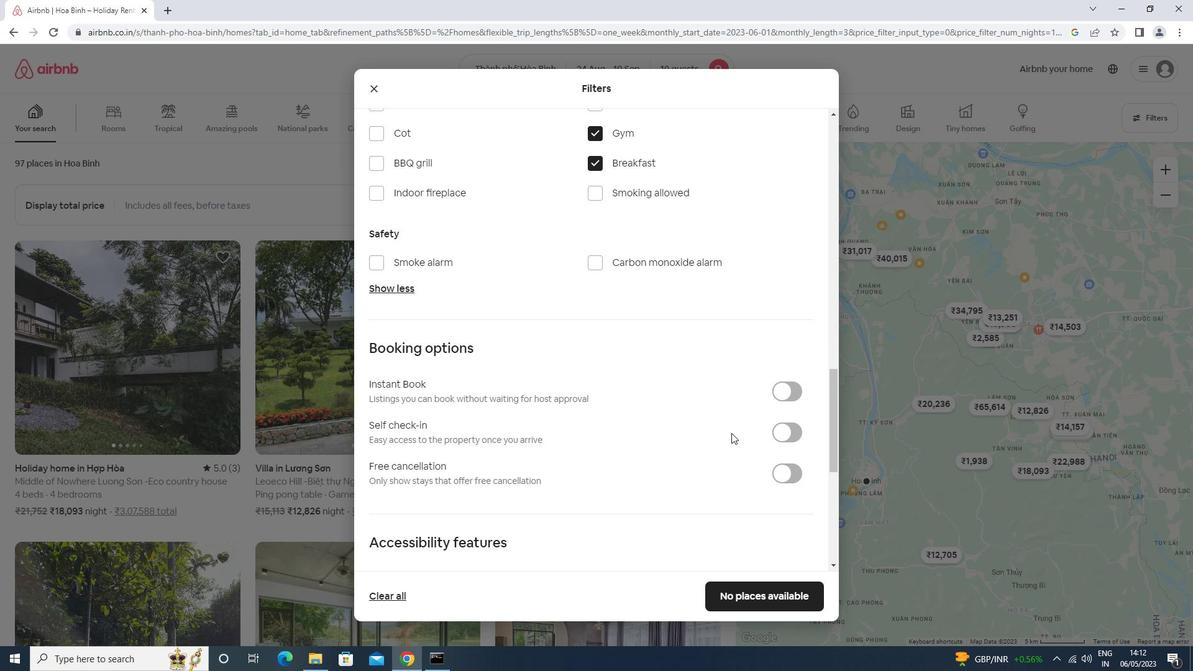 
Action: Mouse pressed left at (769, 432)
Screenshot: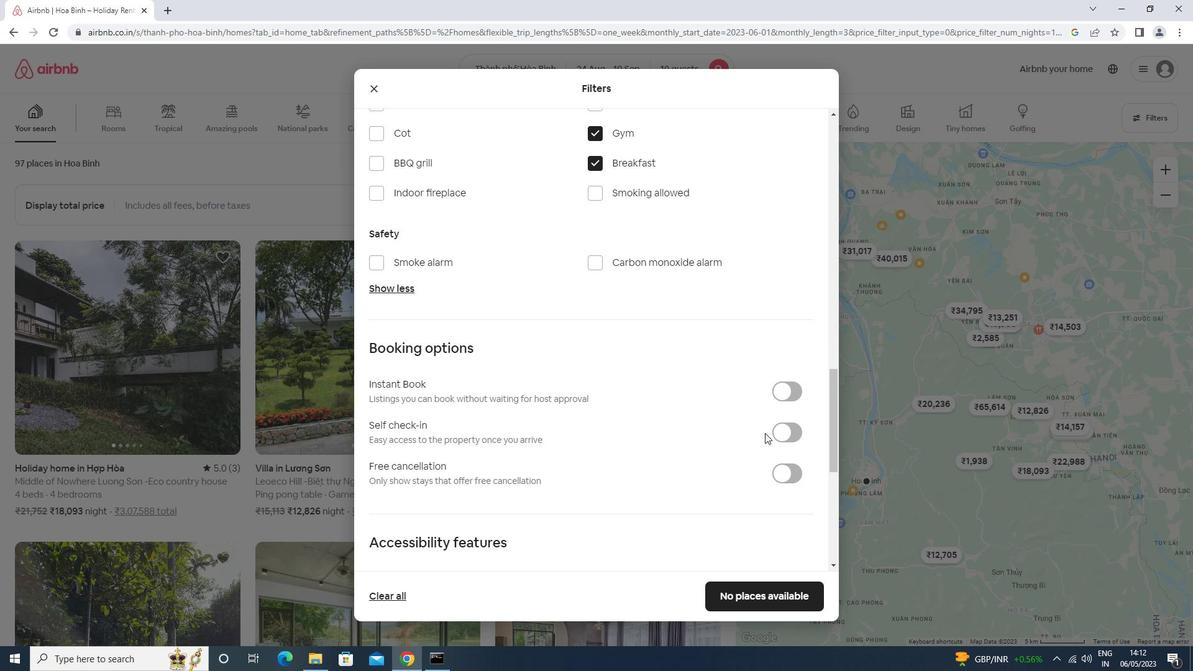 
Action: Mouse moved to (787, 432)
Screenshot: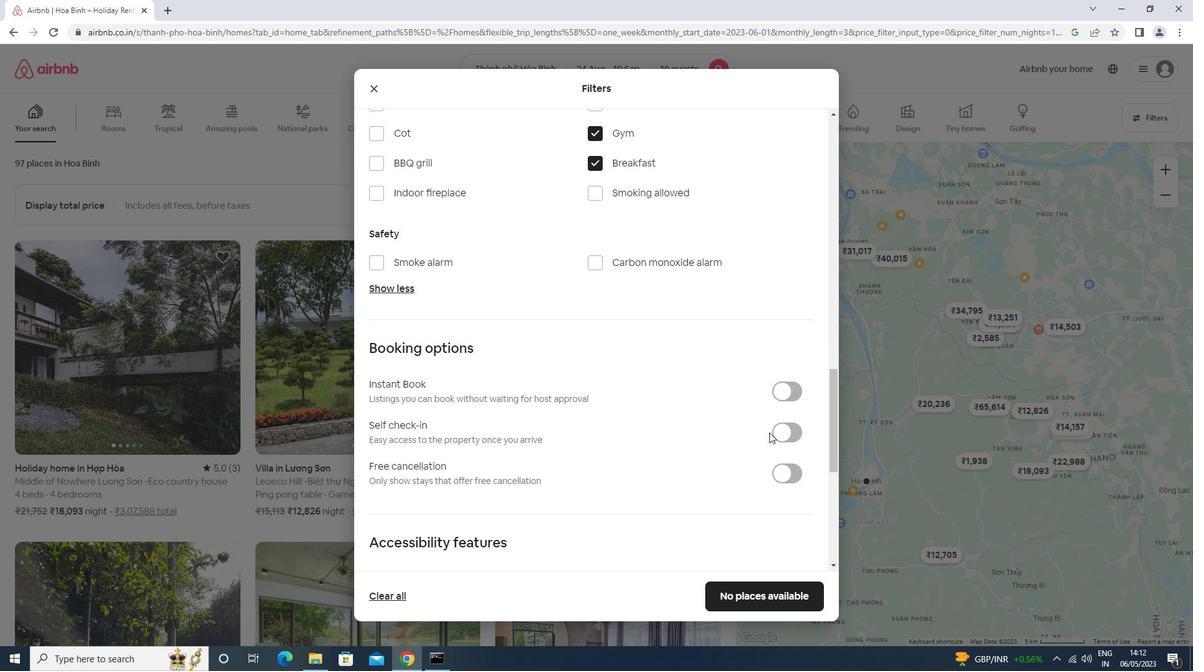 
Action: Mouse pressed left at (787, 432)
Screenshot: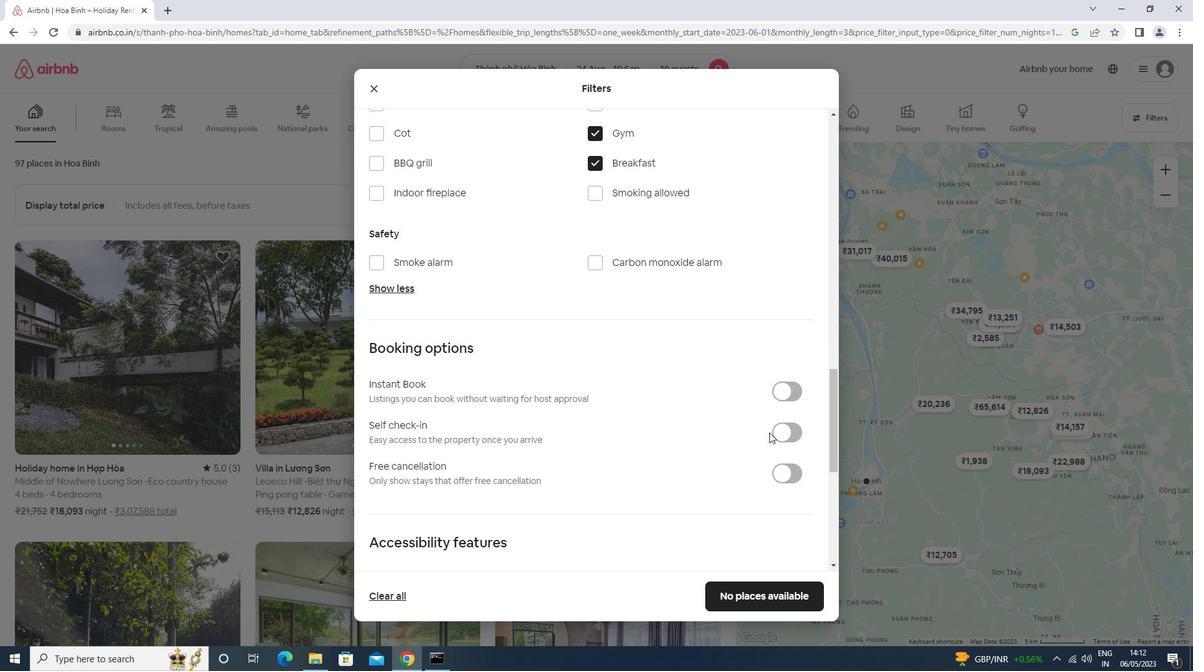 
Action: Mouse moved to (611, 438)
Screenshot: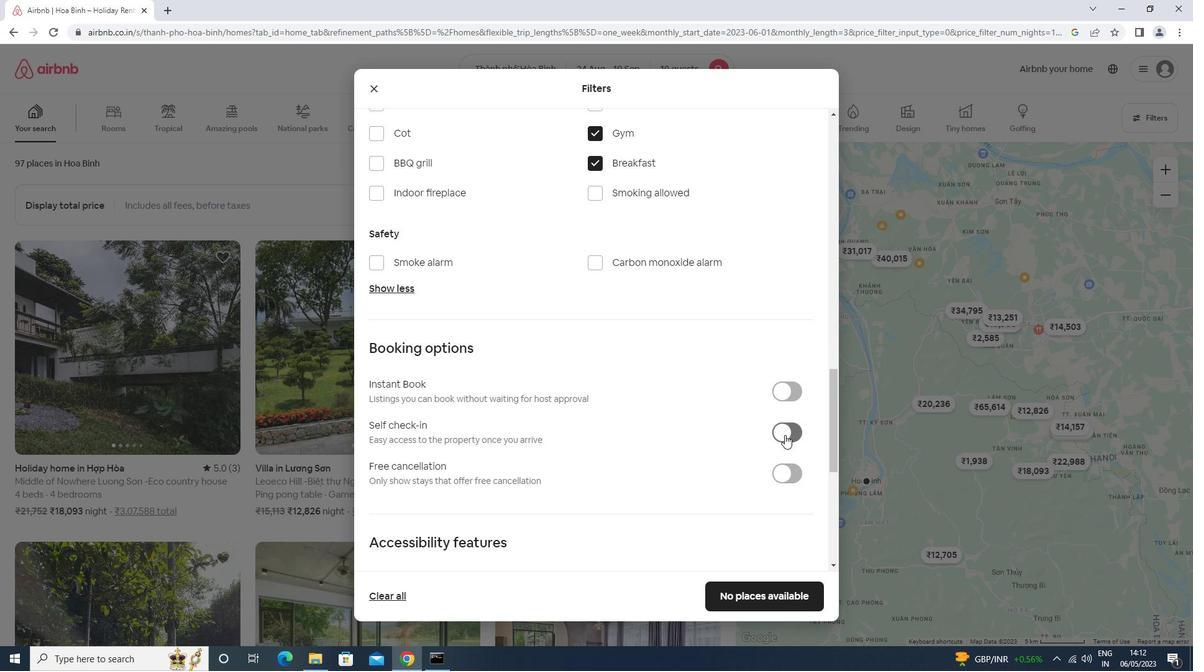 
Action: Mouse scrolled (611, 438) with delta (0, 0)
Screenshot: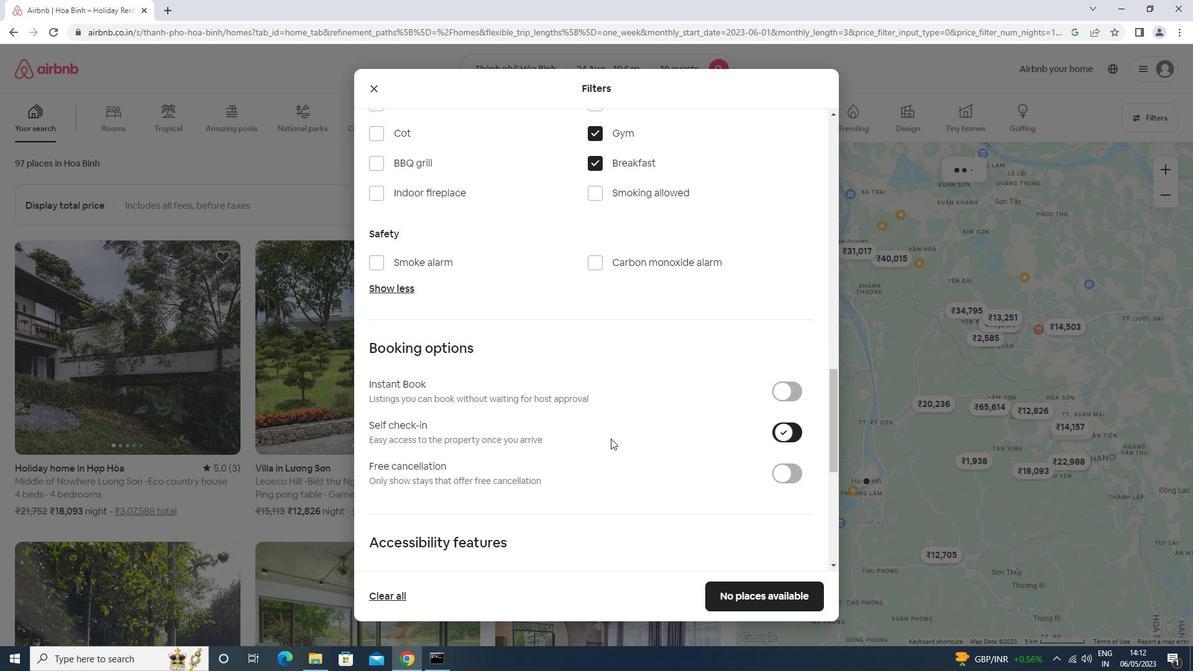 
Action: Mouse scrolled (611, 438) with delta (0, 0)
Screenshot: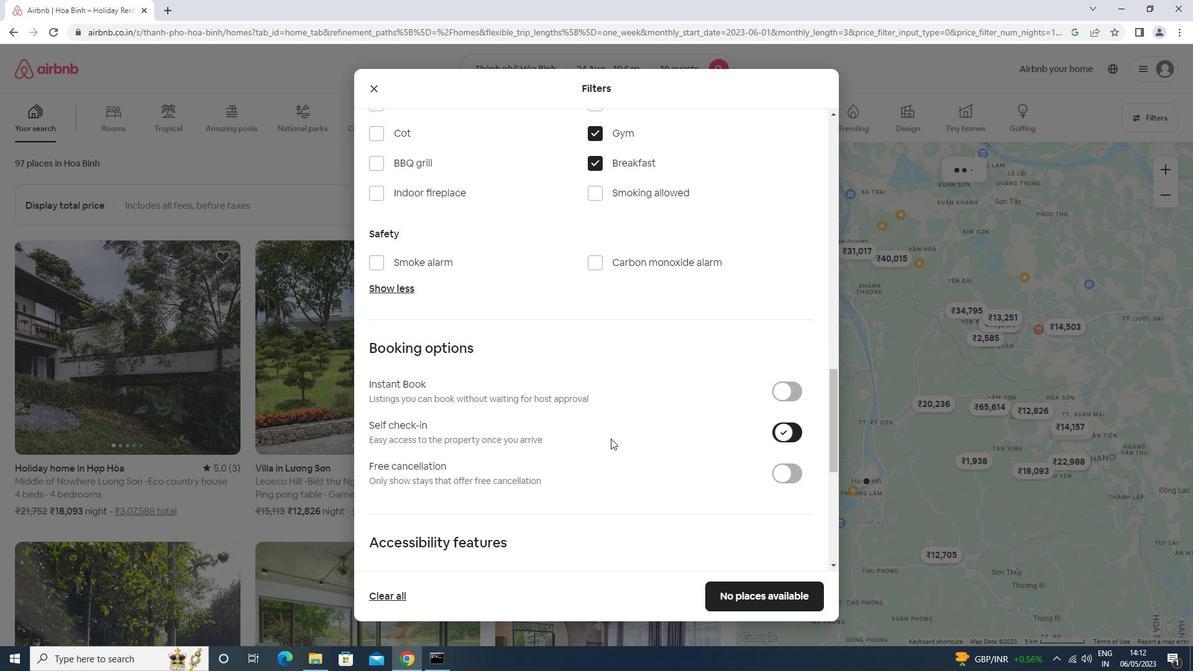 
Action: Mouse scrolled (611, 438) with delta (0, 0)
Screenshot: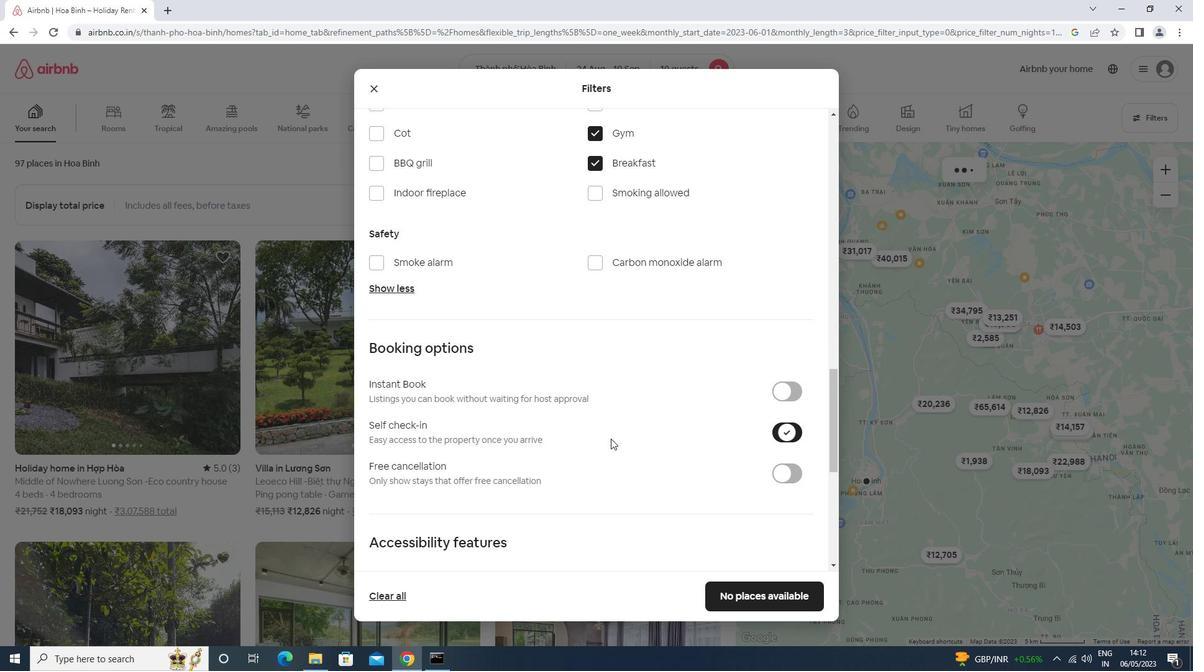 
Action: Mouse scrolled (611, 438) with delta (0, 0)
Screenshot: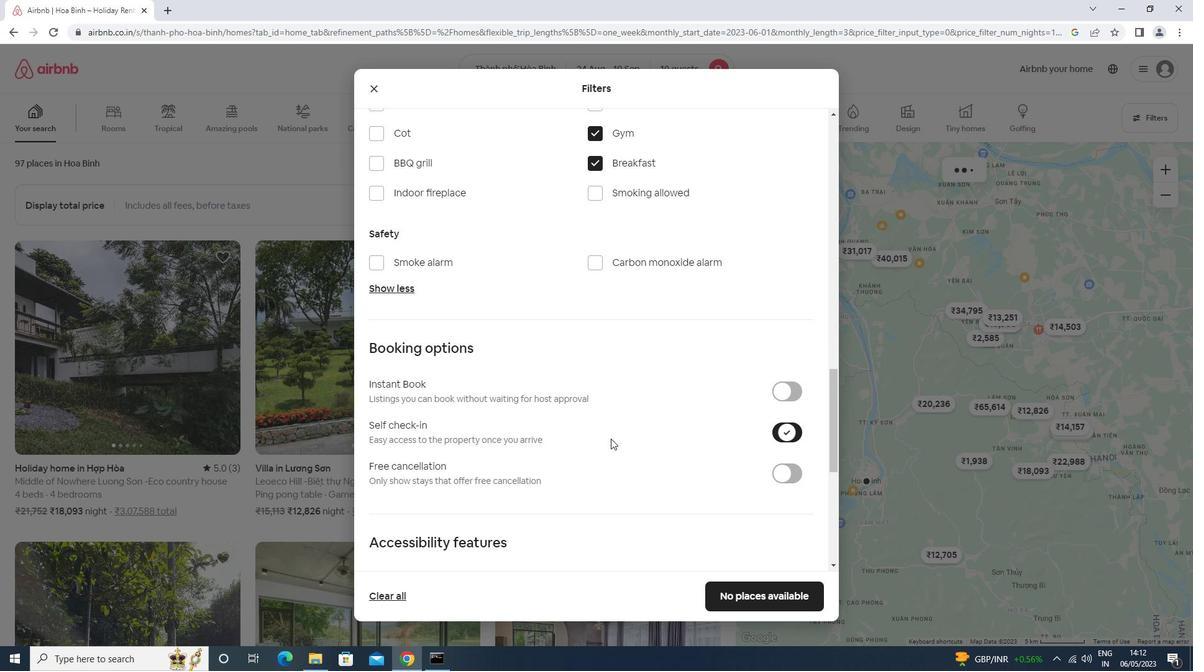 
Action: Mouse scrolled (611, 438) with delta (0, 0)
Screenshot: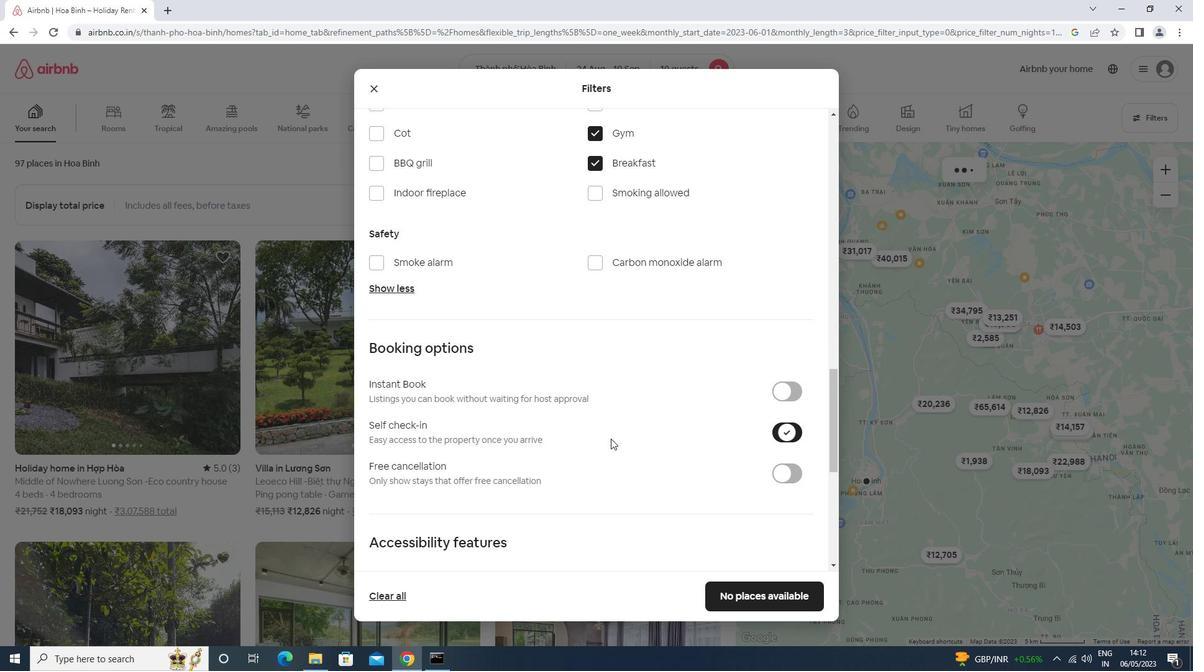
Action: Mouse scrolled (611, 438) with delta (0, 0)
Screenshot: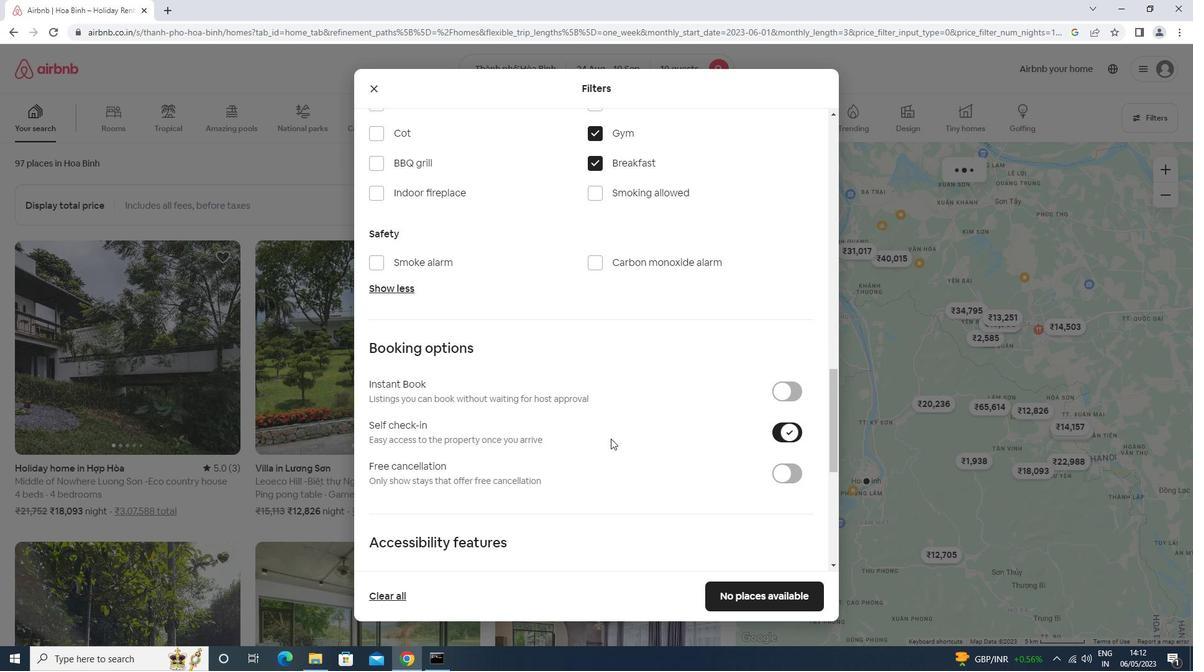 
Action: Mouse moved to (420, 519)
Screenshot: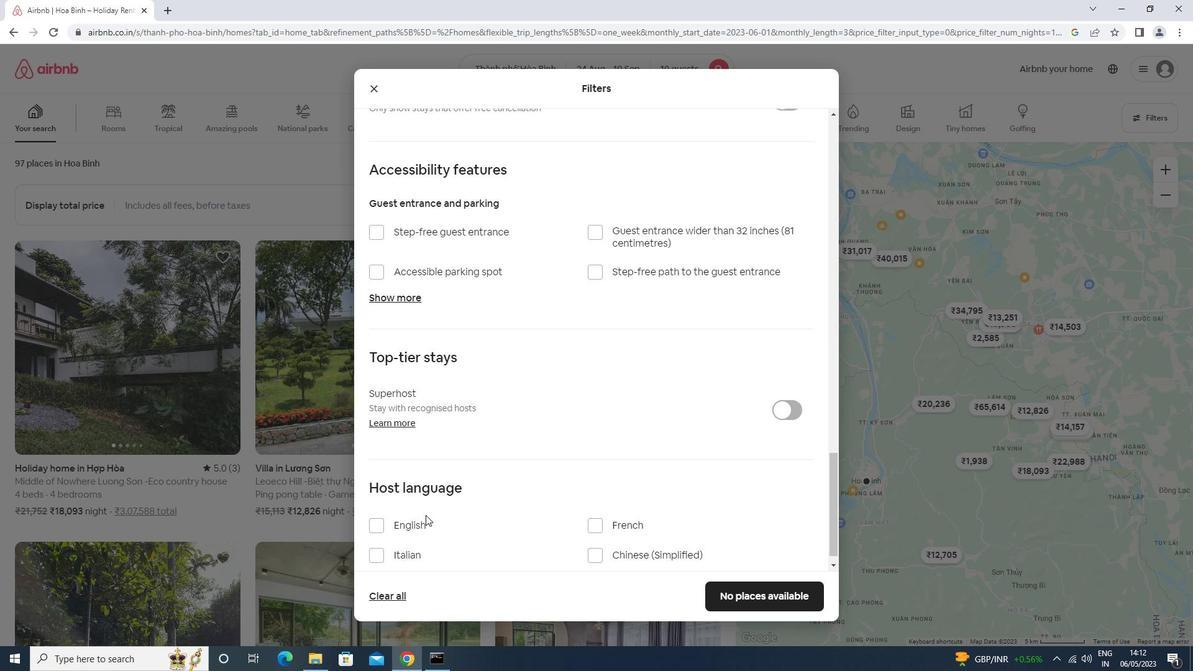 
Action: Mouse pressed left at (420, 519)
Screenshot: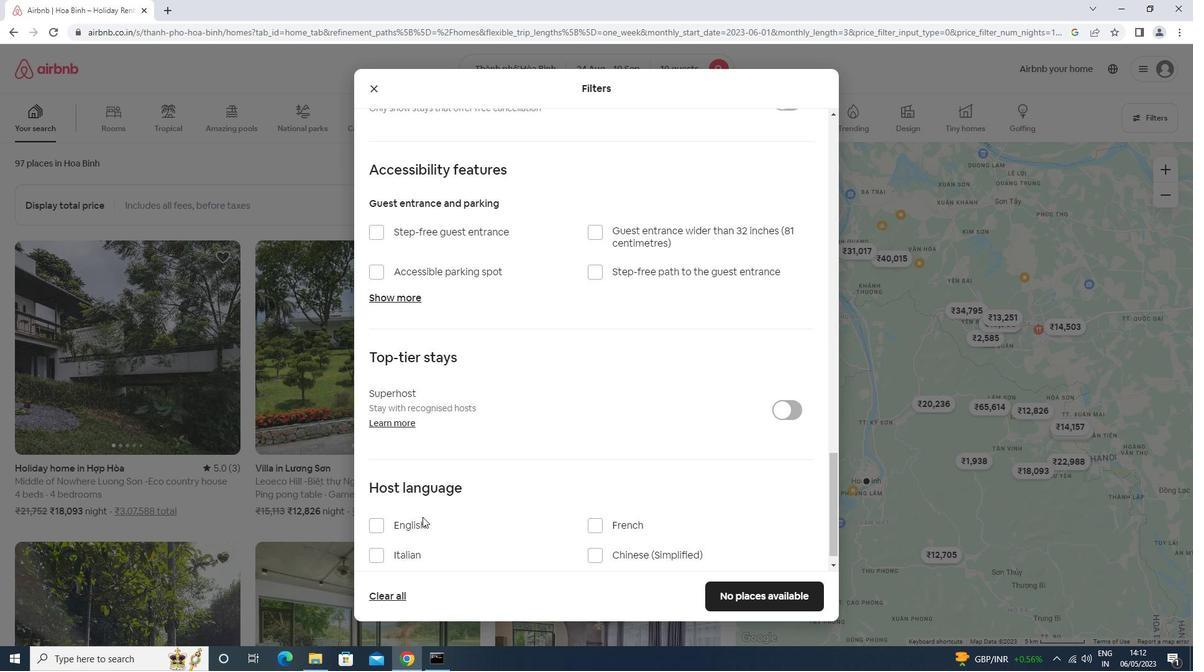 
Action: Mouse moved to (742, 593)
Screenshot: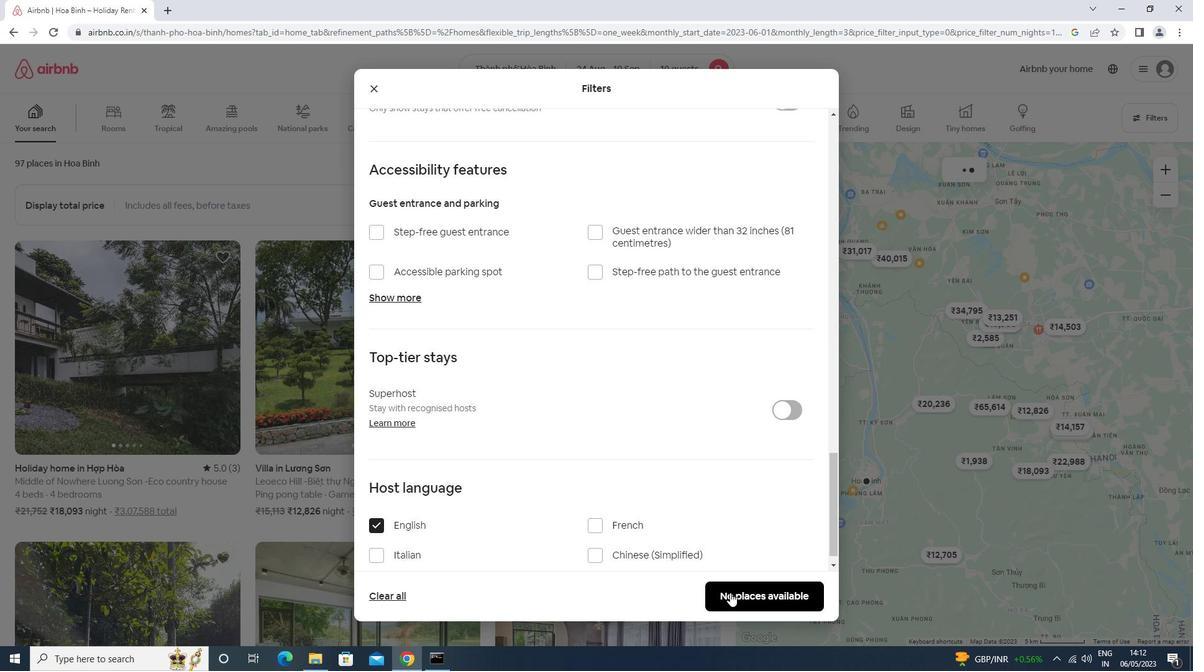 
Action: Mouse pressed left at (742, 593)
Screenshot: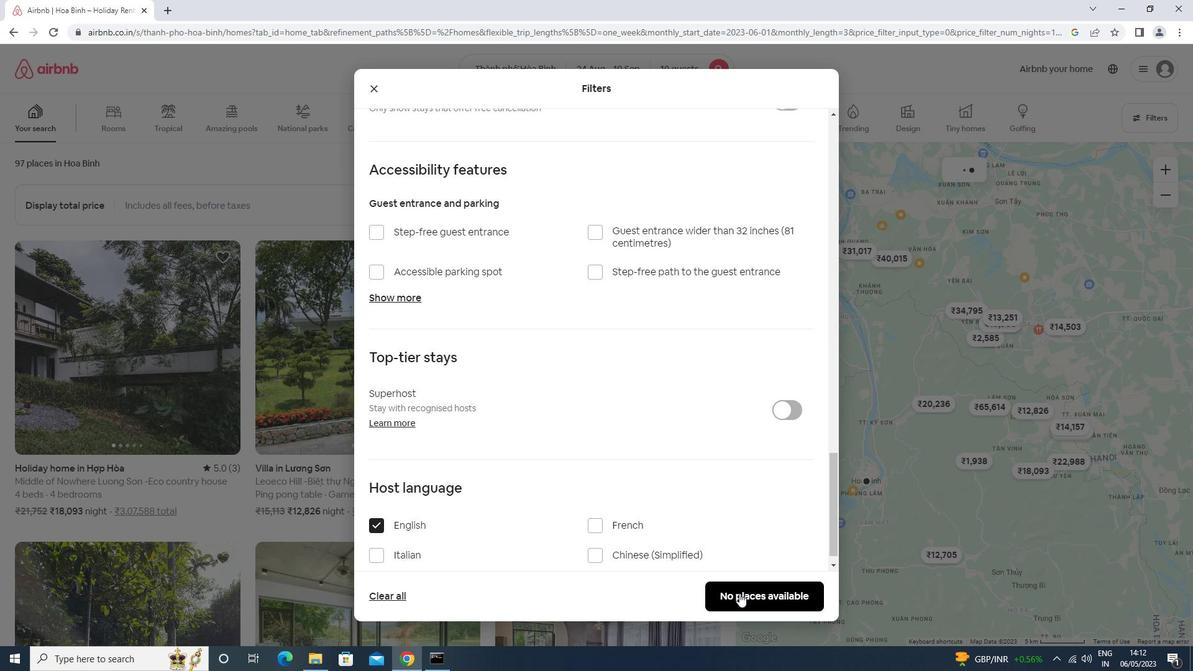 
